 Task: Open an excel sheet and write heading  Catalyst Sales. Add 10 people name  'Alexander Cooper, Victoria Hayes, Daniel Carter, Chloe Murphy, Christopher Ross, Natalie Price, Jack Peterson, Harper Foster, Joseph Gray, Lily Reed'Item code in between  1000-2000. Product range in between  2000-9000. Add Products   TOMS Shoe, UGG Shoe, Wolverine Shoe, Z-Coil Shoe, Adidas shoe, Gucci T-shirt, Louis Vuitton bag, Zara Shirt, H&M jeans, Chanel perfume.Choose quantity  3 to 5 commission 2 percent Total Add Amount. Save page  Catalyst Sales log book
Action: Mouse moved to (20, 17)
Screenshot: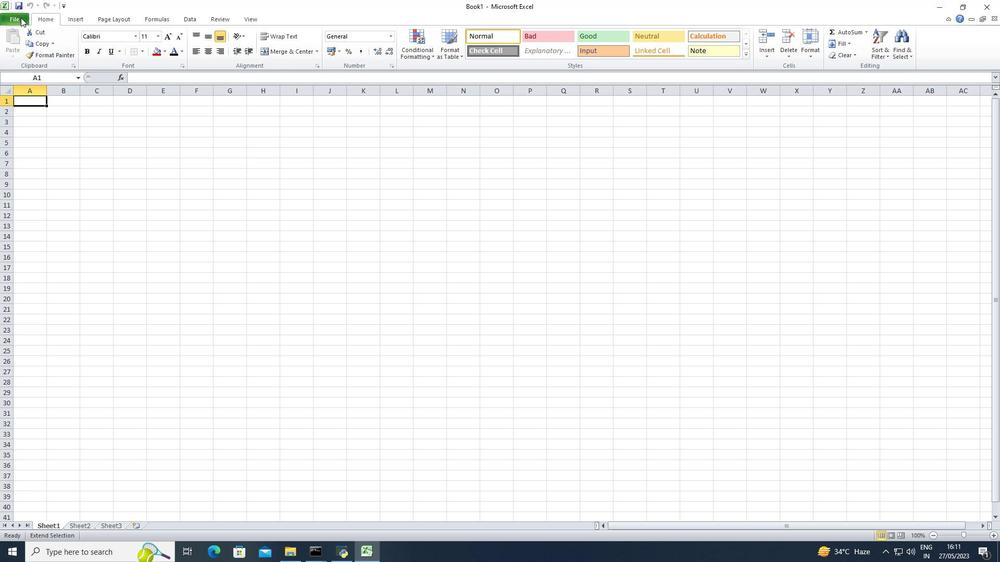 
Action: Mouse pressed left at (20, 17)
Screenshot: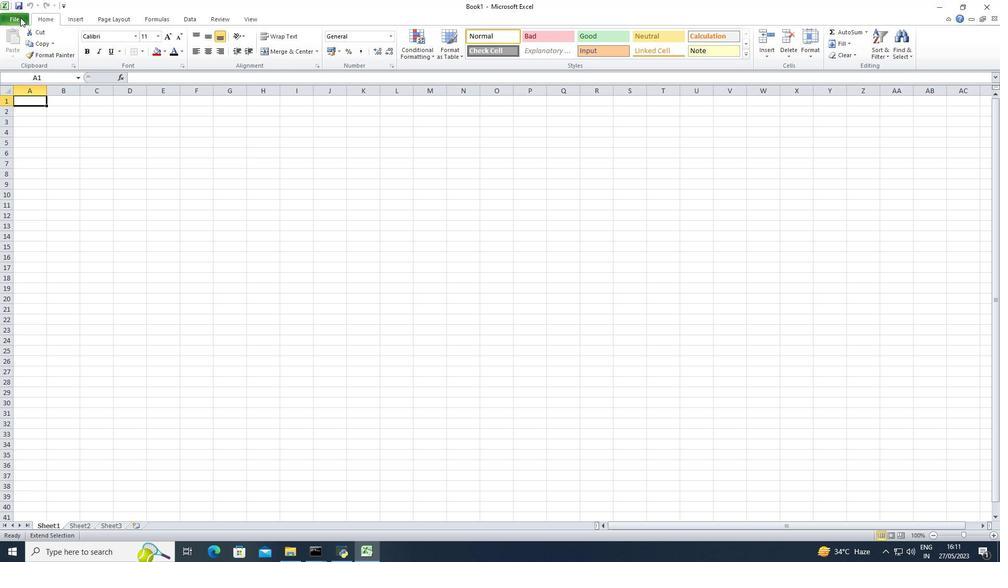 
Action: Mouse moved to (23, 136)
Screenshot: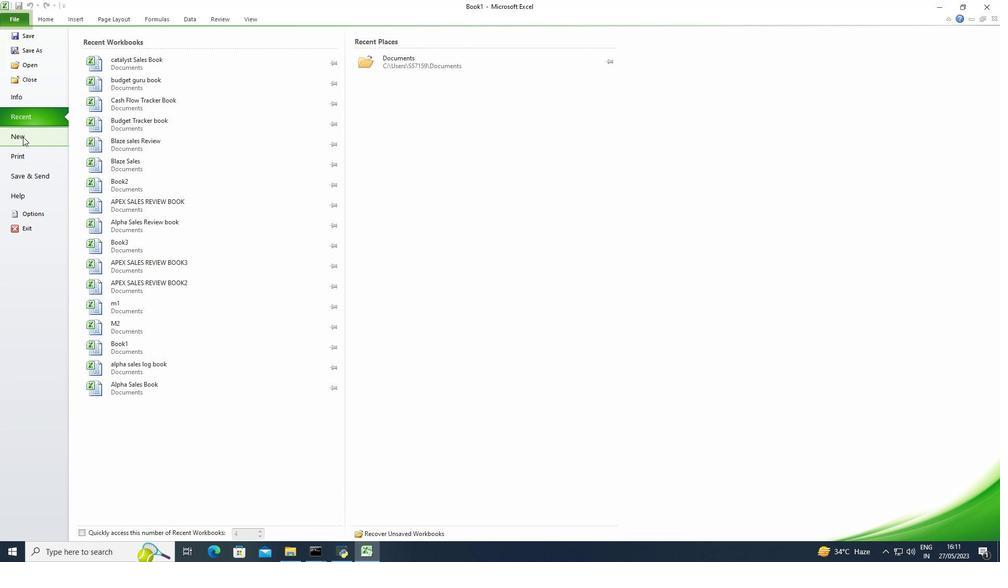 
Action: Mouse pressed left at (23, 136)
Screenshot: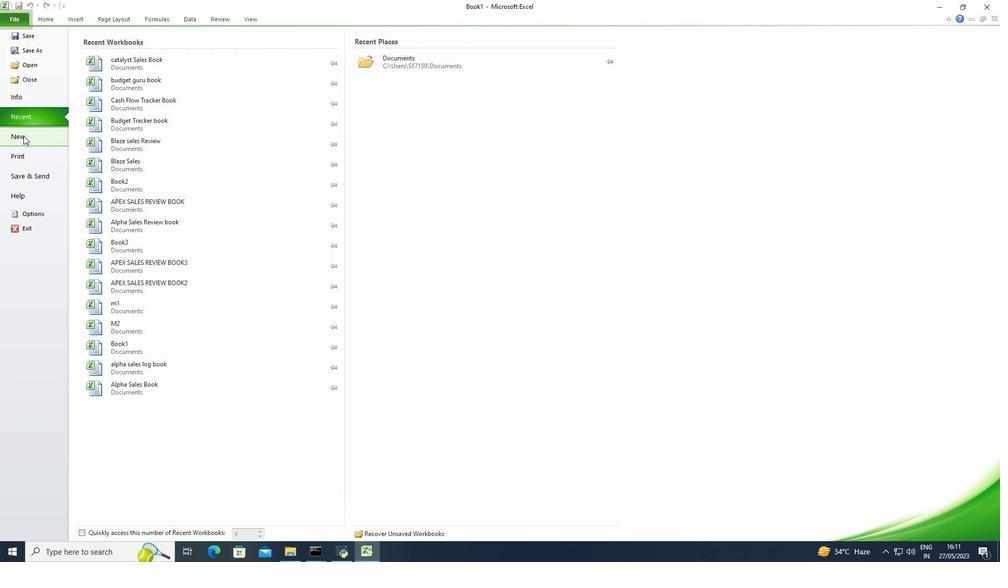 
Action: Mouse moved to (112, 102)
Screenshot: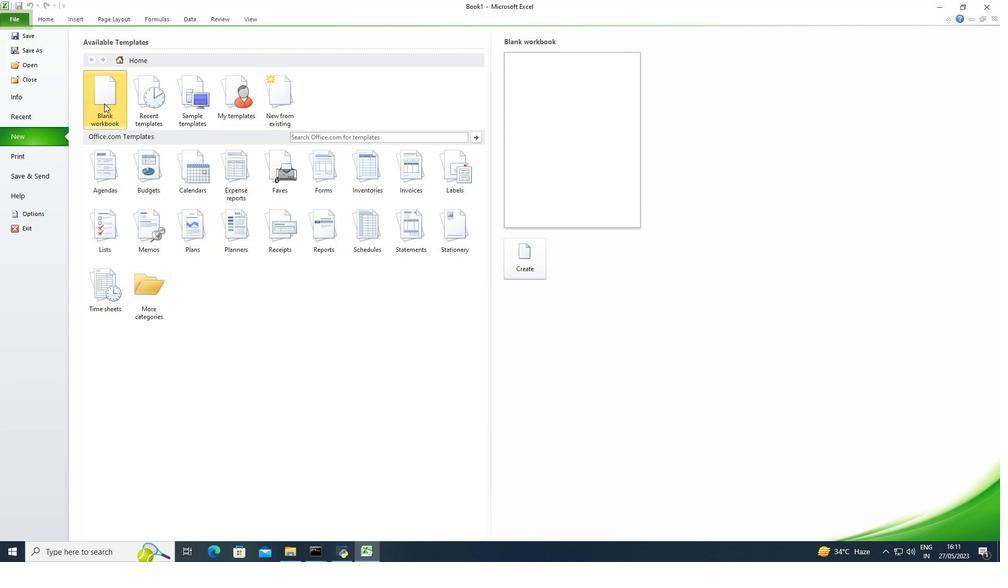 
Action: Mouse pressed left at (112, 102)
Screenshot: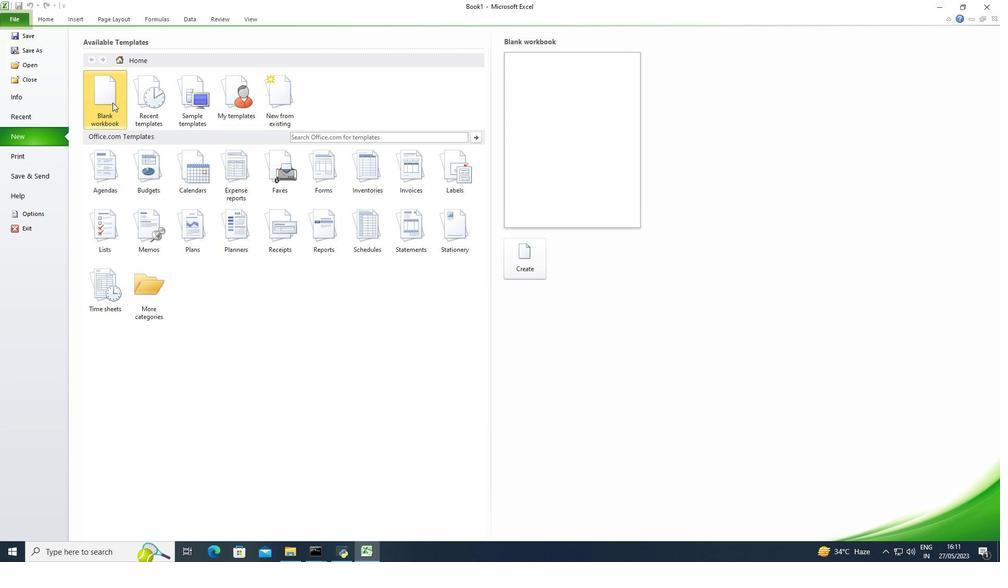 
Action: Mouse moved to (537, 253)
Screenshot: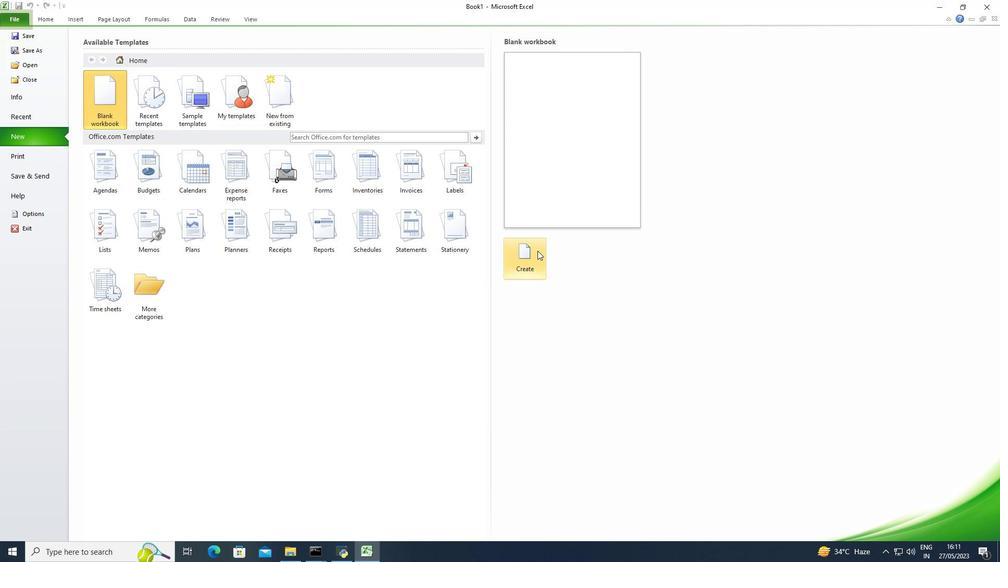 
Action: Mouse pressed left at (537, 253)
Screenshot: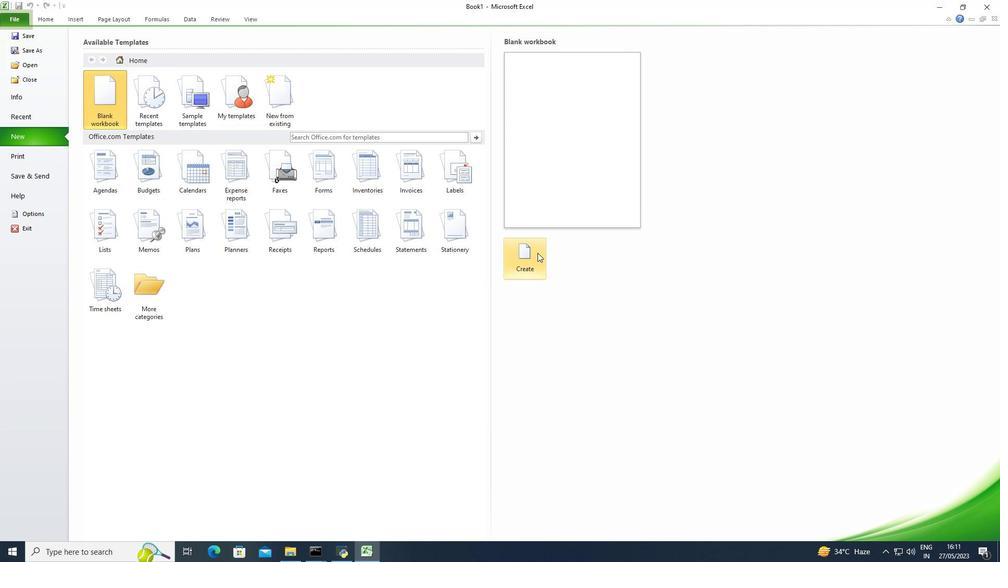 
Action: Mouse moved to (58, 132)
Screenshot: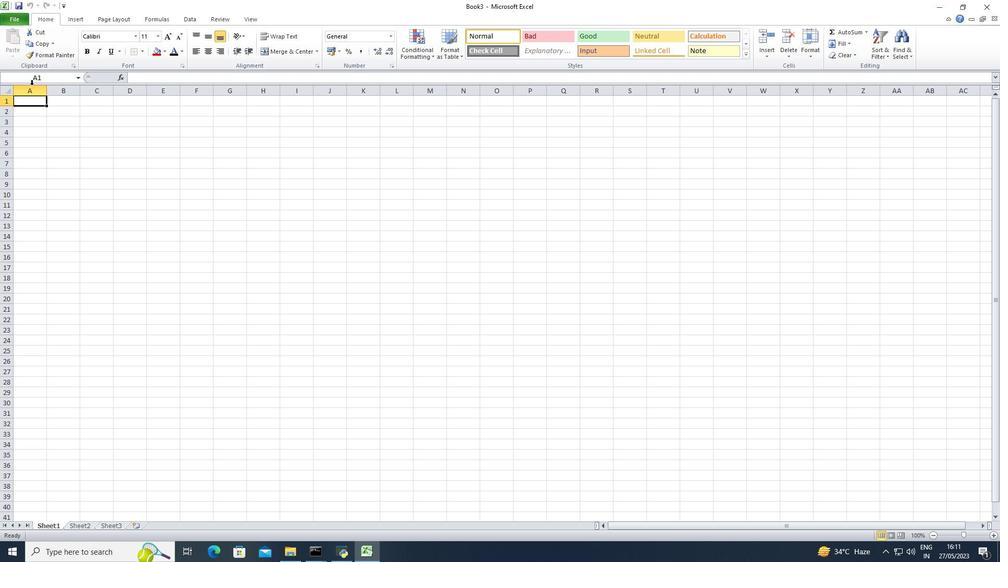 
Action: Key pressed <Key.shift>Catalyst<Key.space><Key.shift>Sales<Key.down><Key.shift><Key.shift><Key.shift><Key.shift><Key.shift><Key.shift><Key.shift>Alexander<Key.space><Key.shift>Cooper<Key.down><Key.shift><Key.shift><Key.shift><Key.shift><Key.shift><Key.shift><Key.shift><Key.shift>Victoria<Key.space><Key.shift>Hayes<Key.down><Key.shift><Key.shift><Key.shift><Key.shift><Key.shift><Key.shift><Key.shift><Key.shift><Key.shift><Key.shift><Key.shift><Key.shift><Key.shift><Key.shift><Key.shift><Key.shift><Key.shift><Key.shift><Key.shift><Key.shift><Key.shift><Key.shift><Key.shift><Key.shift><Key.shift><Key.shift><Key.shift><Key.shift>Daniel<Key.space><Key.shift><Key.shift><Key.shift><Key.shift><Key.shift><Key.shift><Key.shift><Key.shift><Key.shift><Key.shift><Key.shift><Key.shift><Key.shift><Key.shift><Key.shift>Carter<Key.down><Key.shift><Key.shift><Key.shift><Key.shift><Key.shift><Key.shift><Key.shift><Key.shift><Key.shift><Key.shift><Key.shift><Key.shift><Key.shift><Key.shift><Key.shift><Key.shift><Key.shift><Key.shift><Key.shift><Key.shift><Key.shift><Key.shift><Key.shift><Key.shift><Key.shift><Key.shift><Key.shift><Key.shift><Key.shift><Key.shift><Key.shift><Key.shift><Key.shift><Key.shift><Key.shift><Key.shift><Key.shift>Chloe<Key.space><Key.shift>Murphy<Key.down><Key.shift><Key.shift><Key.shift><Key.shift>Christopher<Key.space><Key.shift>Ross<Key.down><Key.shift>Natalie<Key.space><Key.shift>Price<Key.down><Key.shift>Jack<Key.space><Key.shift>Peterson<Key.down><Key.shift><Key.shift><Key.shift><Key.shift><Key.shift><Key.shift><Key.shift>Harper<Key.space><Key.shift>Foster<Key.space><Key.shift>Joseph<Key.backspace><Key.backspace><Key.backspace><Key.backspace><Key.backspace><Key.backspace><Key.backspace><Key.down><Key.shift>Joseph<Key.space><Key.shift>Gray<Key.space><Key.shift>Li<Key.backspace><Key.backspace>
Screenshot: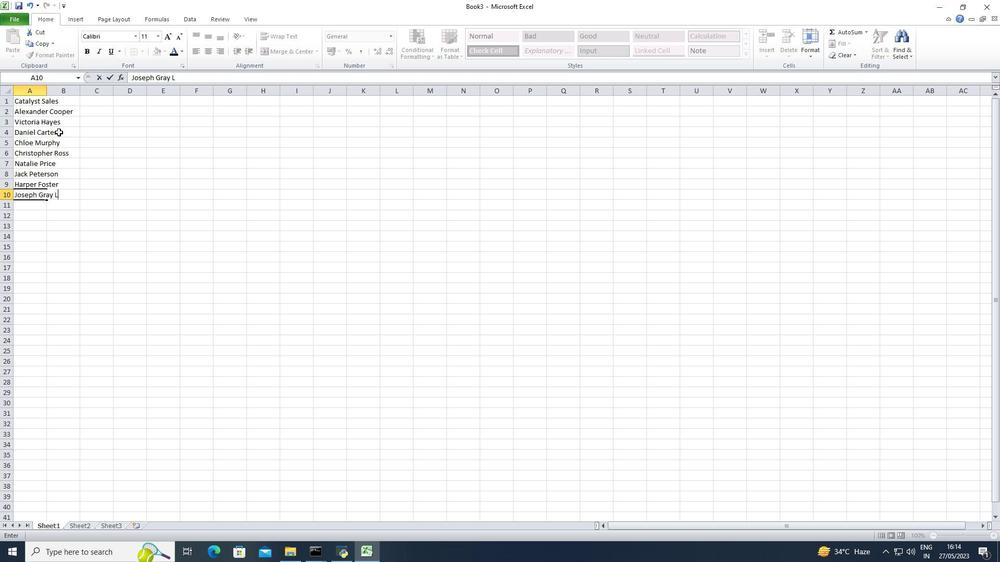 
Action: Mouse scrolled (58, 132) with delta (0, 0)
Screenshot: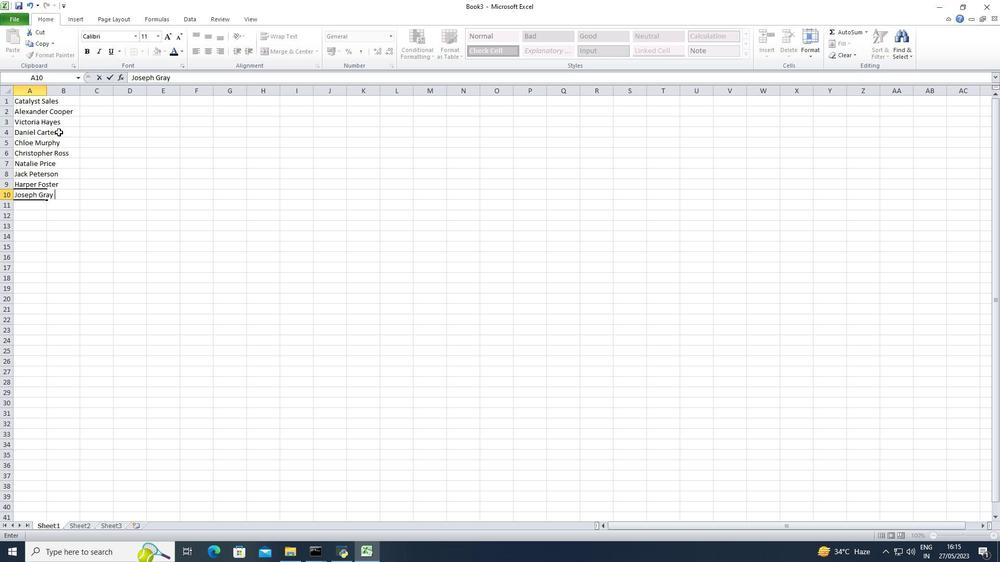 
Action: Mouse moved to (33, 114)
Screenshot: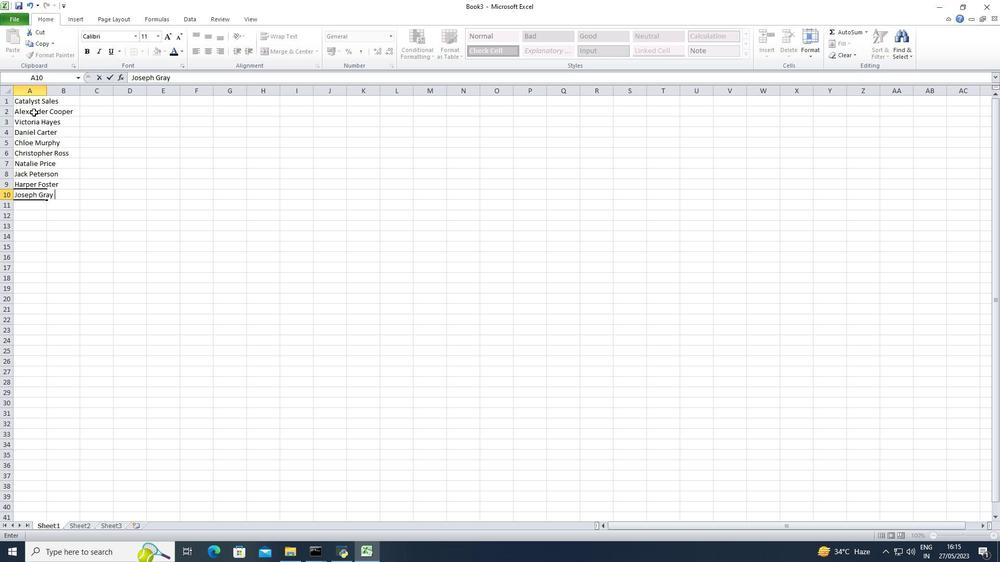 
Action: Mouse pressed left at (33, 114)
Screenshot: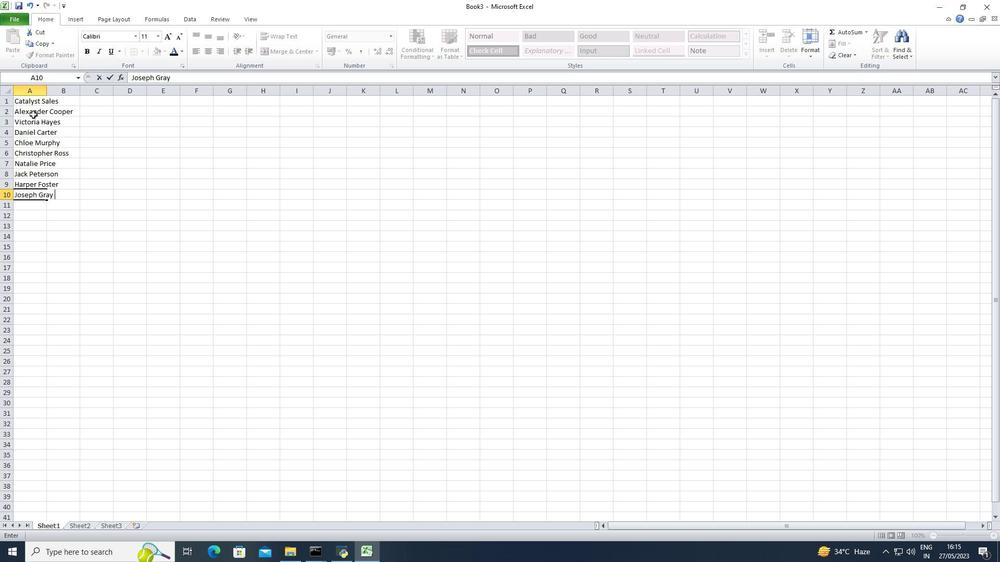 
Action: Mouse moved to (79, 90)
Screenshot: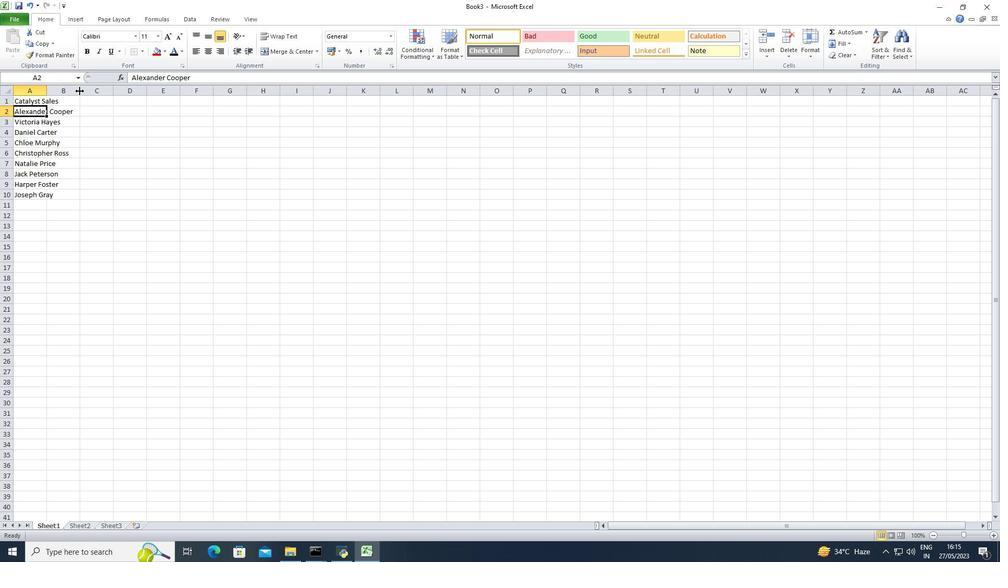 
Action: Mouse pressed left at (79, 90)
Screenshot: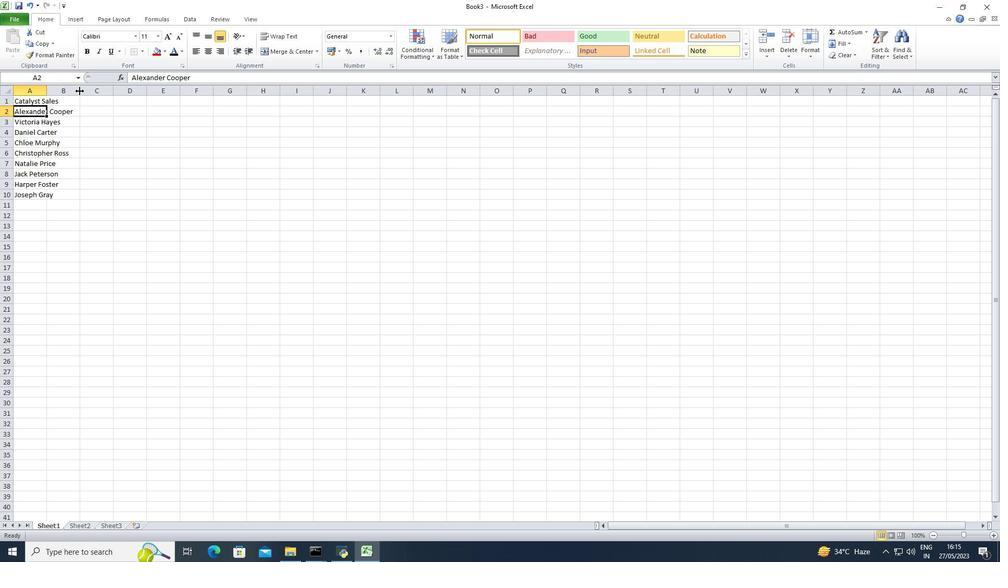 
Action: Mouse pressed left at (79, 90)
Screenshot: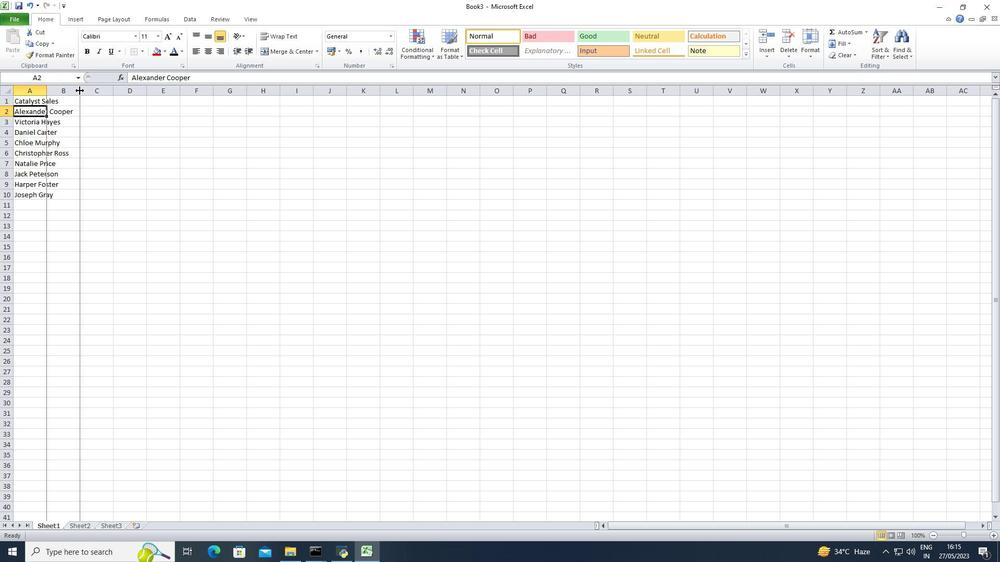 
Action: Mouse moved to (5, 112)
Screenshot: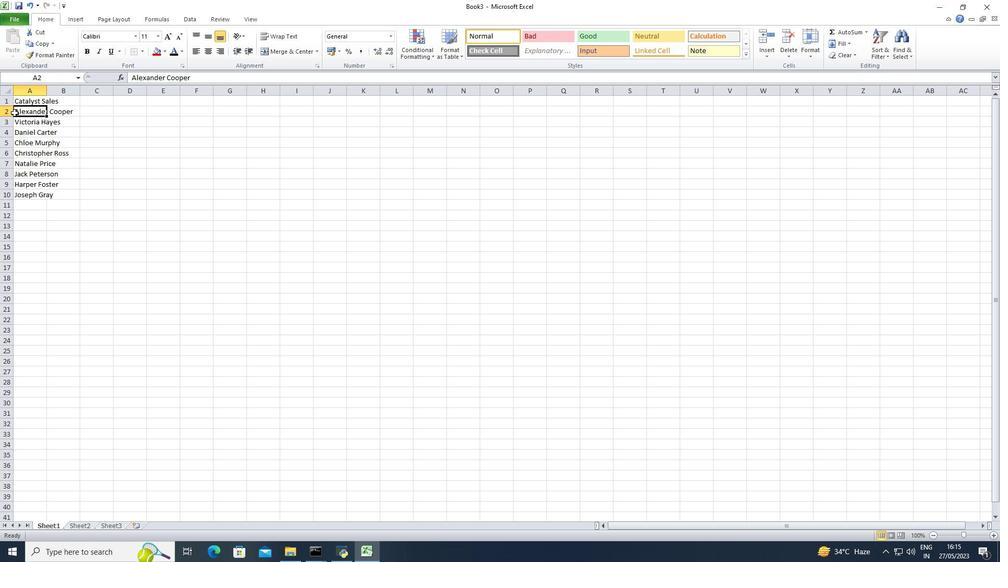 
Action: Mouse pressed right at (5, 112)
Screenshot: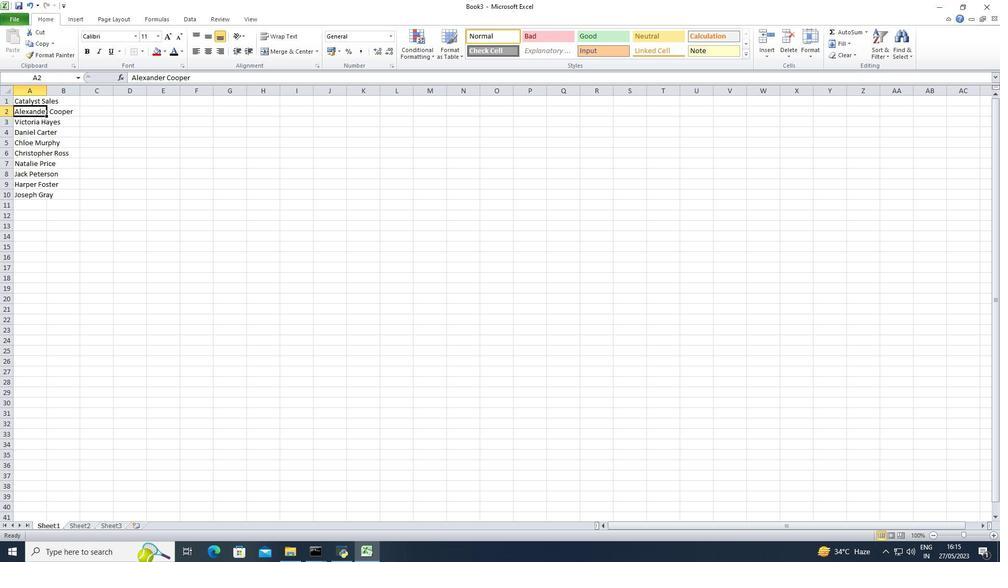 
Action: Mouse moved to (29, 177)
Screenshot: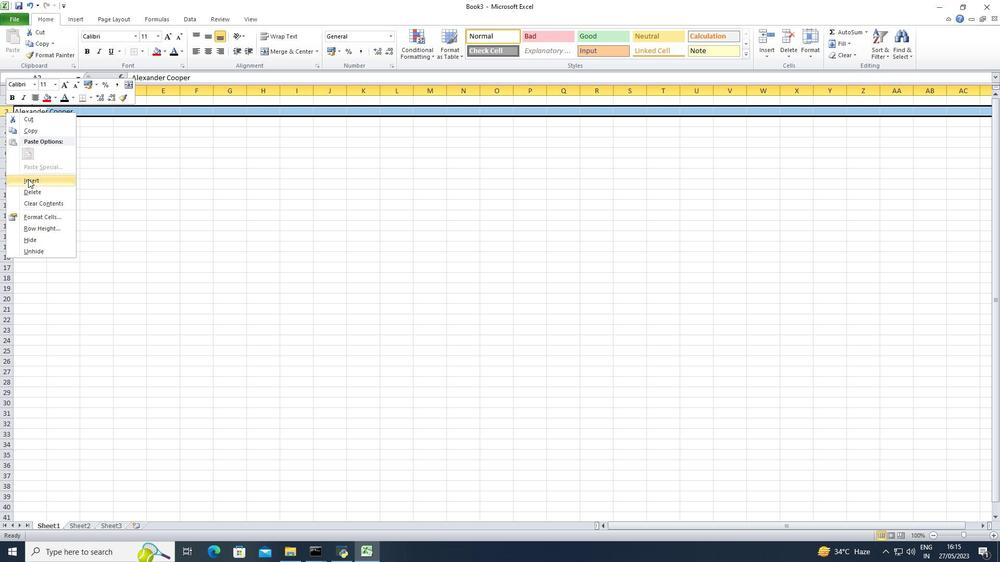 
Action: Mouse pressed left at (29, 177)
Screenshot: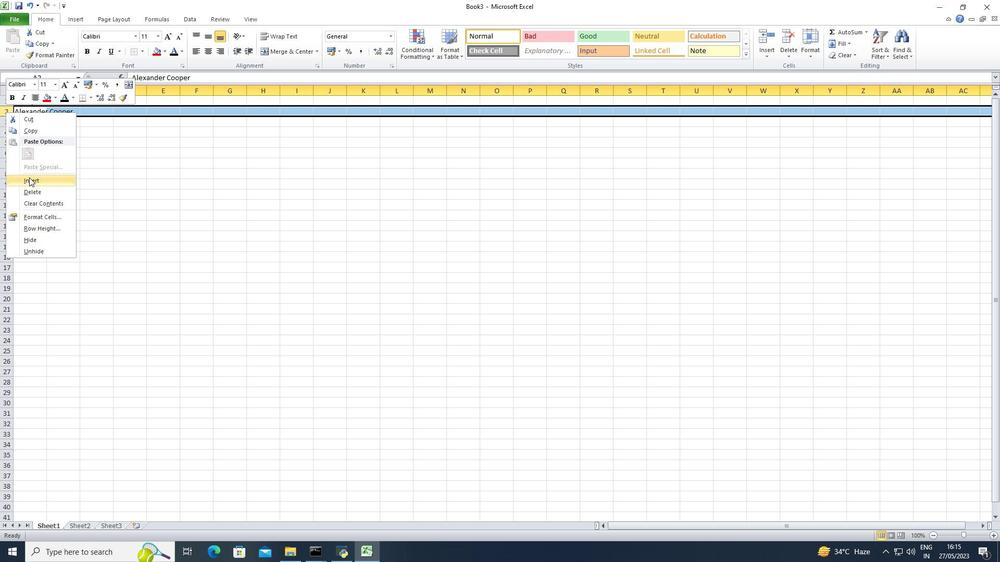 
Action: Mouse moved to (30, 110)
Screenshot: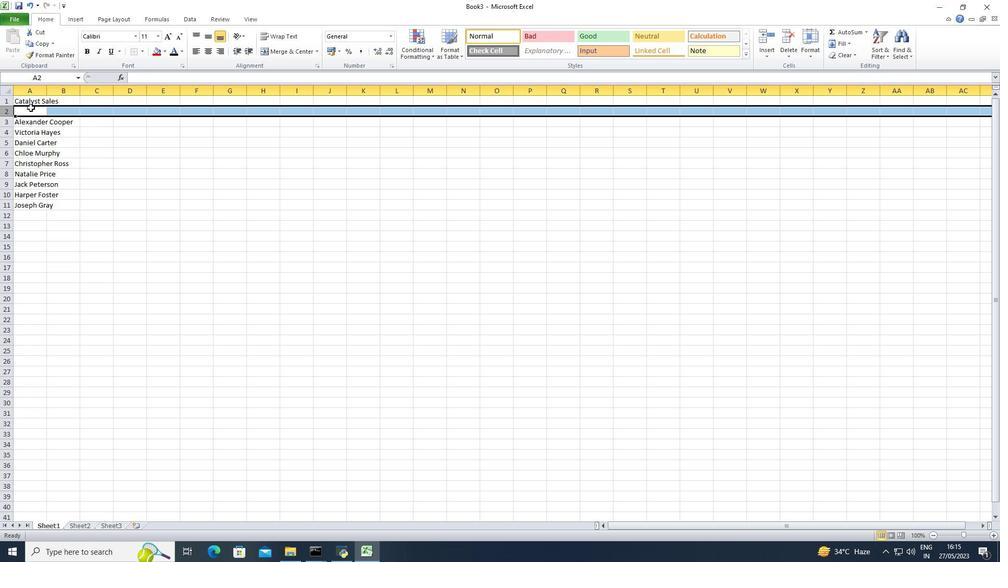 
Action: Mouse pressed left at (30, 110)
Screenshot: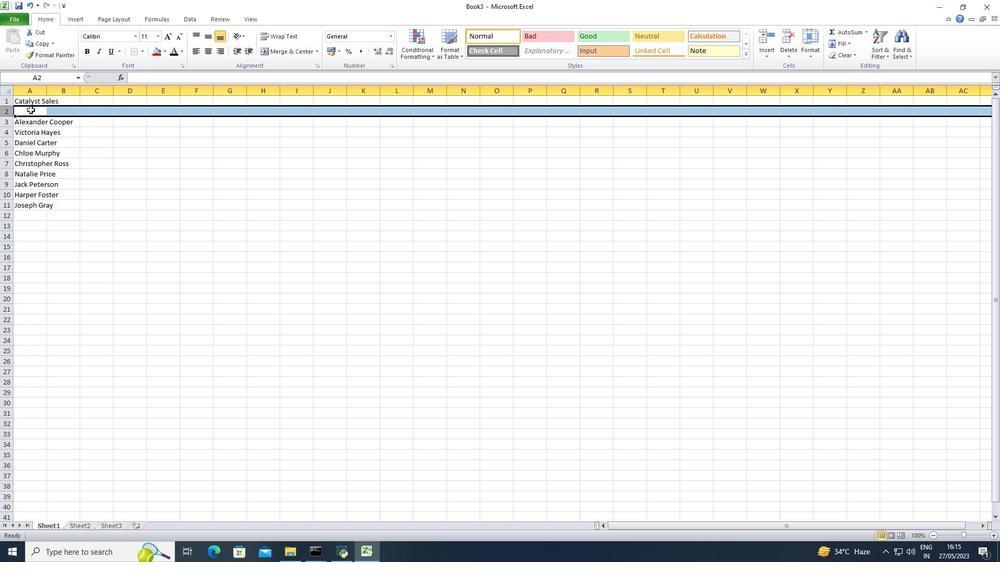
Action: Mouse moved to (33, 114)
Screenshot: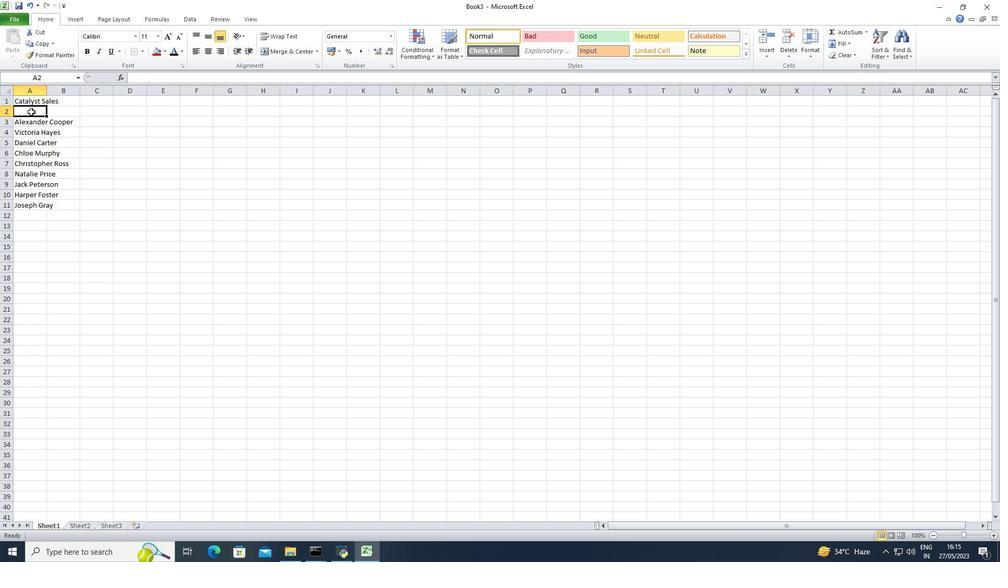 
Action: Key pressed <Key.shift>Name
Screenshot: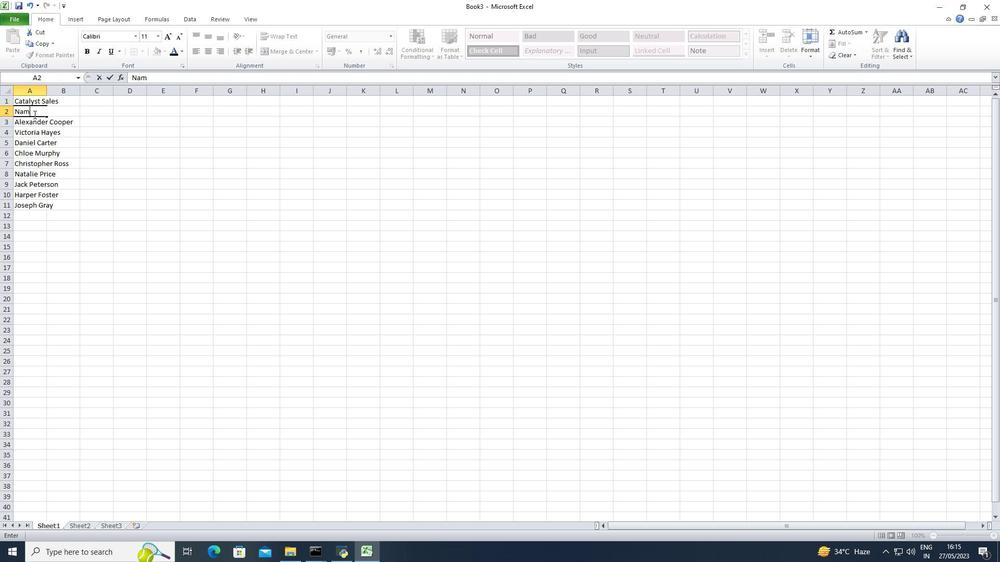 
Action: Mouse moved to (52, 207)
Screenshot: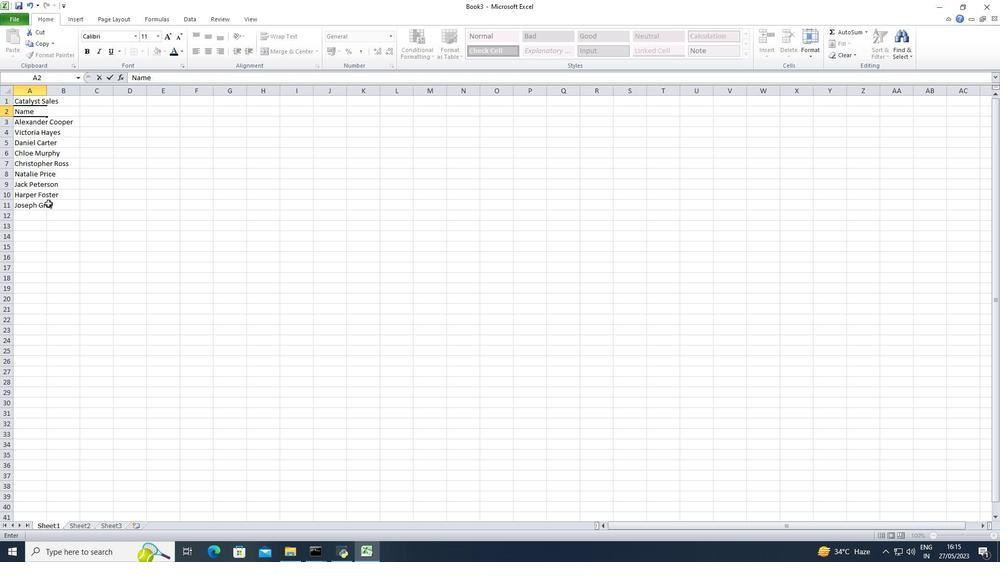 
Action: Mouse pressed left at (52, 207)
Screenshot: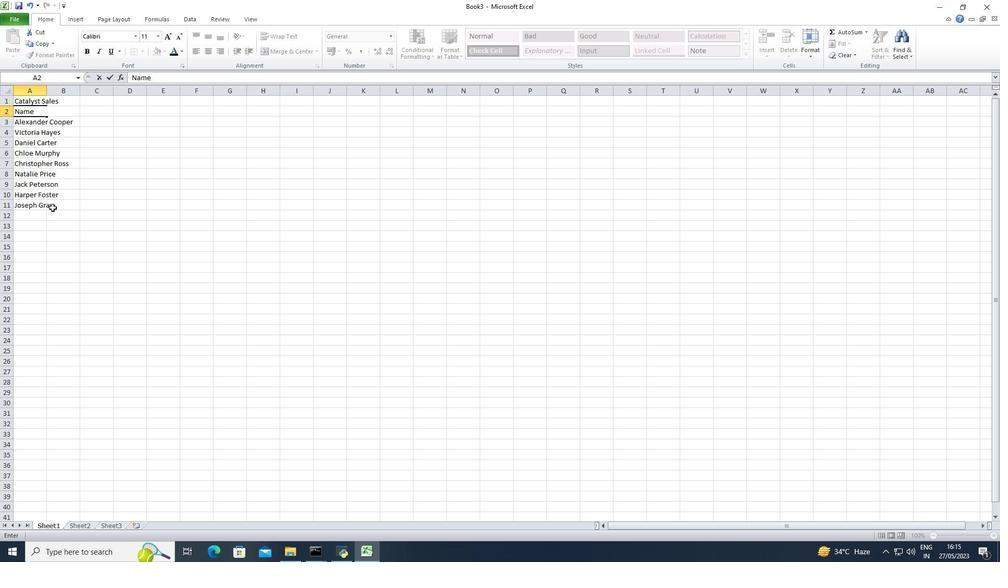 
Action: Mouse moved to (31, 218)
Screenshot: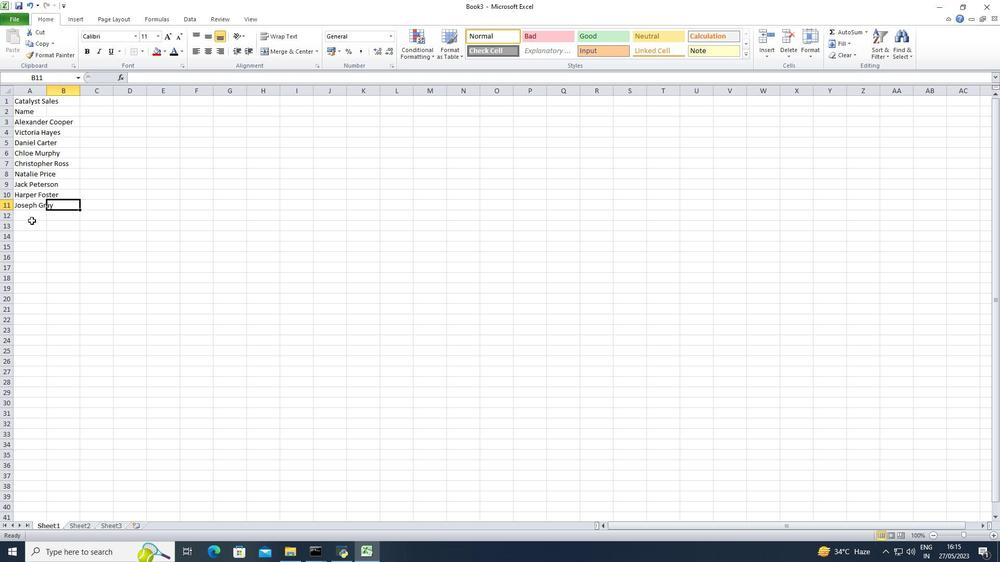 
Action: Mouse pressed left at (31, 218)
Screenshot: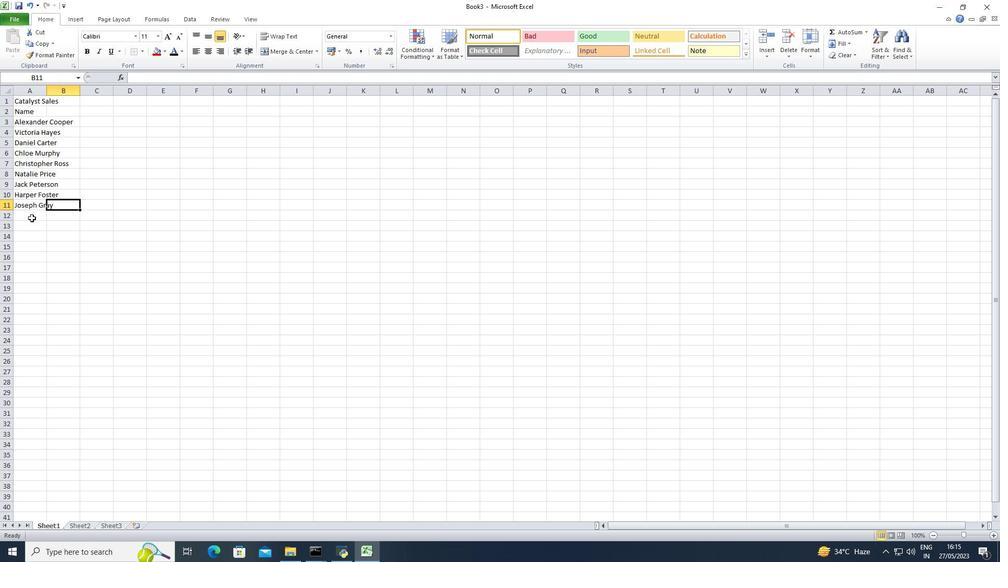 
Action: Key pressed <Key.shift>Lily<Key.space><Key.shift>Reed
Screenshot: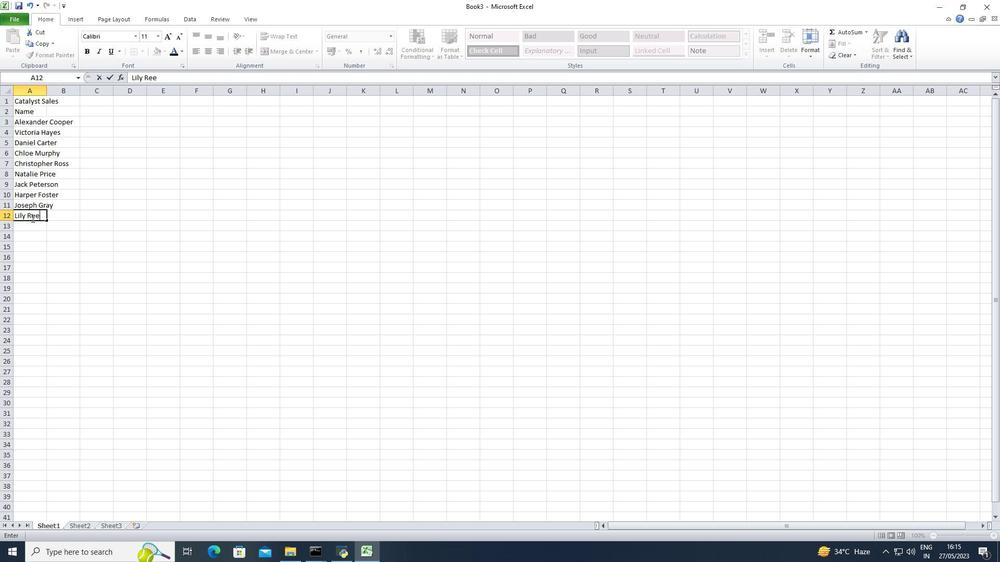 
Action: Mouse moved to (45, 92)
Screenshot: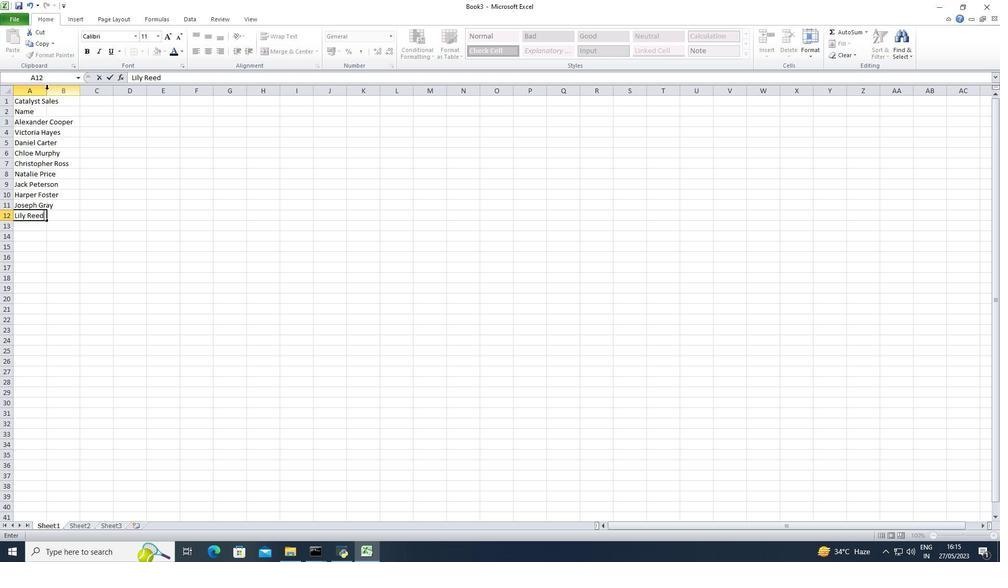 
Action: Mouse pressed left at (45, 92)
Screenshot: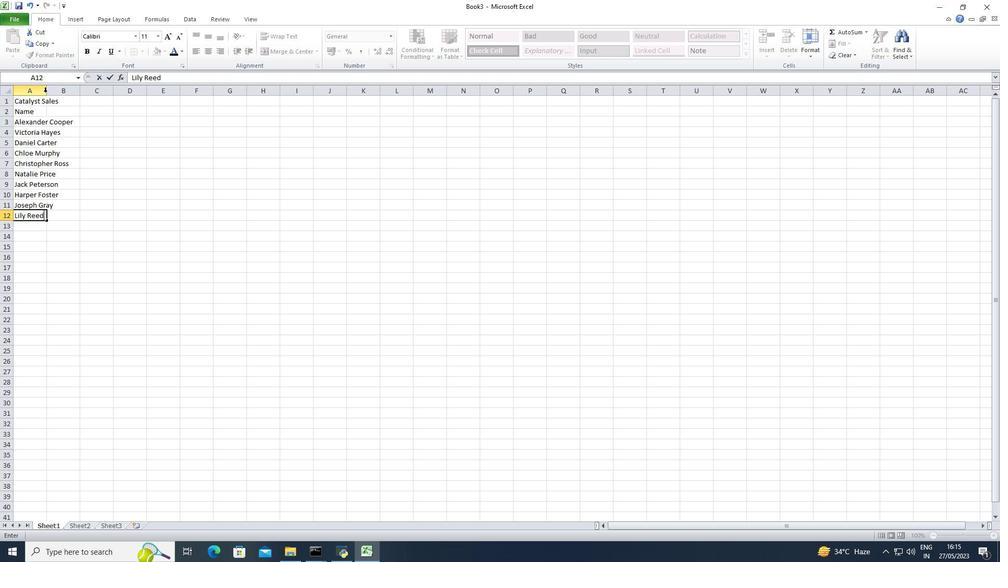 
Action: Mouse pressed left at (45, 92)
Screenshot: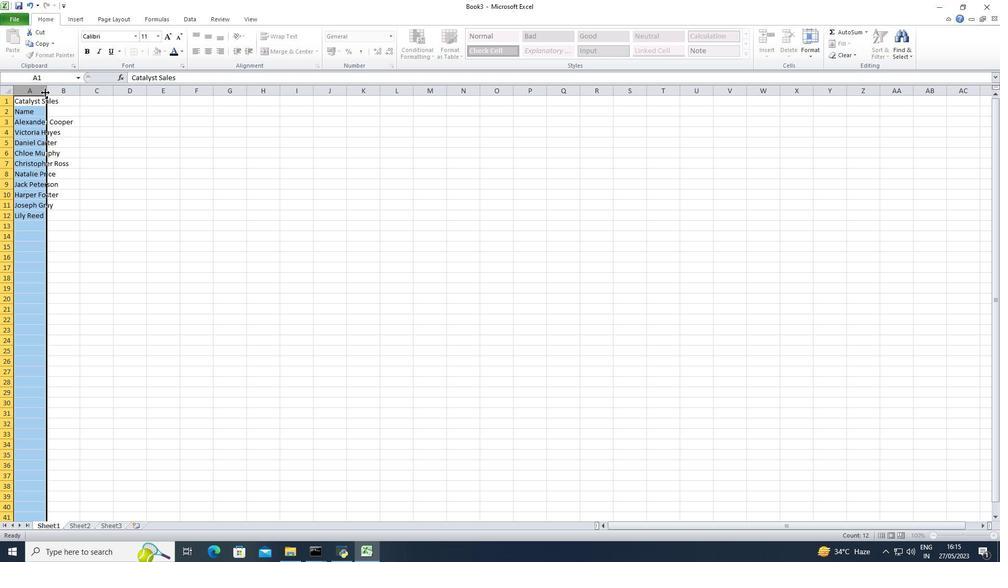
Action: Mouse moved to (95, 111)
Screenshot: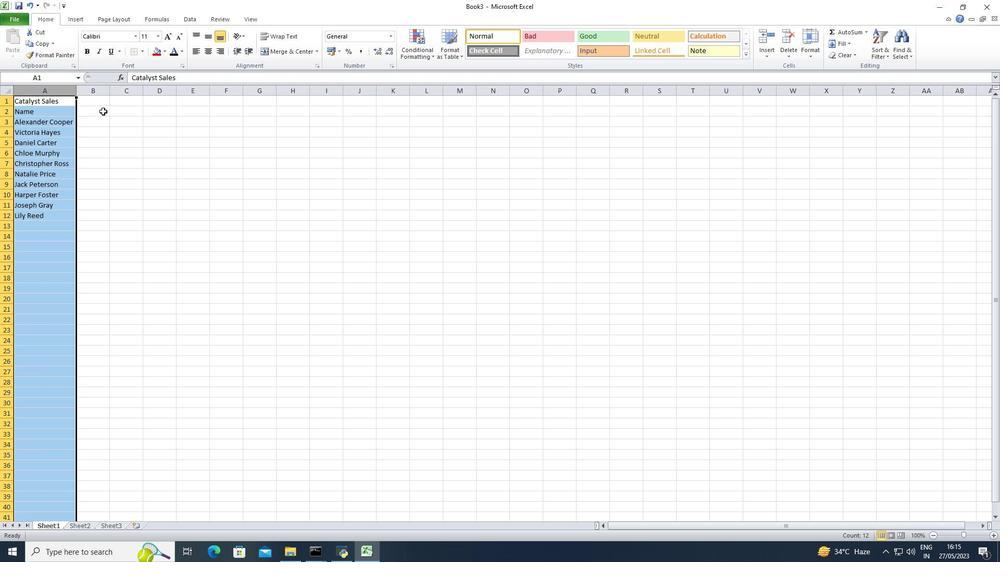 
Action: Mouse pressed left at (95, 111)
Screenshot: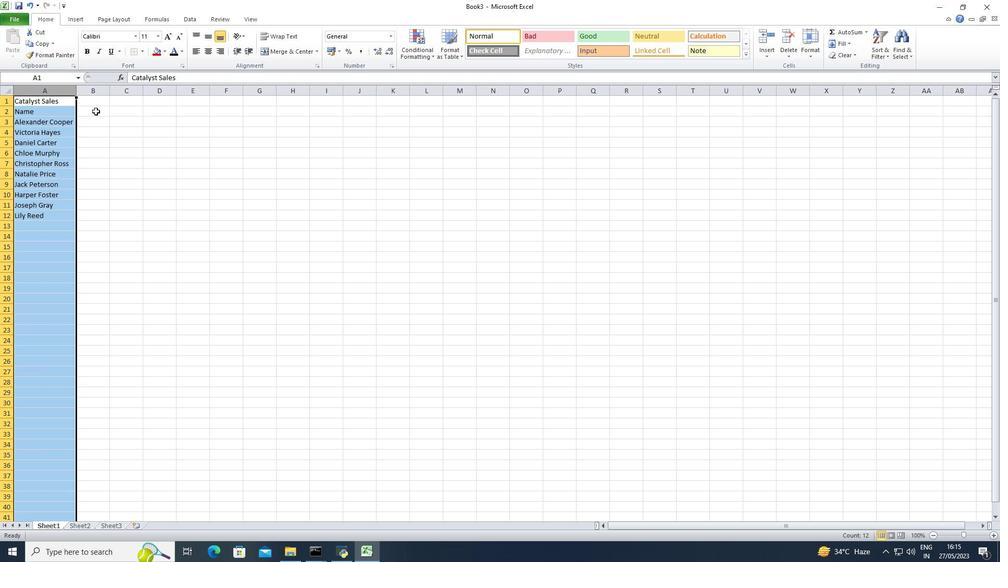 
Action: Key pressed <Key.shift>Item<Key.space><Key.shift>Code
Screenshot: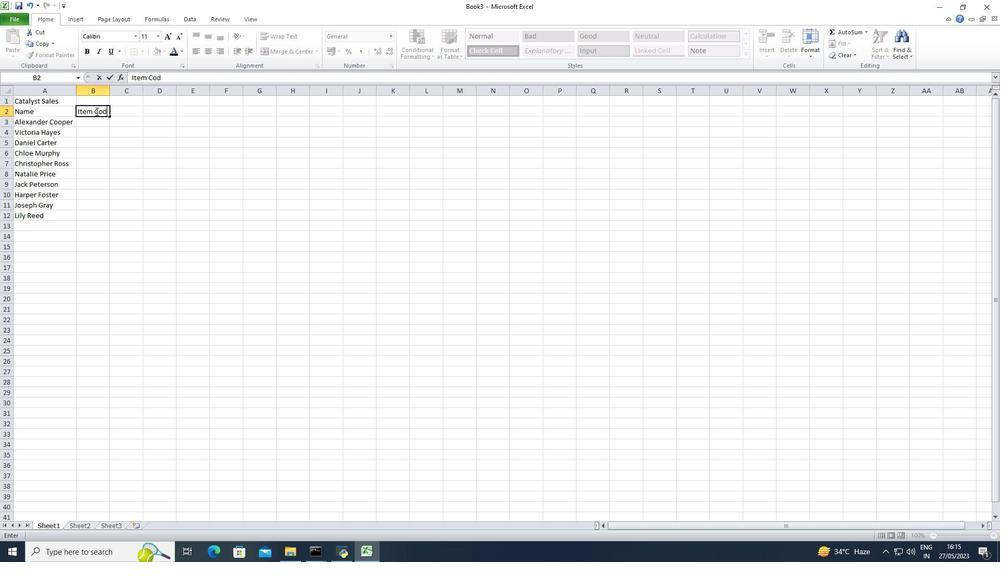
Action: Mouse moved to (93, 122)
Screenshot: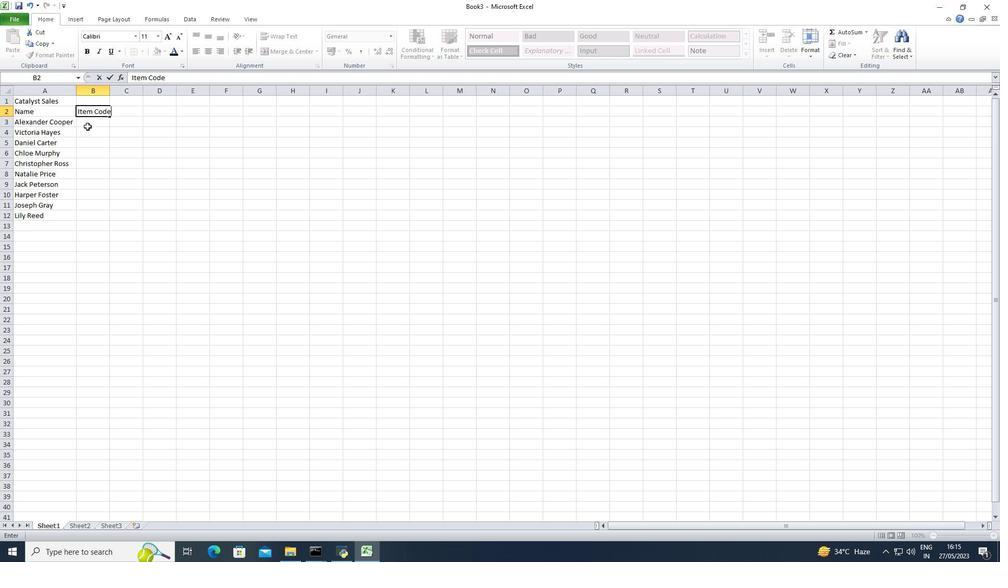 
Action: Mouse pressed left at (93, 122)
Screenshot: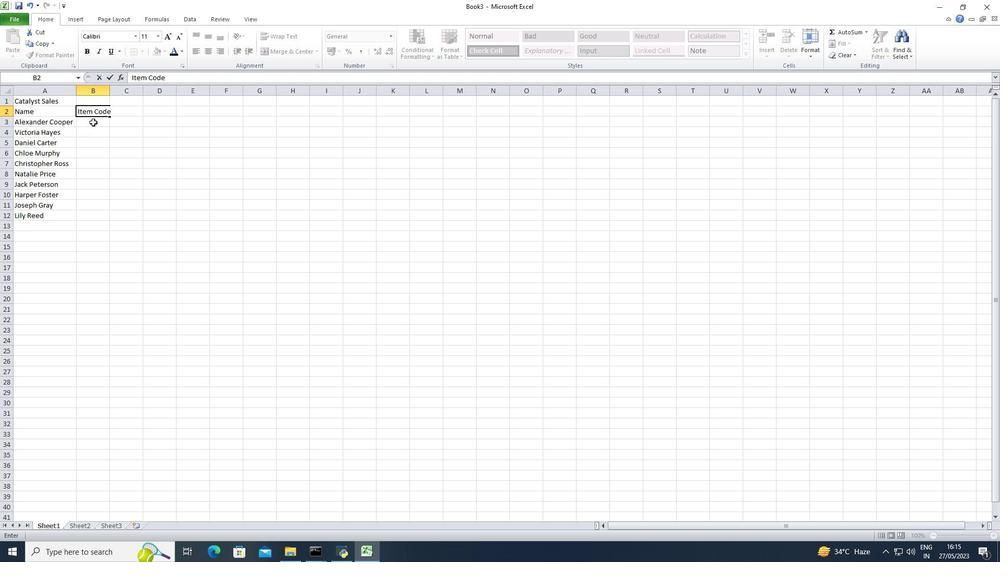 
Action: Key pressed 1008<Key.down>1089<Key.down>1367<Key.down>1876<Key.down>1983<Key.down>1467<Key.down>19876<Key.backspace><Key.down>1567<Key.down>1395<Key.down>1457<Key.right>
Screenshot: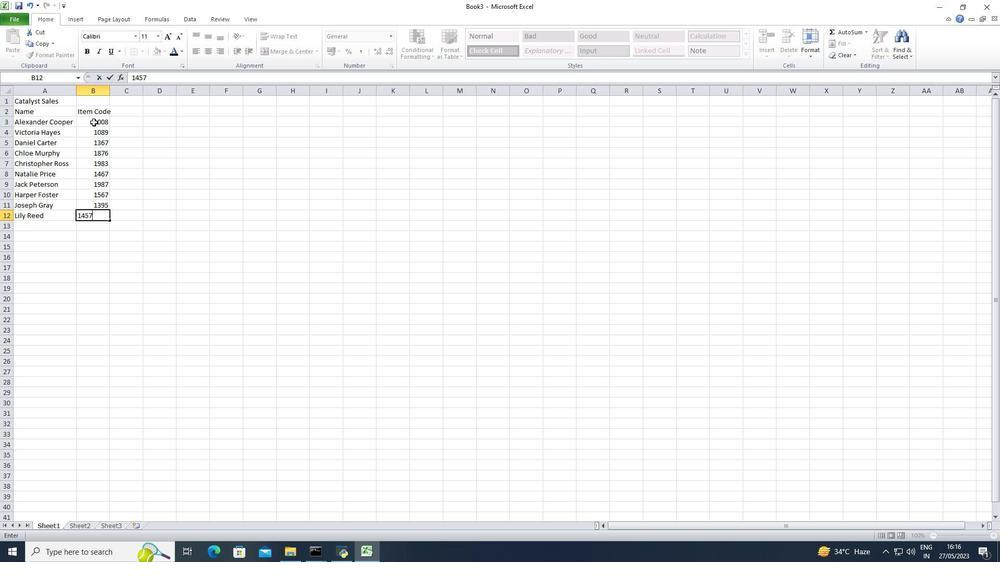 
Action: Mouse moved to (127, 113)
Screenshot: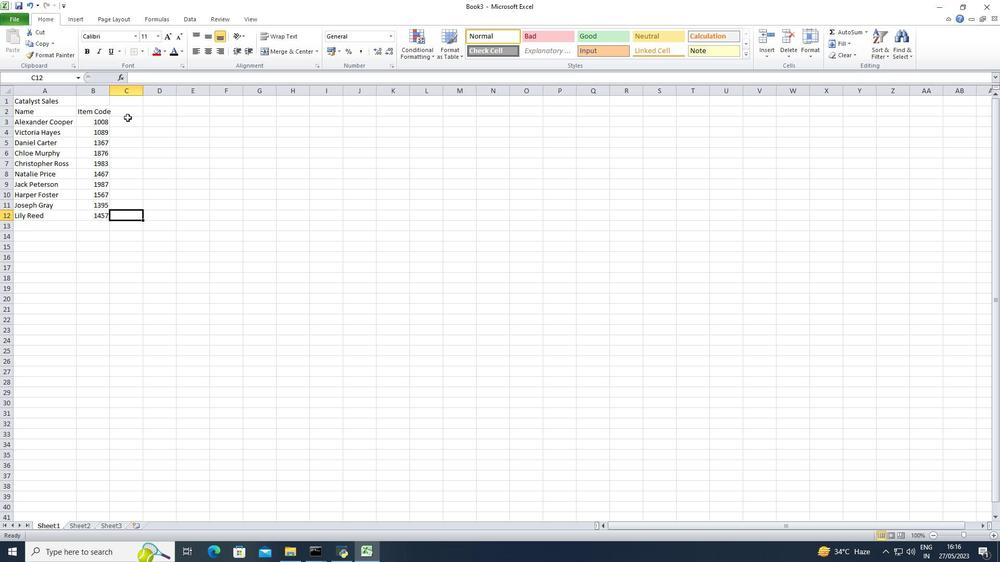 
Action: Mouse pressed left at (127, 113)
Screenshot: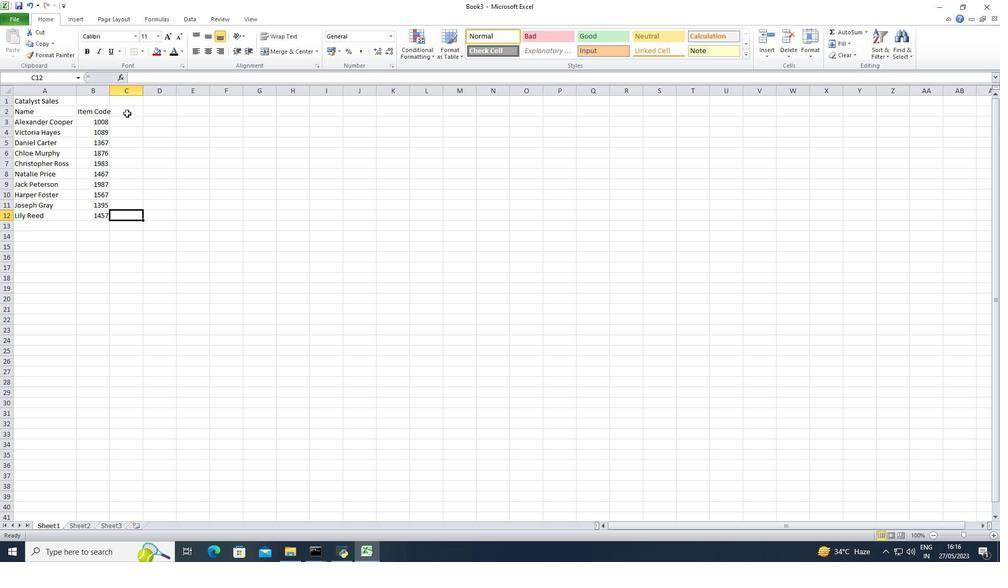 
Action: Key pressed <Key.shift>Product<Key.space><Key.shift>Range
Screenshot: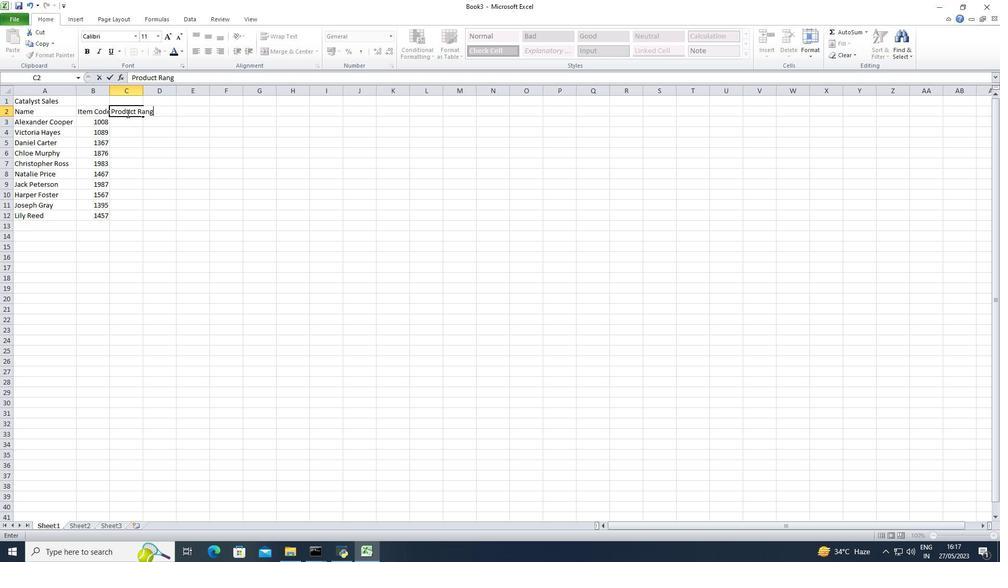 
Action: Mouse moved to (132, 123)
Screenshot: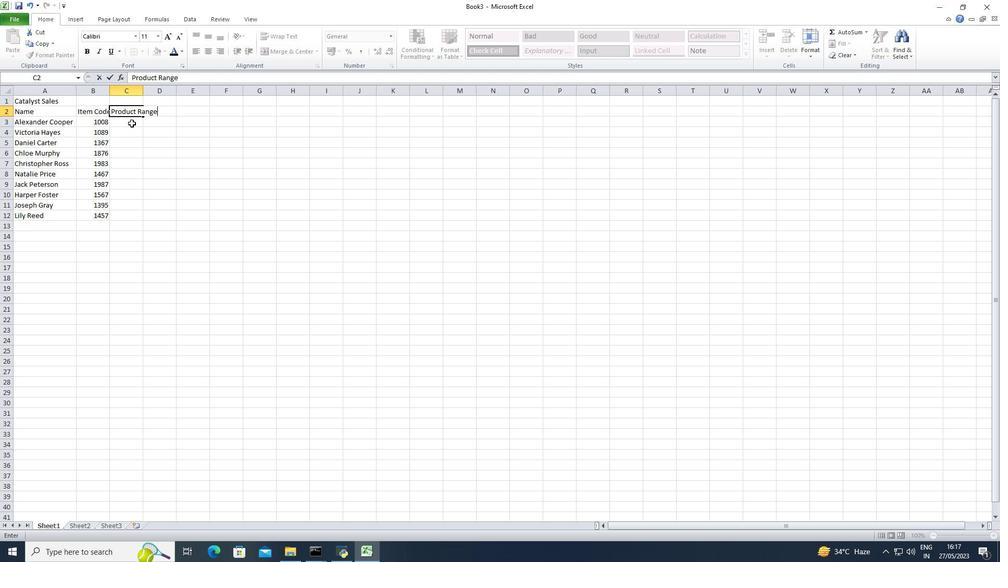 
Action: Mouse pressed left at (132, 123)
Screenshot: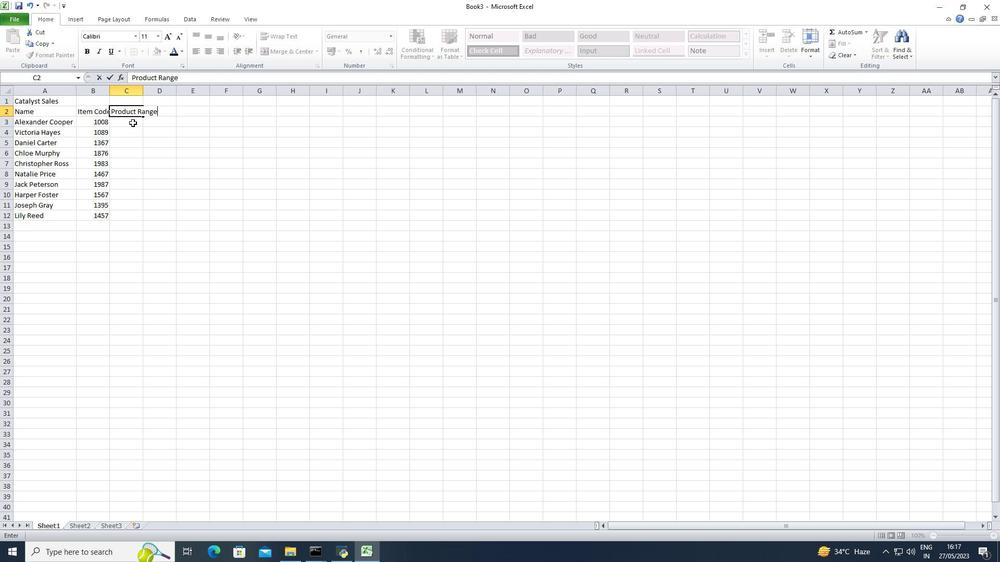 
Action: Key pressed 2065<Key.down>3000<Key.enter>3561<Key.enter>4256<Key.enter>6215<Key.enter>4987<Key.enter>7894<Key.enter>8546<Key.enter>9456<Key.enter><Key.up>8452<Key.down>7865<Key.down>
Screenshot: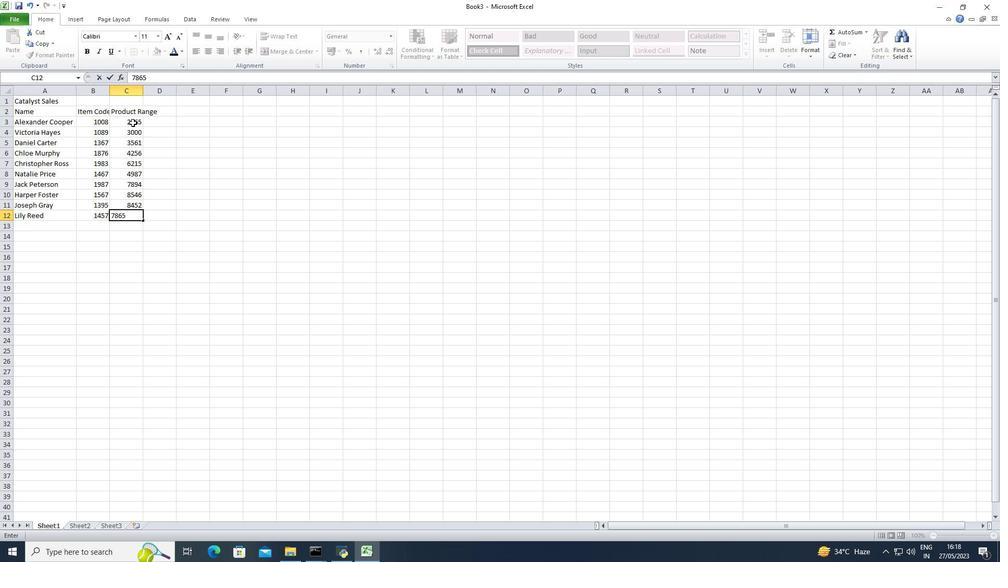 
Action: Mouse moved to (142, 89)
Screenshot: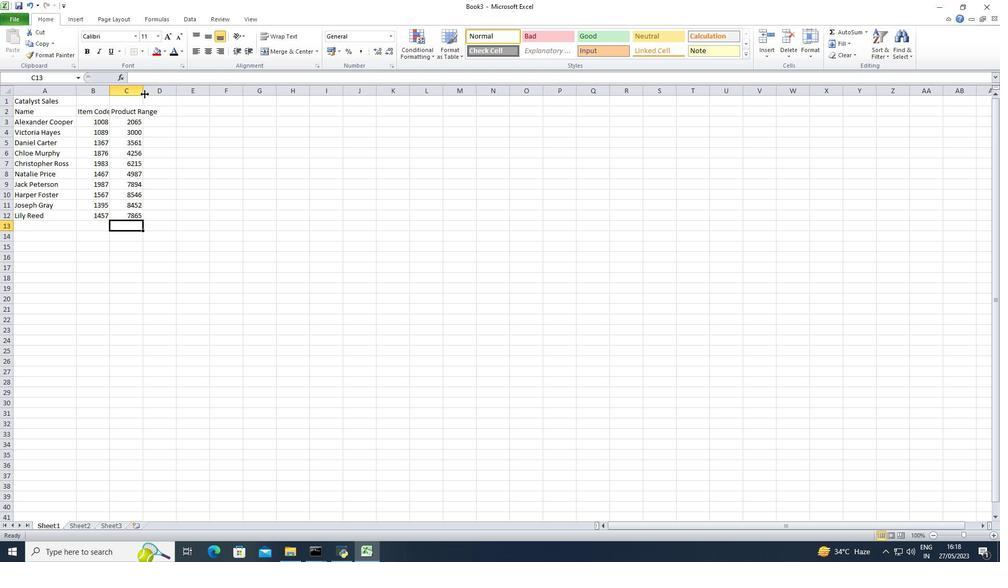 
Action: Mouse pressed left at (142, 89)
Screenshot: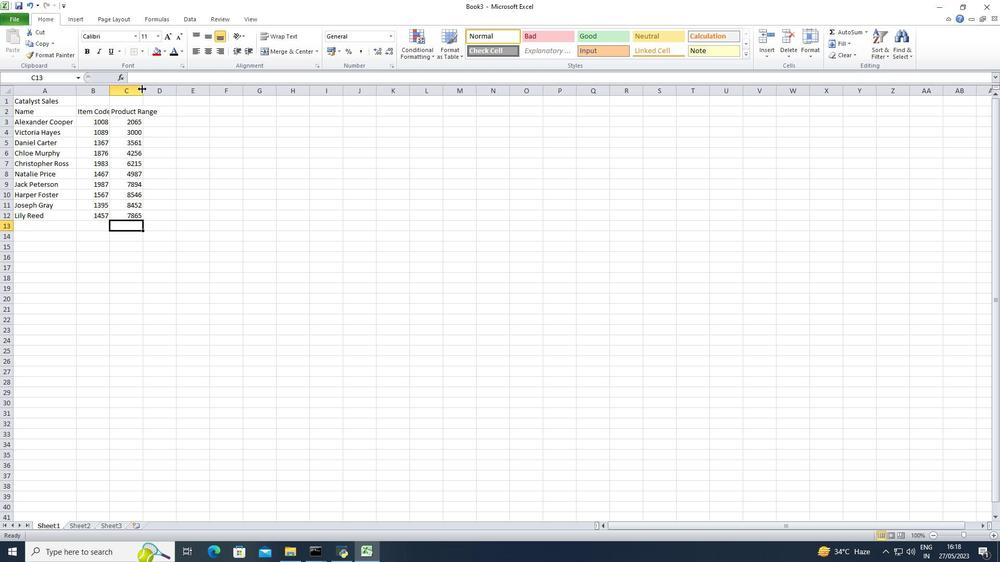 
Action: Mouse pressed left at (142, 89)
Screenshot: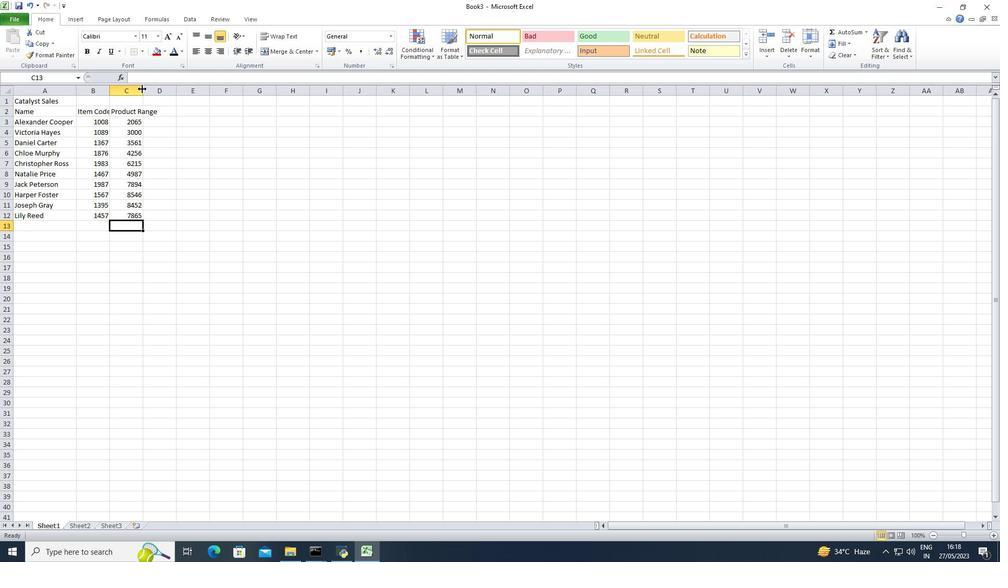 
Action: Mouse moved to (182, 115)
Screenshot: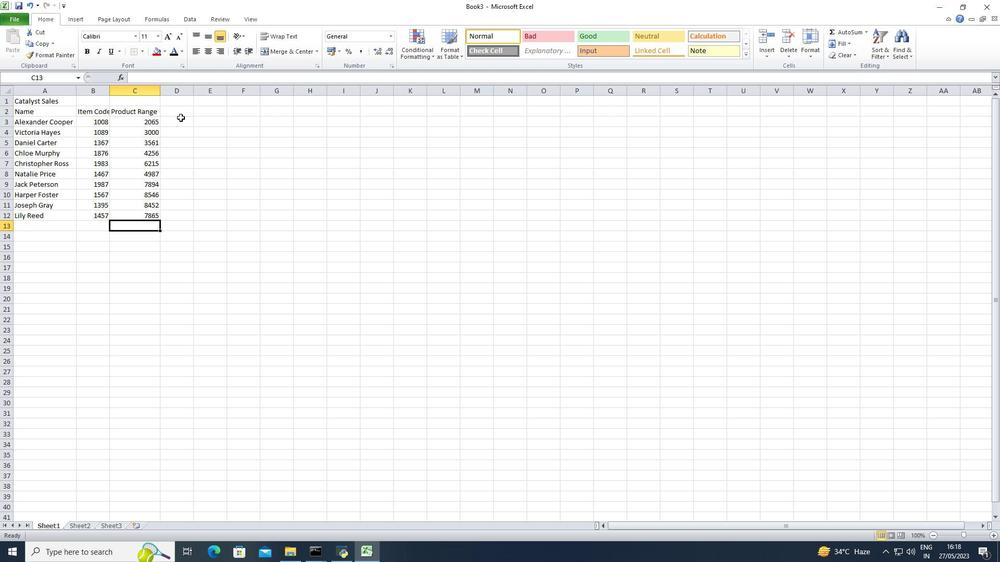 
Action: Mouse pressed left at (182, 115)
Screenshot: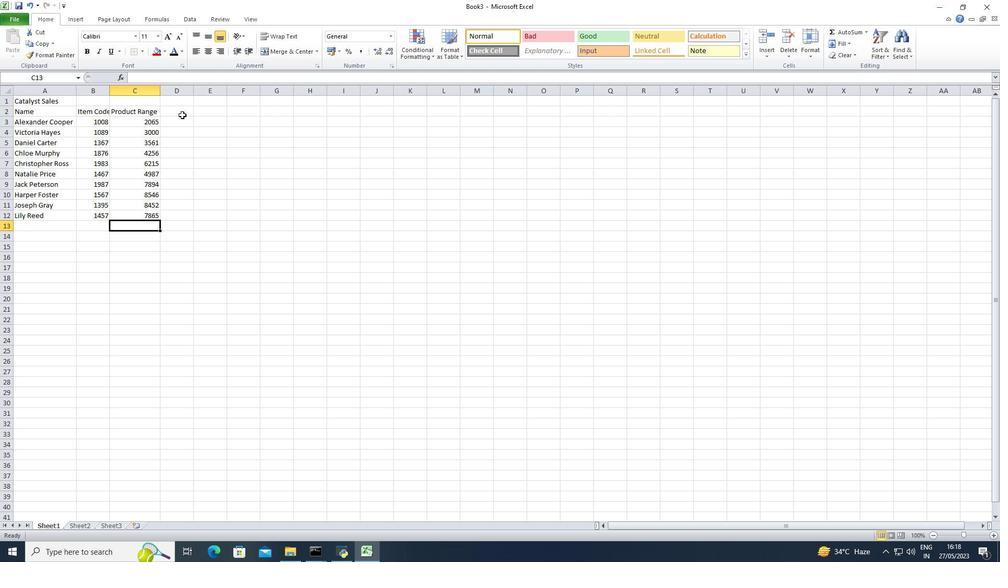 
Action: Mouse moved to (108, 91)
Screenshot: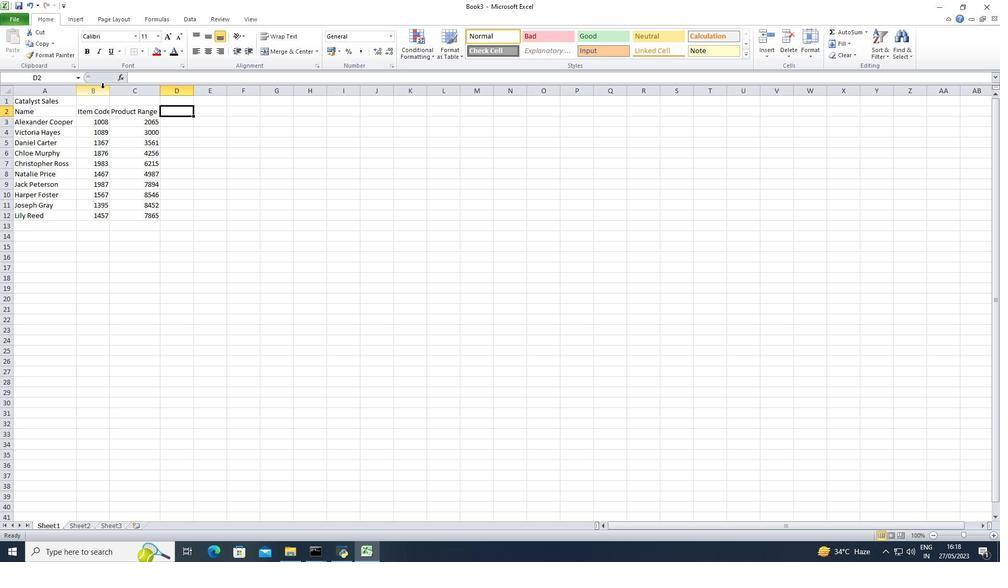 
Action: Mouse pressed left at (108, 91)
Screenshot: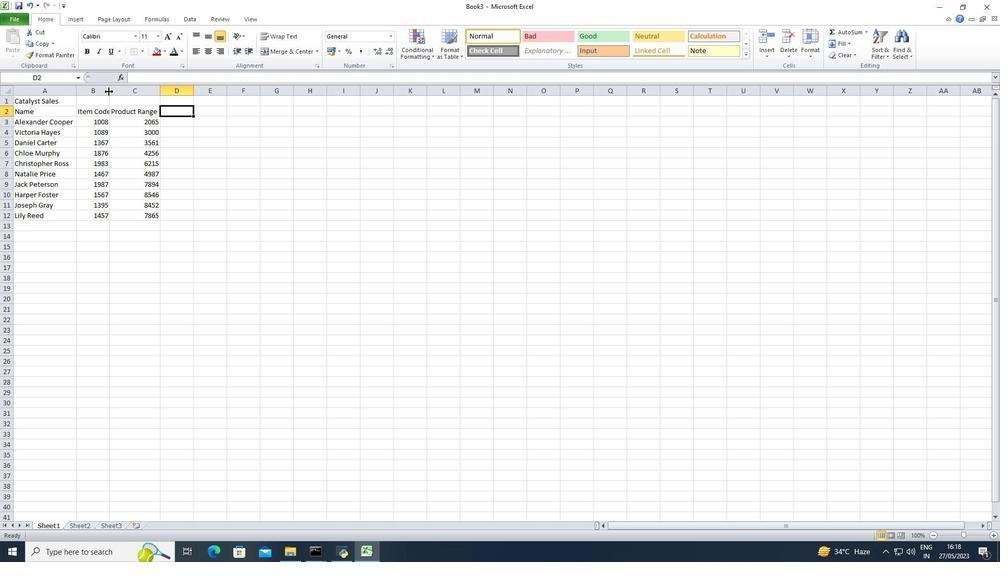 
Action: Mouse pressed left at (108, 91)
Screenshot: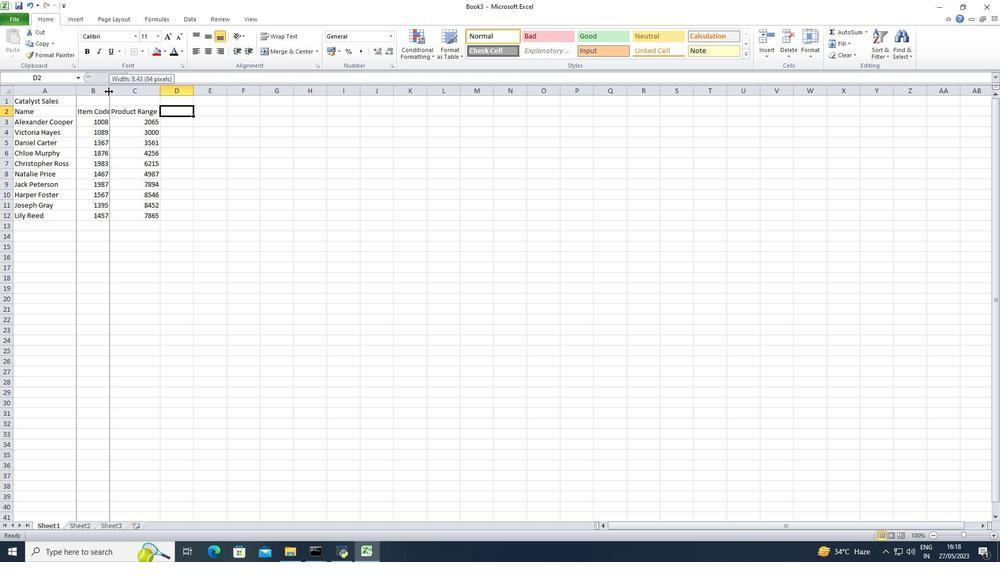 
Action: Mouse moved to (178, 113)
Screenshot: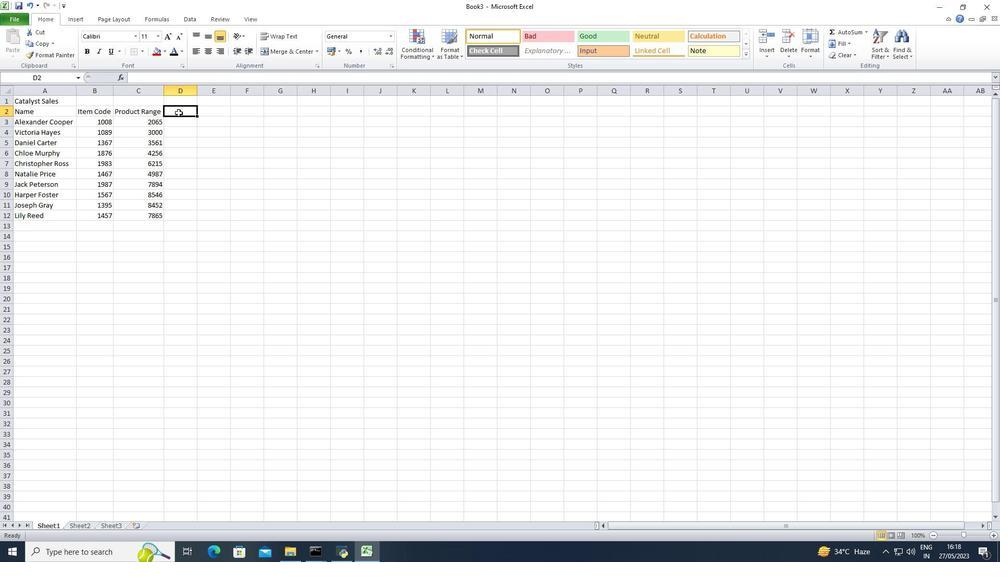 
Action: Key pressed <Key.shift><Key.shift><Key.shift><Key.shift><Key.shift><Key.shift><Key.shift><Key.shift><Key.shift><Key.shift><Key.shift><Key.shift><Key.shift><Key.shift><Key.shift><Key.shift><Key.shift><Key.shift><Key.shift><Key.shift><Key.shift><Key.shift><Key.shift><Key.shift><Key.shift><Key.shift><Key.shift><Key.shift><Key.shift><Key.shift><Key.shift><Key.shift><Key.shift><Key.shift><Key.shift><Key.shift><Key.shift><Key.shift><Key.shift><Key.shift><Key.shift><Key.shift><Key.shift><Key.shift><Key.shift><Key.shift><Key.shift><Key.shift><Key.shift><Key.shift><Key.shift><Key.shift><Key.shift><Key.shift><Key.shift><Key.shift><Key.shift><Key.shift><Key.shift><Key.shift><Key.shift><Key.shift><Key.shift><Key.shift><Key.shift><Key.shift><Key.shift><Key.shift><Key.shift><Key.shift><Key.shift><Key.shift><Key.shift><Key.shift><Key.shift><Key.shift><Key.shift><Key.shift><Key.shift><Key.shift><Key.shift><Key.shift><Key.shift><Key.shift>Products<Key.down><Key.shift>T<Key.shift>OMS<Key.space><Key.shift><Key.shift><Key.shift><Key.shift><Key.shift><Key.shift><Key.shift><Key.shift><Key.shift><Key.shift><Key.shift><Key.shift><Key.shift><Key.shift><Key.shift><Key.shift><Key.shift><Key.shift><Key.shift><Key.shift><Key.shift><Key.shift><Key.shift><Key.shift><Key.shift><Key.shift><Key.shift><Key.shift><Key.shift><Key.shift>Shoe<Key.shift><Key.shift><Key.shift><Key.shift><Key.shift><Key.shift><Key.shift><Key.shift><Key.shift><Key.shift><Key.shift><Key.shift><Key.shift><Key.shift><Key.shift><Key.shift><Key.shift><Key.shift><Key.shift><Key.shift><Key.shift><Key.shift><Key.shift><Key.shift><Key.shift><Key.shift><Key.shift><Key.shift><Key.shift><Key.shift><Key.shift><Key.shift><Key.shift><Key.shift><Key.shift><Key.shift><Key.shift><Key.shift><Key.shift><Key.shift><Key.shift><Key.shift><Key.shift><Key.shift><Key.shift><Key.shift><Key.shift><Key.shift><Key.shift><Key.shift><Key.shift><Key.shift><Key.shift><Key.shift><Key.shift><Key.shift><Key.shift><Key.shift><Key.shift><Key.shift><Key.shift><Key.shift><Key.shift><Key.shift><Key.shift><Key.shift><Key.shift><Key.shift><Key.shift><Key.shift><Key.shift><Key.shift><Key.shift><Key.shift><Key.shift><Key.shift><Key.shift><Key.shift><Key.shift><Key.shift><Key.shift><Key.shift><Key.shift><Key.shift><Key.shift><Key.shift><Key.shift><Key.shift><Key.shift><Key.shift><Key.shift><Key.shift><Key.shift><Key.shift><Key.shift><Key.shift><Key.shift><Key.shift><Key.shift><Key.shift><Key.shift><Key.shift><Key.shift><Key.shift><Key.shift><Key.shift><Key.shift><Key.shift><Key.shift><Key.shift><Key.shift><Key.shift><Key.shift><Key.shift><Key.shift><Key.shift><Key.shift><Key.shift><Key.shift><Key.shift><Key.shift><Key.shift><Key.shift><Key.shift><Key.shift><Key.shift><Key.shift><Key.shift><Key.shift><Key.shift><Key.shift><Key.shift><Key.shift><Key.shift><Key.shift><Key.shift><Key.shift><Key.shift><Key.shift><Key.shift><Key.shift><Key.shift><Key.shift><Key.shift><Key.shift><Key.shift><Key.shift><Key.shift><Key.shift><Key.shift><Key.shift><Key.shift><Key.shift><Key.shift><Key.shift><Key.shift><Key.shift><Key.shift><Key.shift><Key.shift><Key.shift><Key.shift><Key.shift><Key.shift><Key.shift><Key.shift><Key.shift><Key.shift><Key.shift><Key.shift><Key.shift><Key.shift><Key.shift><Key.shift><Key.shift><Key.shift><Key.shift><Key.shift><Key.shift><Key.shift><Key.shift><Key.shift><Key.shift><Key.shift><Key.shift><Key.shift><Key.shift><Key.shift><Key.shift><Key.shift><Key.shift><Key.shift><Key.shift><Key.shift><Key.shift><Key.shift><Key.shift><Key.shift><Key.shift><Key.shift><Key.shift><Key.shift><Key.shift><Key.shift><Key.shift><Key.shift><Key.shift><Key.shift><Key.down><Key.shift><Key.shift><Key.shift>UGG<Key.space><Key.shift>Shoe<Key.down><Key.shift><Key.shift><Key.shift><Key.shift><Key.shift><Key.shift>Wolverine<Key.space><Key.shift>Shoe<Key.down><Key.shift><Key.shift><Key.shift><Key.shift><Key.shift><Key.shift><Key.shift><Key.shift><Key.shift><Key.shift><Key.shift><Key.shift><Key.shift><Key.shift><Key.shift><Key.shift><Key.shift><Key.shift><Key.shift>Z<Key.shift>_<Key.backspace>-<Key.shift><Key.shift><Key.shift><Key.shift><Key.shift><Key.shift><Key.shift><Key.shift><Key.shift><Key.shift><Key.shift><Key.shift><Key.shift><Key.shift><Key.shift><Key.shift><Key.shift><Key.shift><Key.shift>Coil<Key.space><Key.shift>Shoe<Key.down><Key.shift><Key.shift><Key.shift><Key.shift>Add<Key.backspace>idas<Key.space><Key.shift>Shoe<Key.down><Key.shift><Key.shift><Key.shift><Key.shift><Key.shift><Key.shift><Key.shift><Key.shift><Key.shift><Key.shift>Gucci<Key.space><Key.shift>T-shirt<Key.down><Key.shift><Key.shift><Key.shift><Key.shift><Key.shift><Key.shift><Key.shift><Key.shift>H<Key.shift><Key.shift><Key.shift><Key.shift><Key.shift><Key.shift><Key.shift><Key.shift><Key.shift><Key.shift><Key.shift><Key.shift><Key.shift>&<Key.shift><Key.shift><Key.shift><Key.shift><Key.shift><Key.shift><Key.shift><Key.shift>M<Key.space><Key.shift><Key.shift><Key.shift><Key.shift><Key.shift><Key.shift><Key.shift><Key.shift>jeans
Screenshot: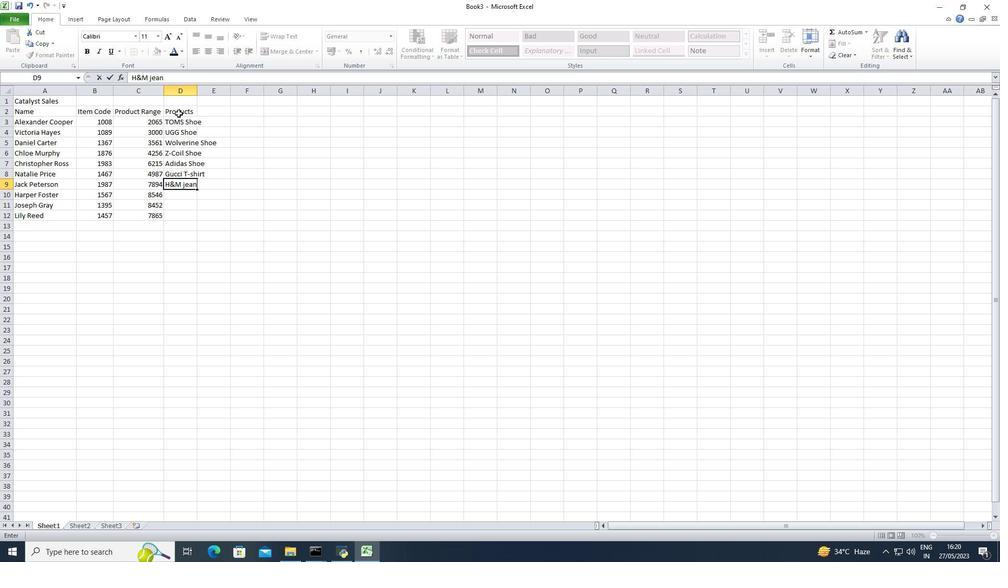 
Action: Mouse moved to (176, 170)
Screenshot: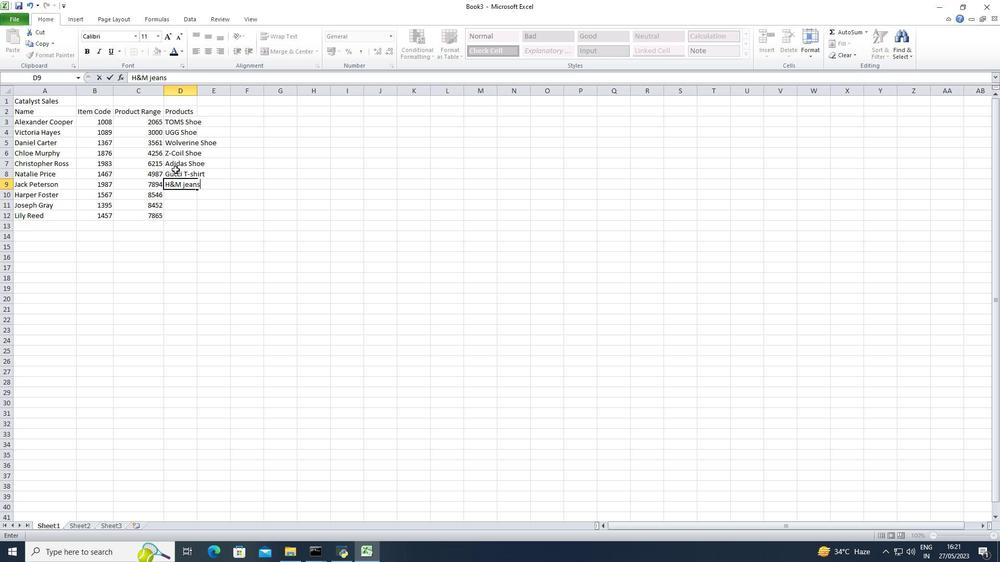 
Action: Mouse pressed left at (176, 170)
Screenshot: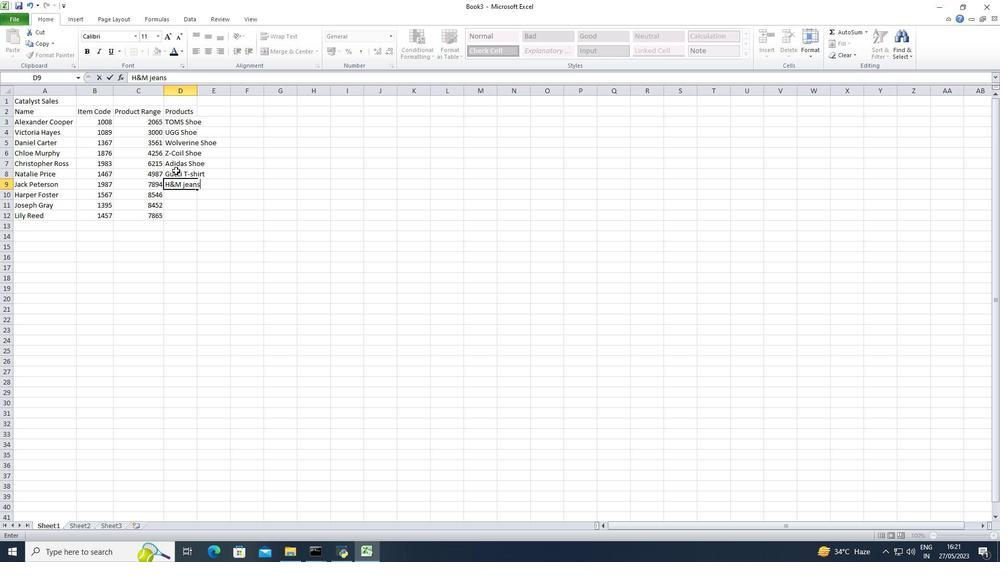
Action: Mouse moved to (186, 188)
Screenshot: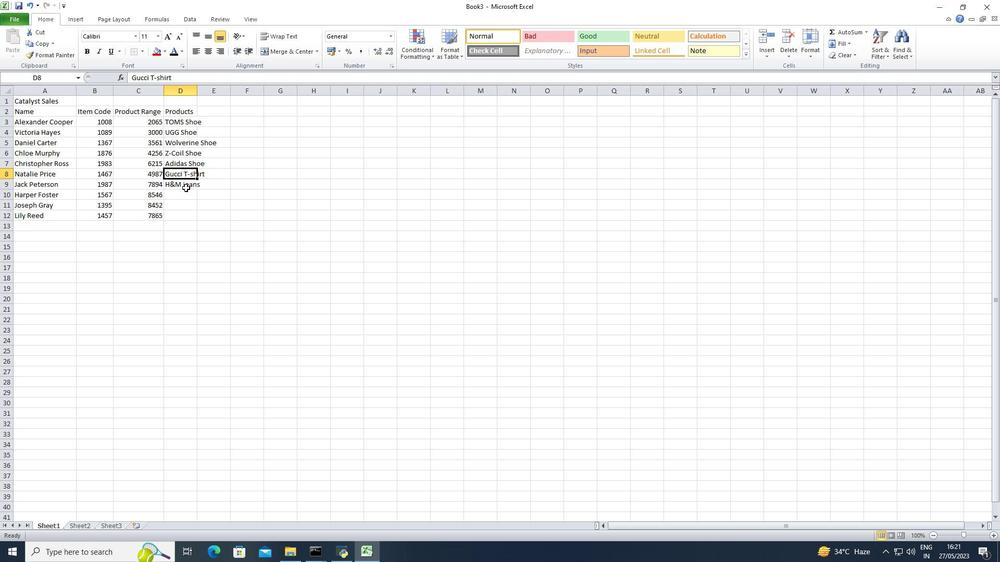 
Action: Mouse pressed left at (186, 188)
Screenshot: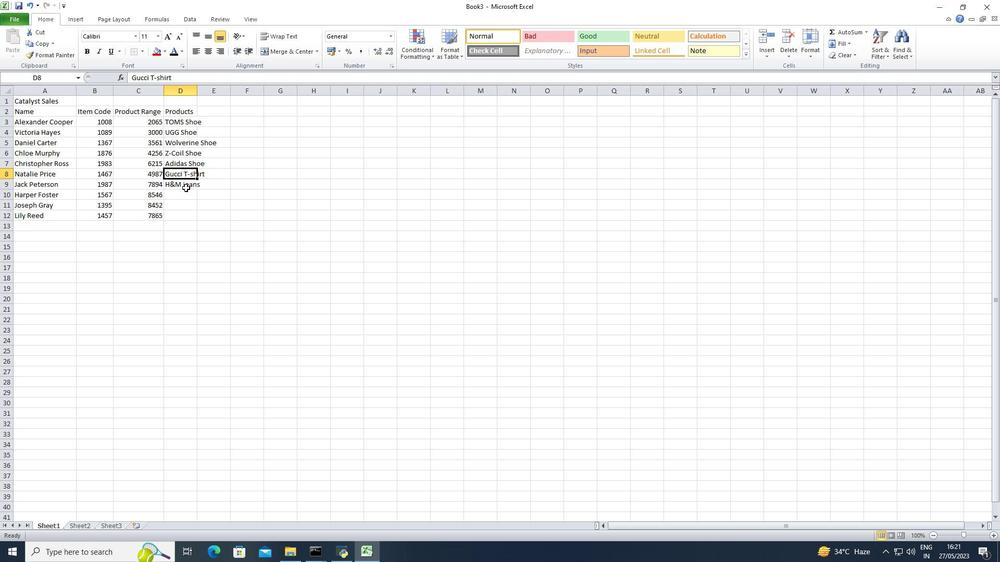 
Action: Key pressed <Key.shift><Key.shift><Key.shift><Key.shift><Key.shift>Lous<Key.backspace>is<Key.space><Key.shift><Key.shift><Key.shift>Vuitton<Key.space>bag<Key.down><Key.shift><Key.shift><Key.shift><Key.shift><Key.shift><Key.shift><Key.shift><Key.shift><Key.shift><Key.shift><Key.shift><Key.shift><Key.shift><Key.shift>Zara<Key.space><Key.shift><Key.shift><Key.shift><Key.shift><Key.shift><Key.shift>Shirt<Key.down><Key.shift><Key.shift><Key.shift><Key.shift><Key.shift><Key.shift><Key.shift><Key.shift><Key.shift><Key.shift><Key.shift><Key.shift><Key.shift><Key.shift><Key.shift><Key.shift><Key.shift><Key.shift><Key.shift><Key.shift><Key.shift>H<Key.shift><Key.shift><Key.shift><Key.shift><Key.shift><Key.shift><Key.shift><Key.shift><Key.shift><Key.shift><Key.shift><Key.shift><Key.shift><Key.shift><Key.shift><Key.shift><Key.shift><Key.shift><Key.shift><Key.shift><Key.shift><Key.shift><Key.shift><Key.shift><Key.shift><Key.shift>&<Key.shift>M<Key.space>jeans<Key.down><Key.shift><Key.shift><Key.shift><Key.shift><Key.shift><Key.shift><Key.shift><Key.shift><Key.shift><Key.shift><Key.shift><Key.shift>Chanel<Key.space><Key.shift><Key.shift><Key.shift><Key.shift><Key.shift><Key.shift><Key.shift><Key.shift><Key.shift><Key.shift><Key.shift><Key.shift><Key.shift><Key.shift><Key.shift><Key.shift><Key.shift><Key.shift><Key.shift>Perfume
Screenshot: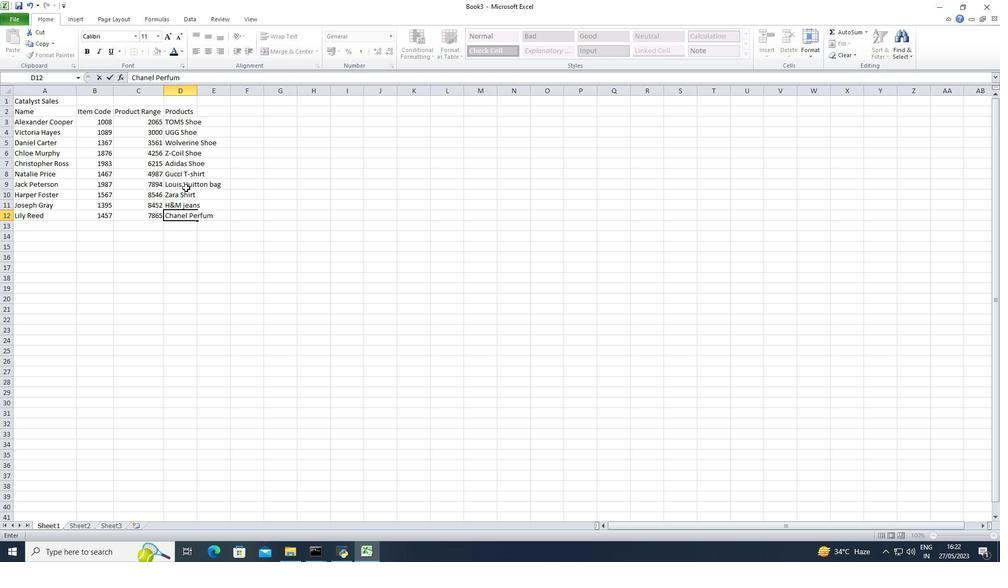 
Action: Mouse moved to (192, 113)
Screenshot: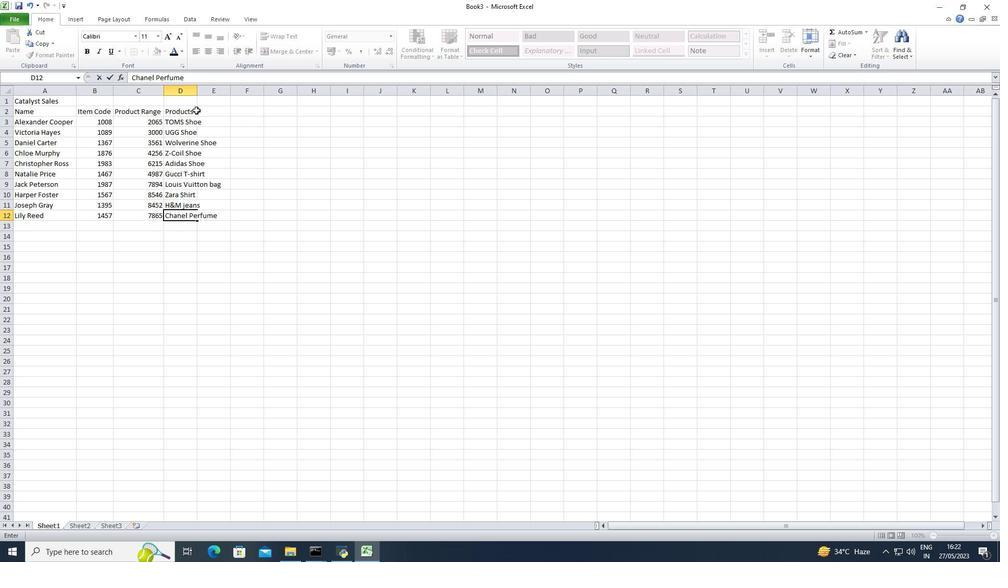 
Action: Mouse pressed left at (192, 113)
Screenshot: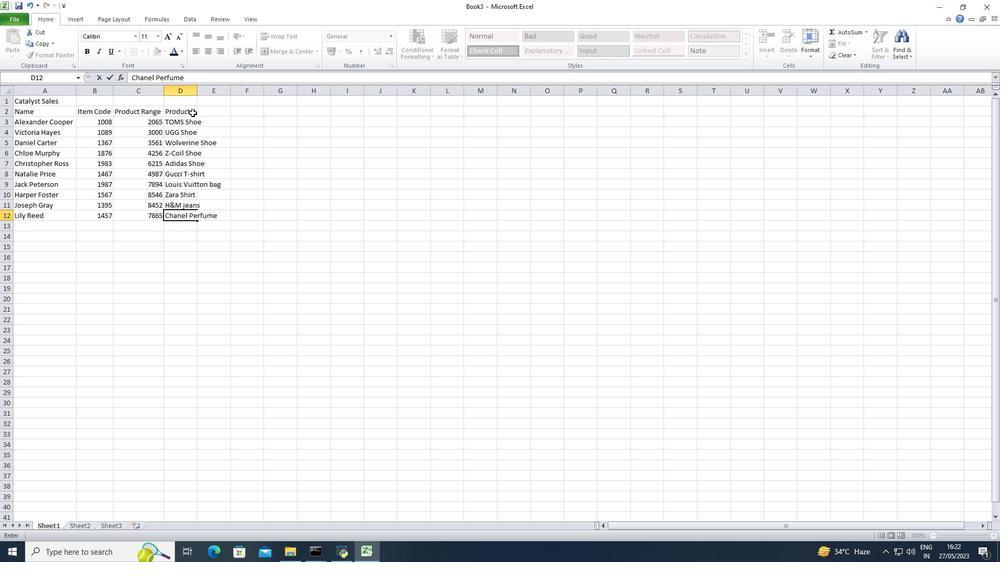 
Action: Mouse moved to (198, 92)
Screenshot: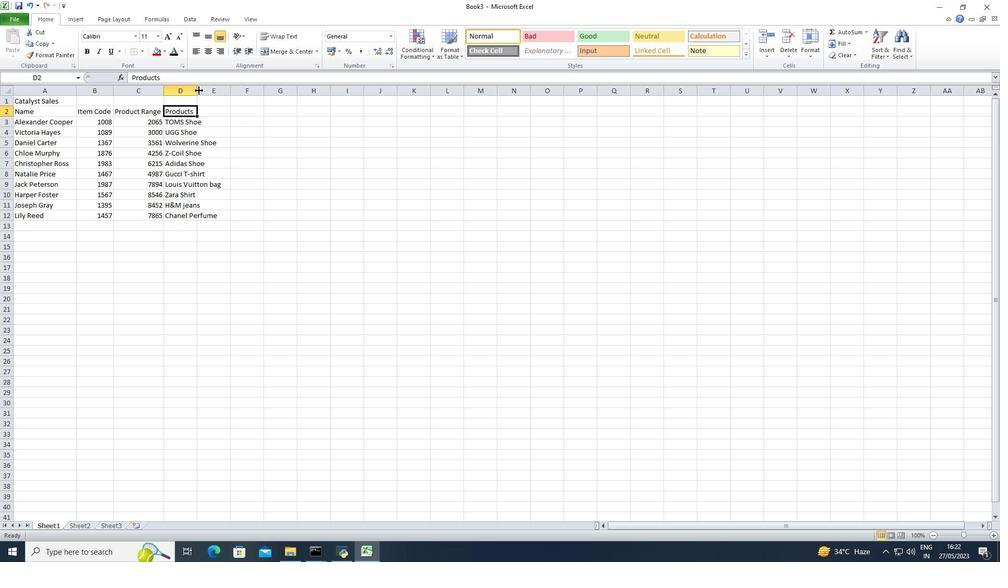 
Action: Mouse pressed left at (198, 92)
Screenshot: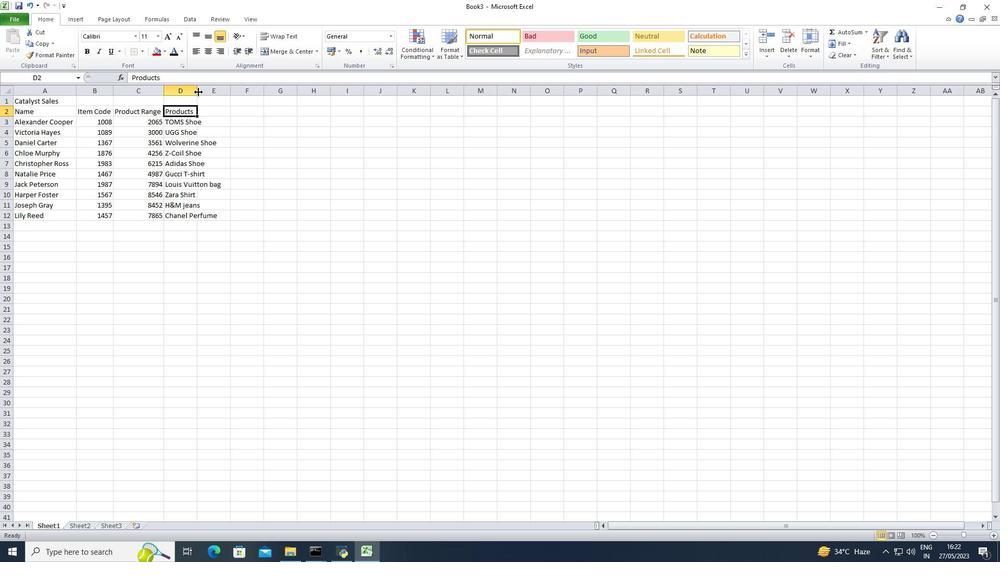 
Action: Mouse pressed left at (198, 92)
Screenshot: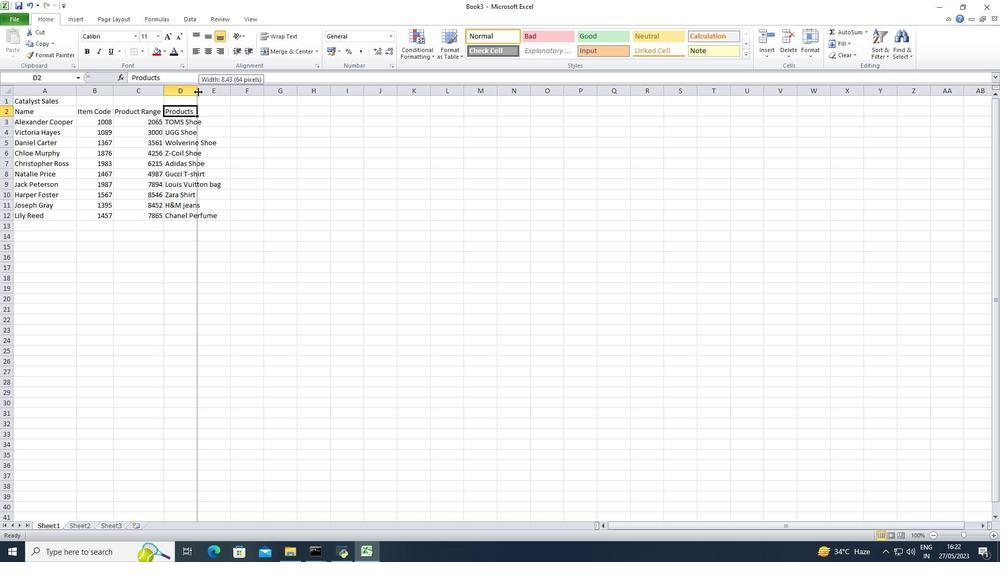 
Action: Mouse moved to (240, 114)
Screenshot: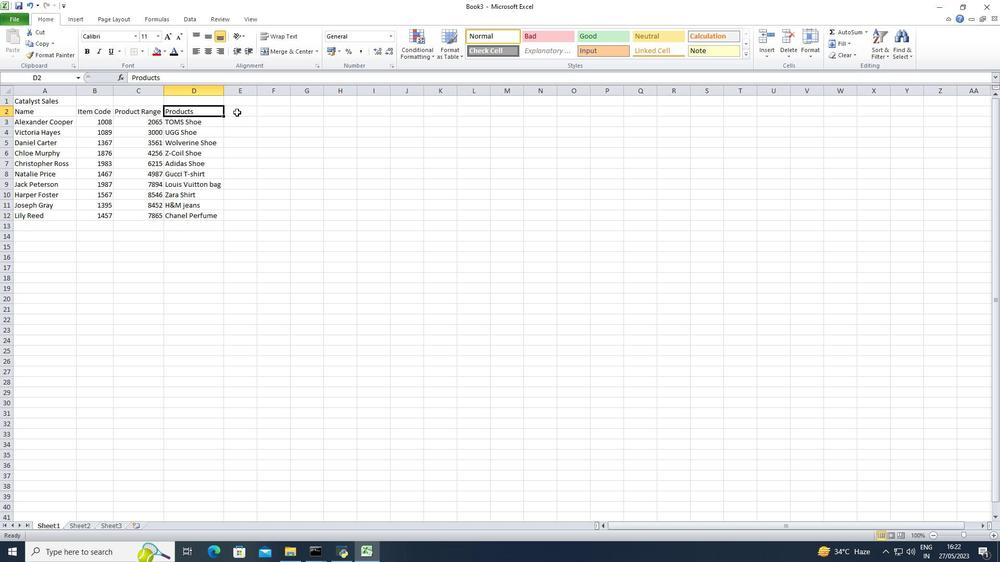 
Action: Mouse pressed left at (240, 114)
Screenshot: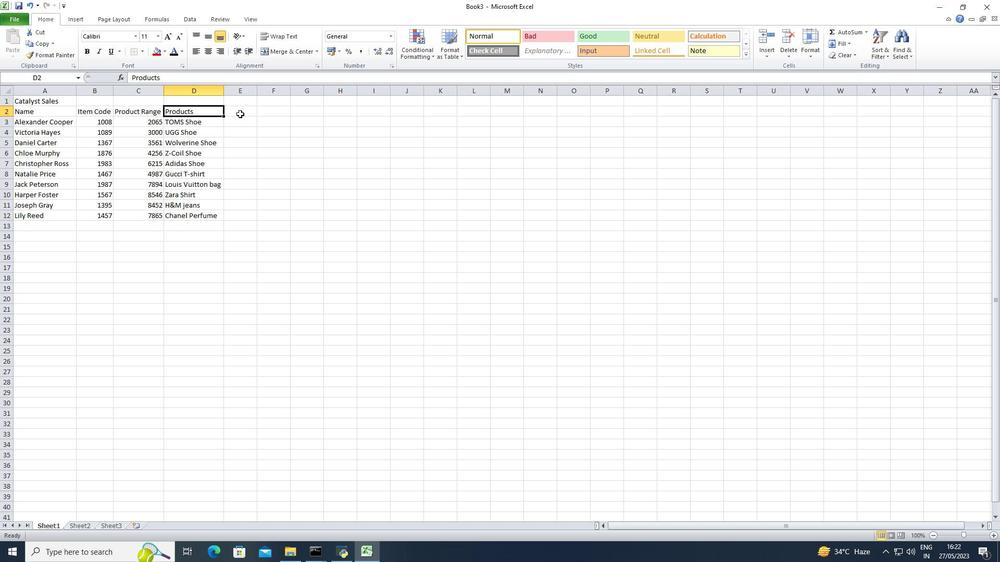 
Action: Key pressed <Key.shift>Quantu<Key.backspace>iy<Key.backspace>ty
Screenshot: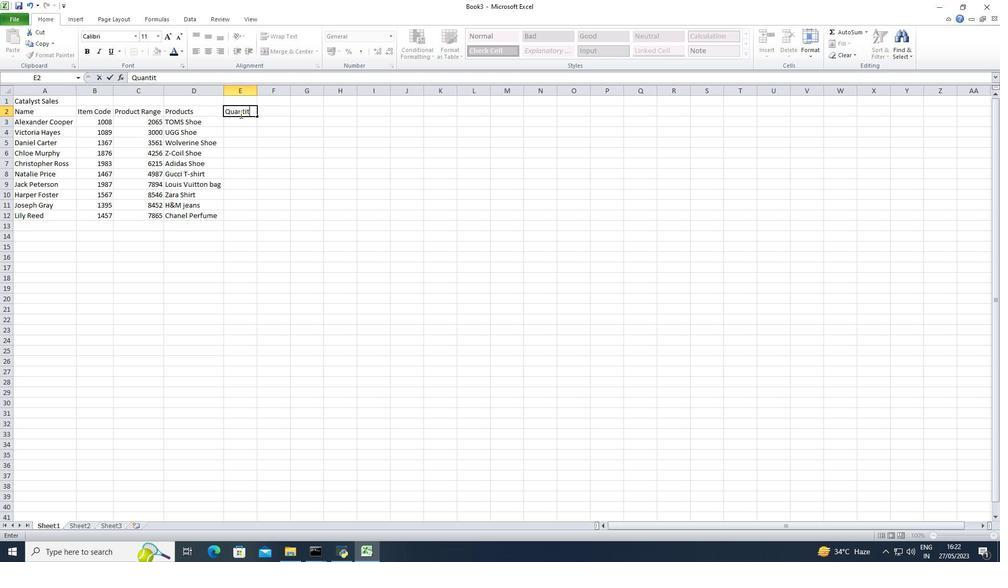 
Action: Mouse moved to (243, 121)
Screenshot: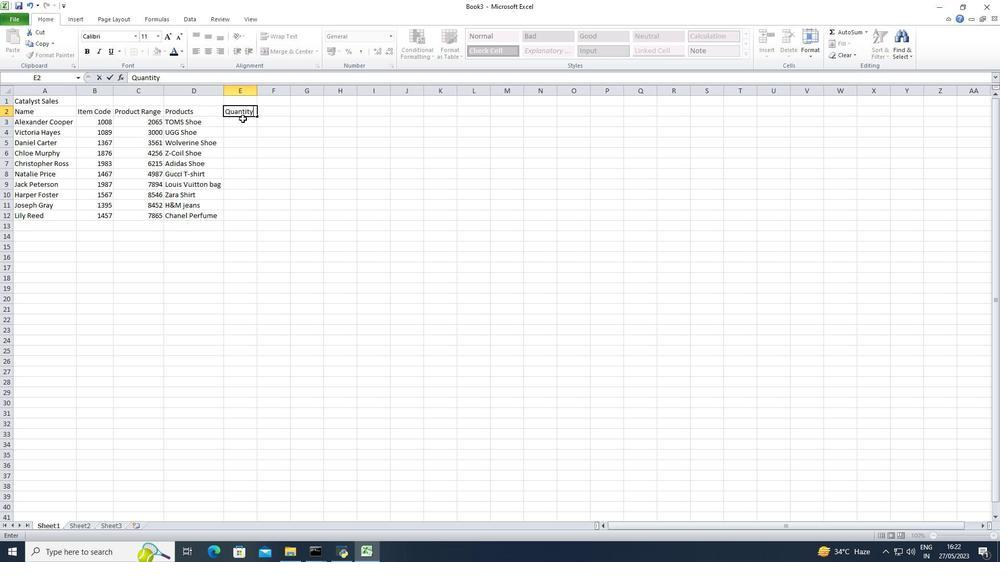 
Action: Mouse pressed left at (243, 121)
Screenshot: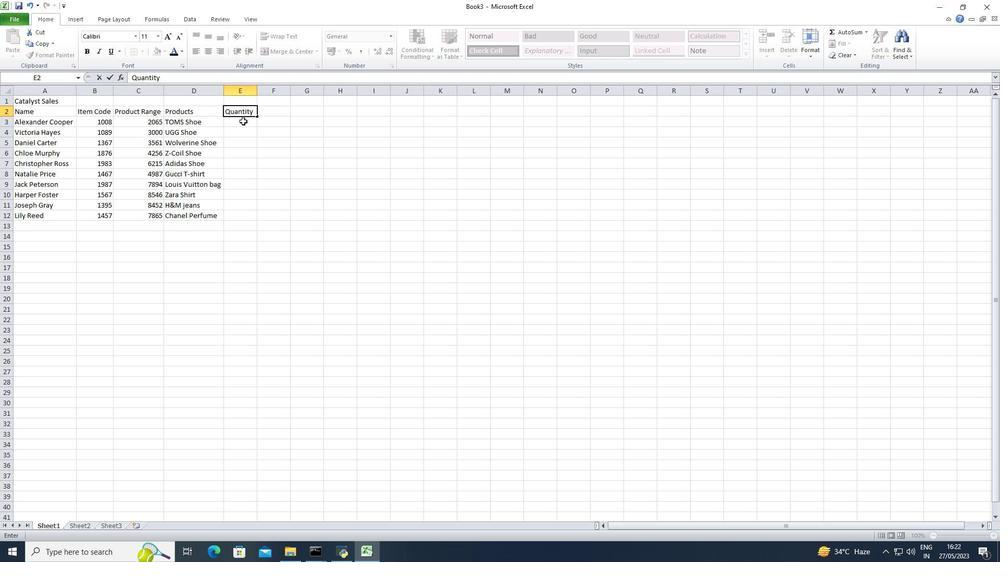 
Action: Key pressed 3<Key.down>4<Key.down>5<Key.down>3<Key.down>5<Key.down>4<Key.down>3<Key.down>4<Key.down>3<Key.down>5
Screenshot: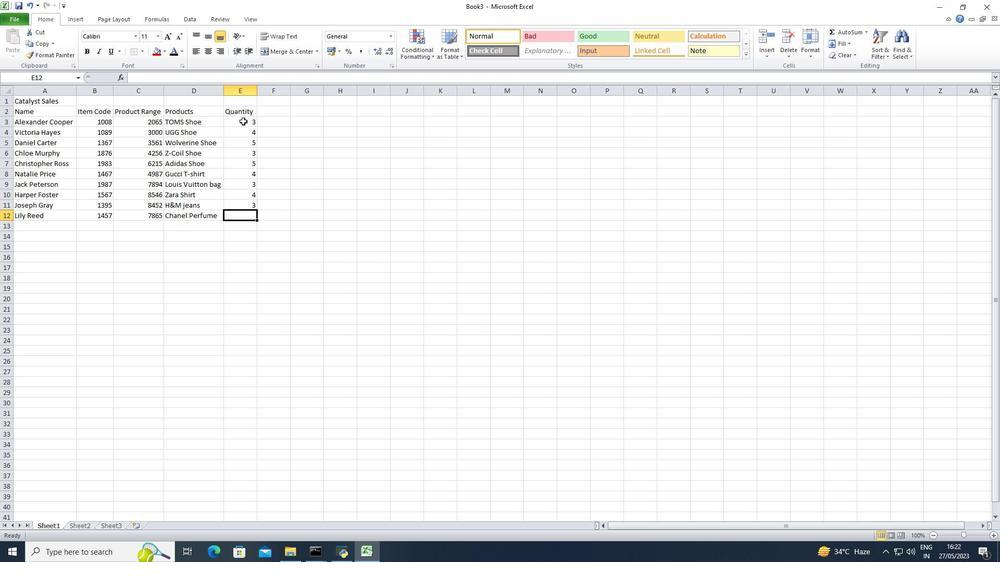 
Action: Mouse moved to (280, 114)
Screenshot: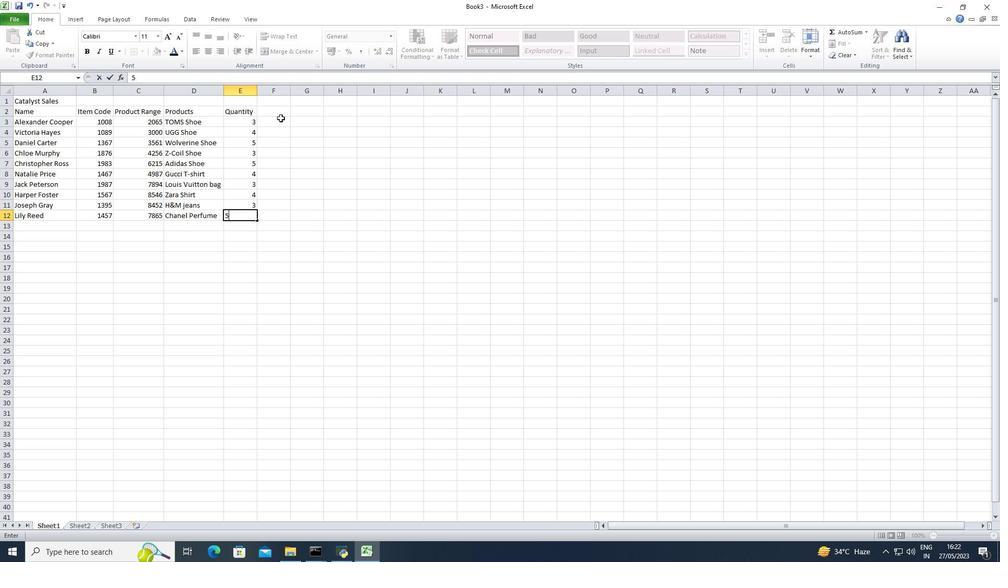 
Action: Mouse pressed left at (280, 114)
Screenshot: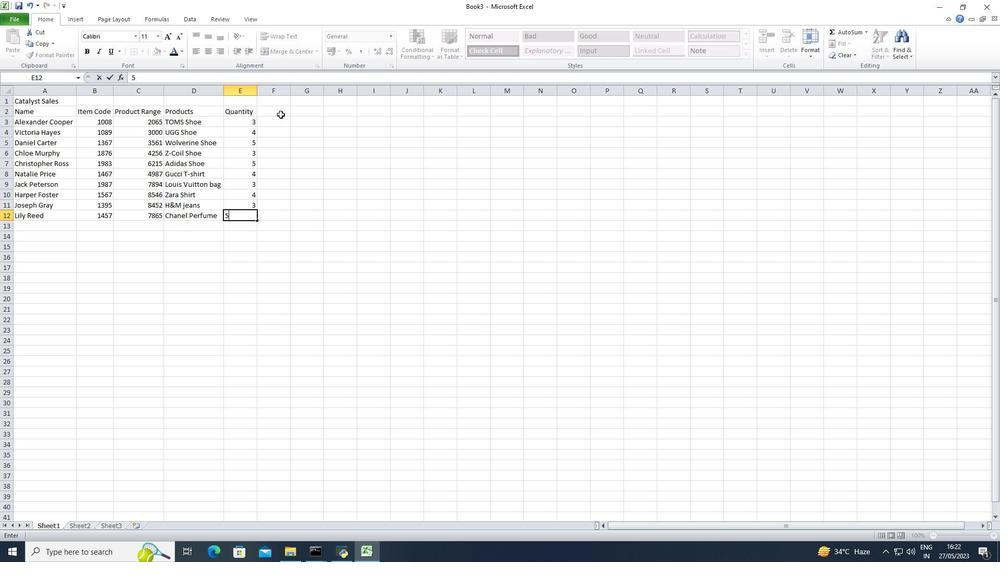 
Action: Key pressed <Key.shift>Amount
Screenshot: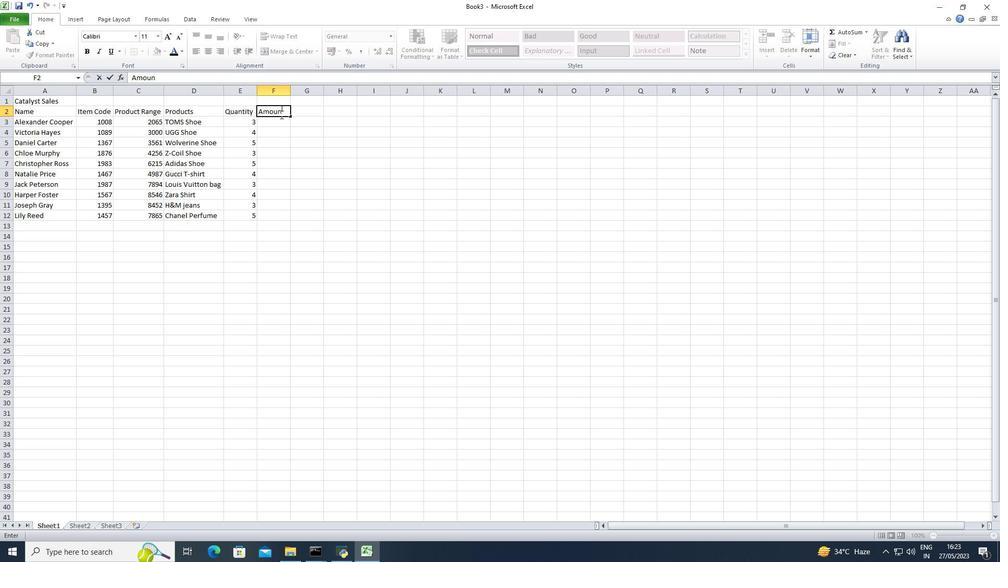 
Action: Mouse moved to (307, 112)
Screenshot: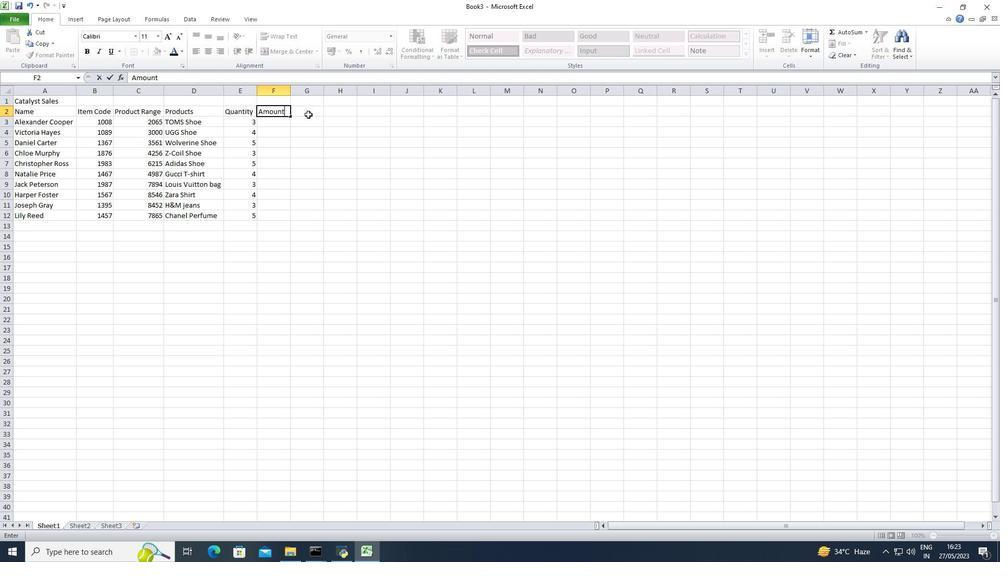 
Action: Mouse pressed left at (307, 112)
Screenshot: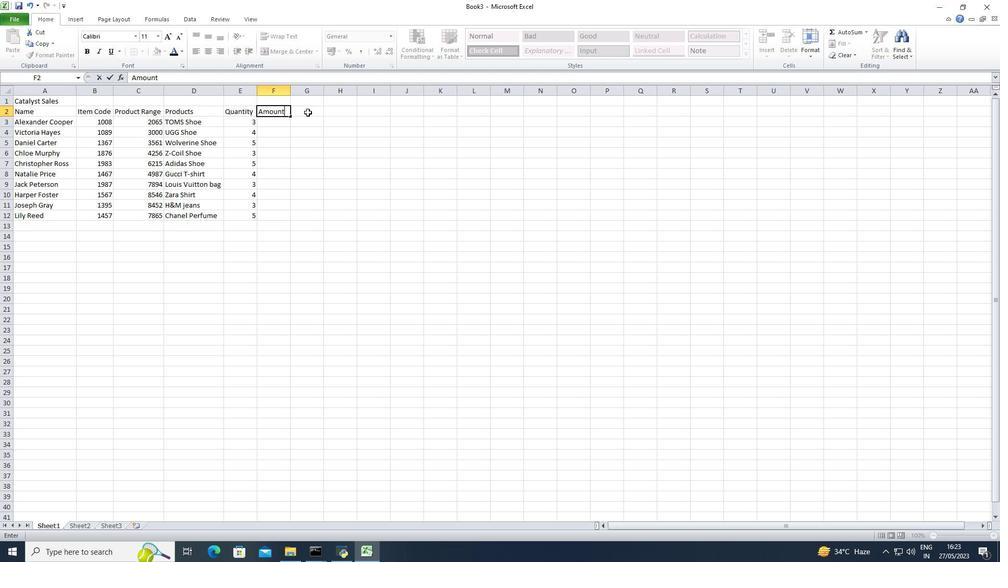 
Action: Key pressed <Key.shift>Commission
Screenshot: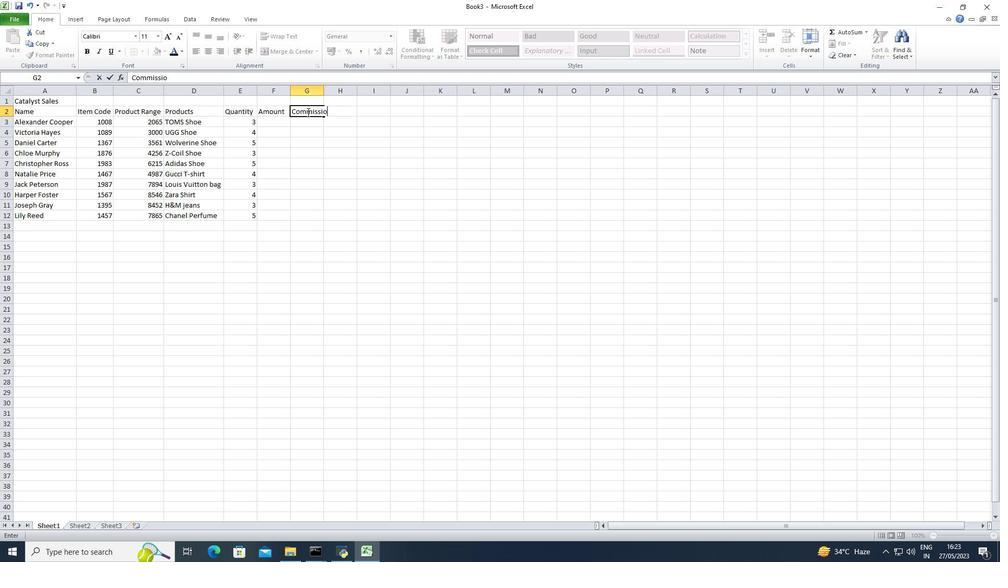 
Action: Mouse moved to (346, 113)
Screenshot: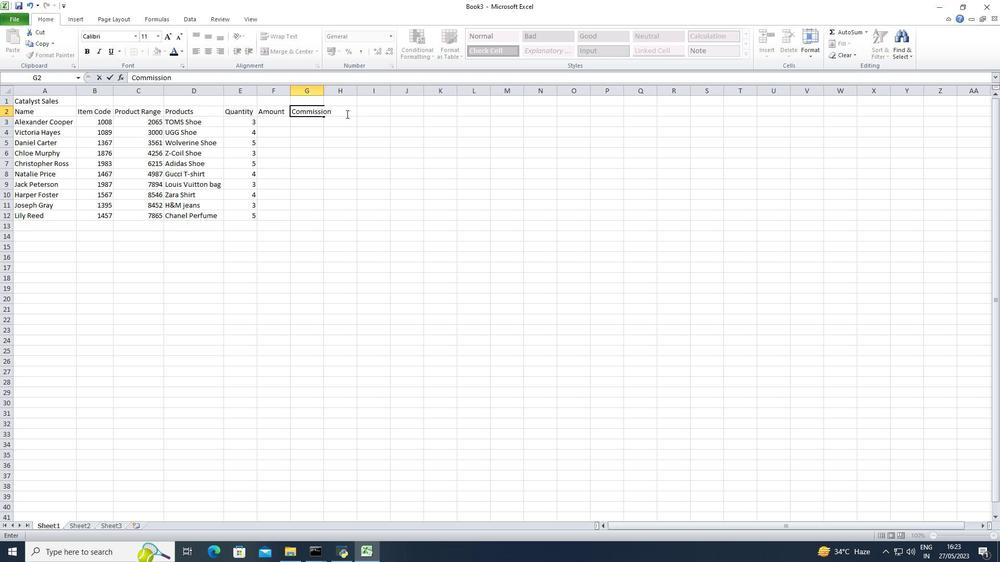
Action: Mouse pressed left at (346, 113)
Screenshot: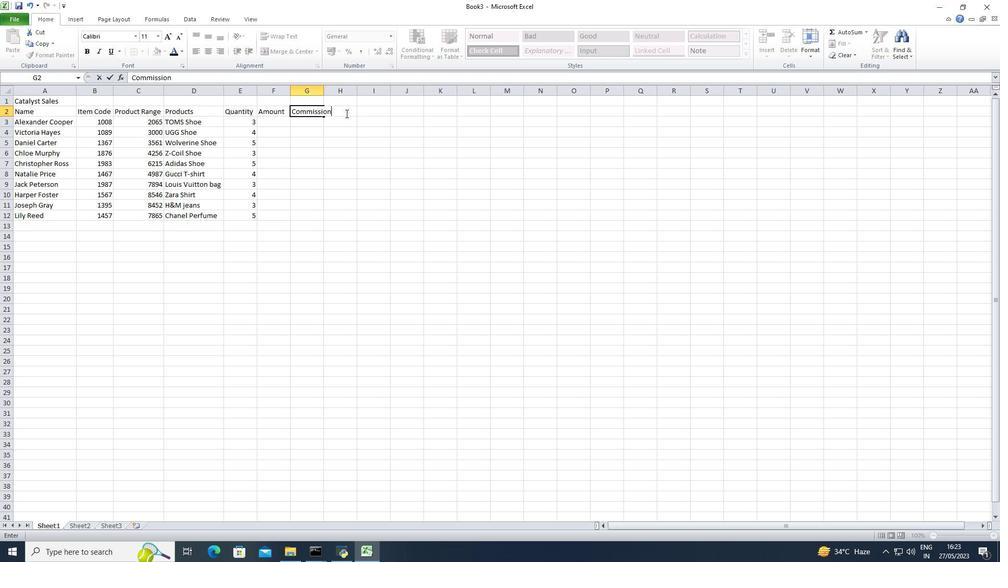 
Action: Mouse moved to (321, 96)
Screenshot: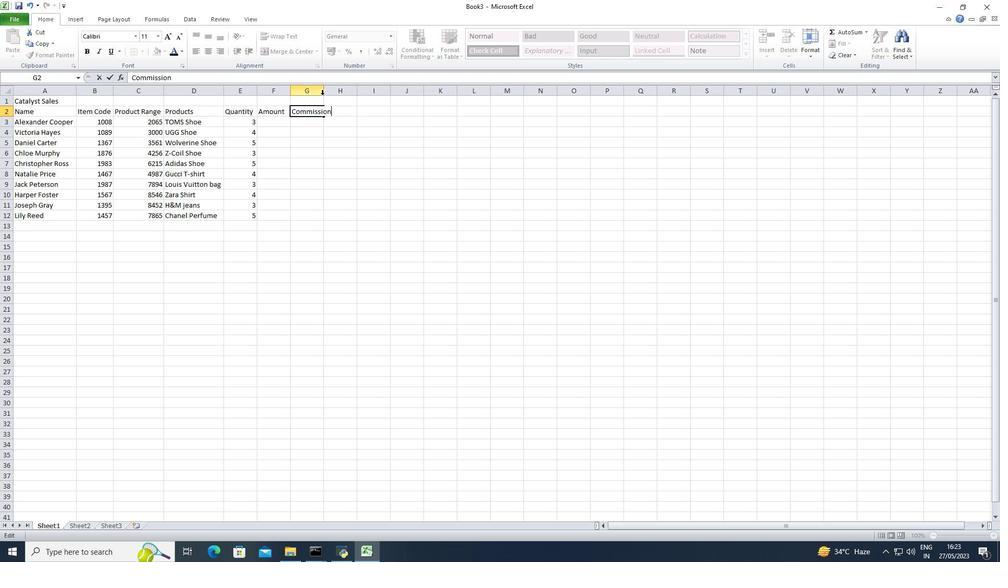 
Action: Mouse pressed left at (321, 96)
Screenshot: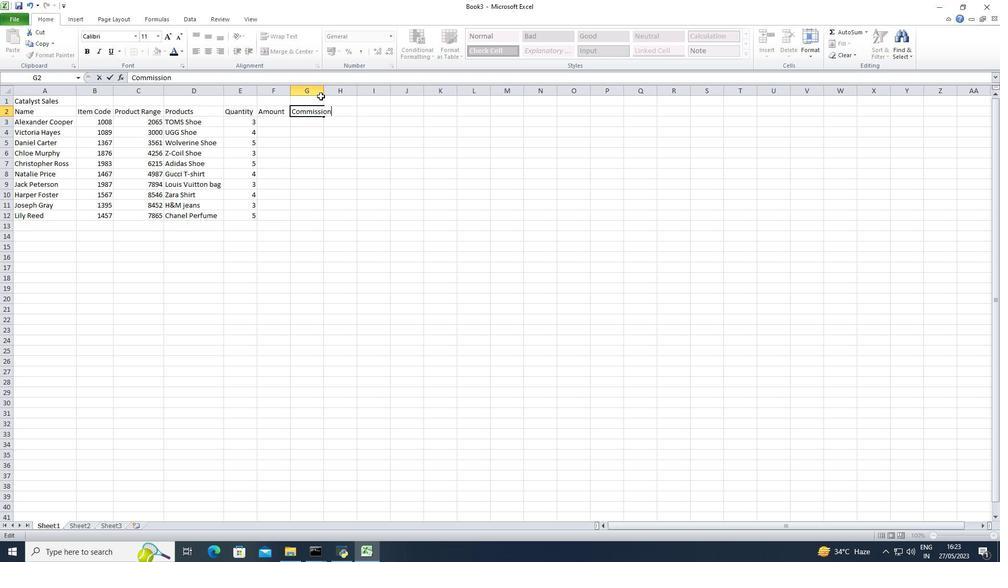 
Action: Mouse moved to (324, 93)
Screenshot: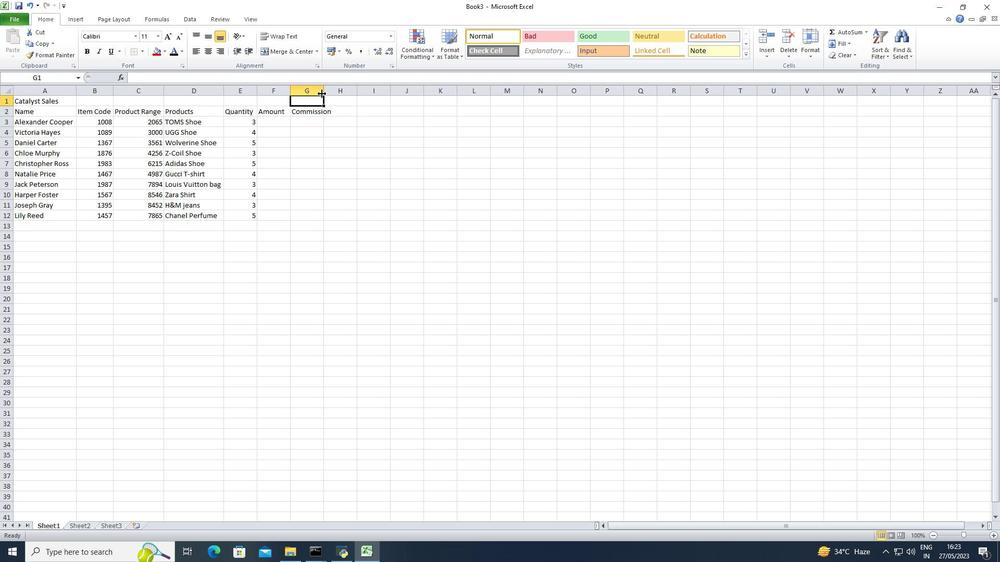 
Action: Mouse pressed left at (324, 93)
Screenshot: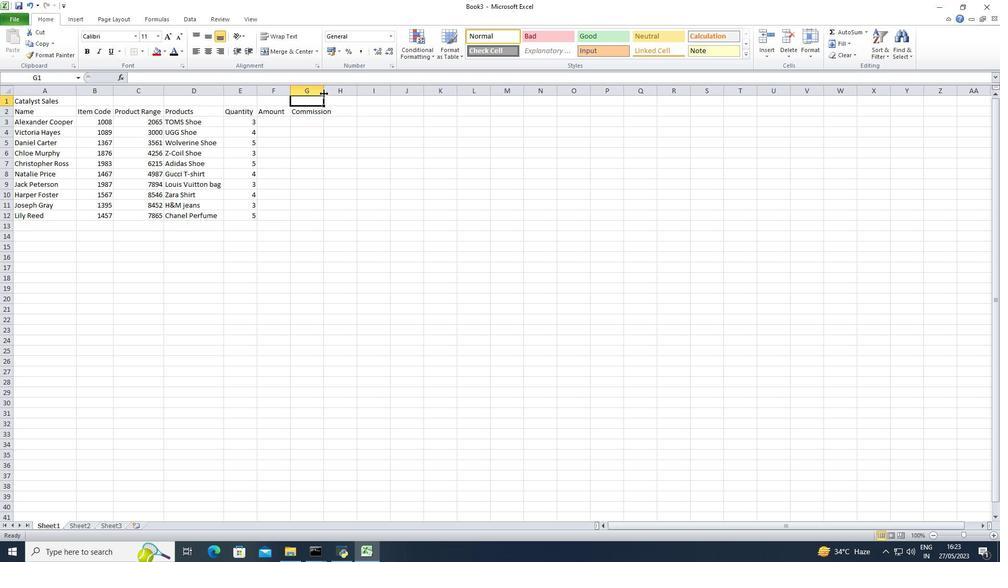 
Action: Mouse pressed left at (324, 93)
Screenshot: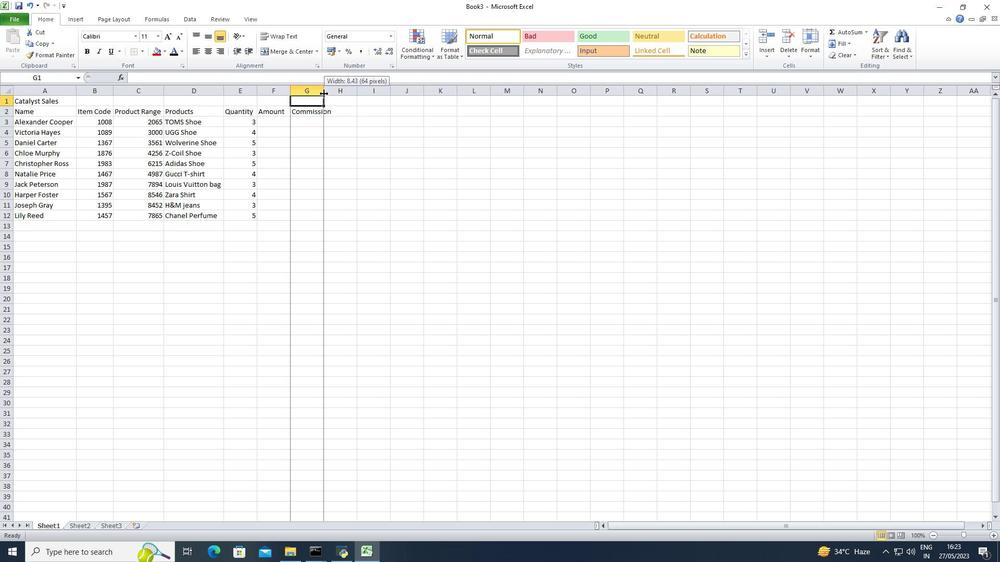 
Action: Mouse moved to (347, 111)
Screenshot: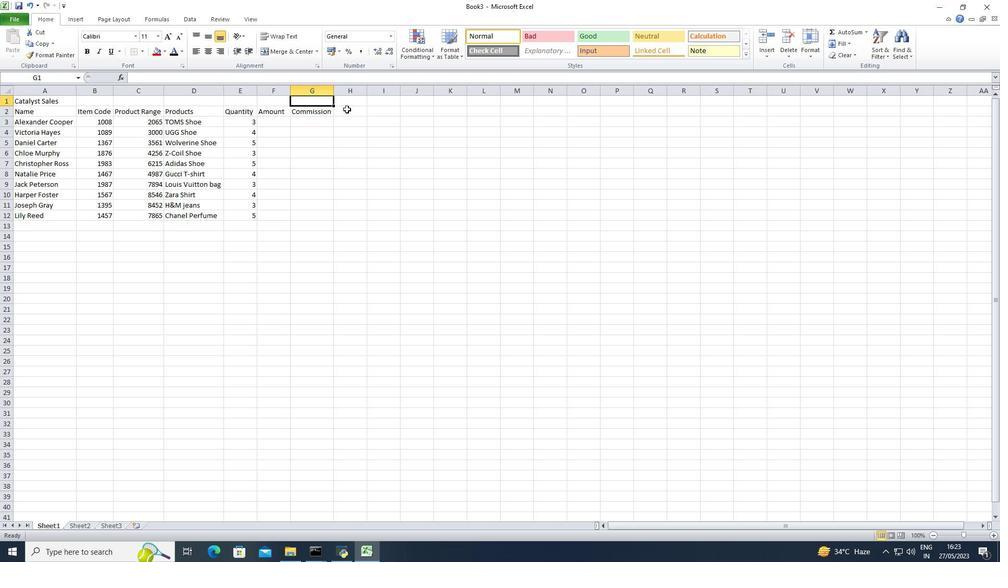 
Action: Mouse pressed left at (347, 111)
Screenshot: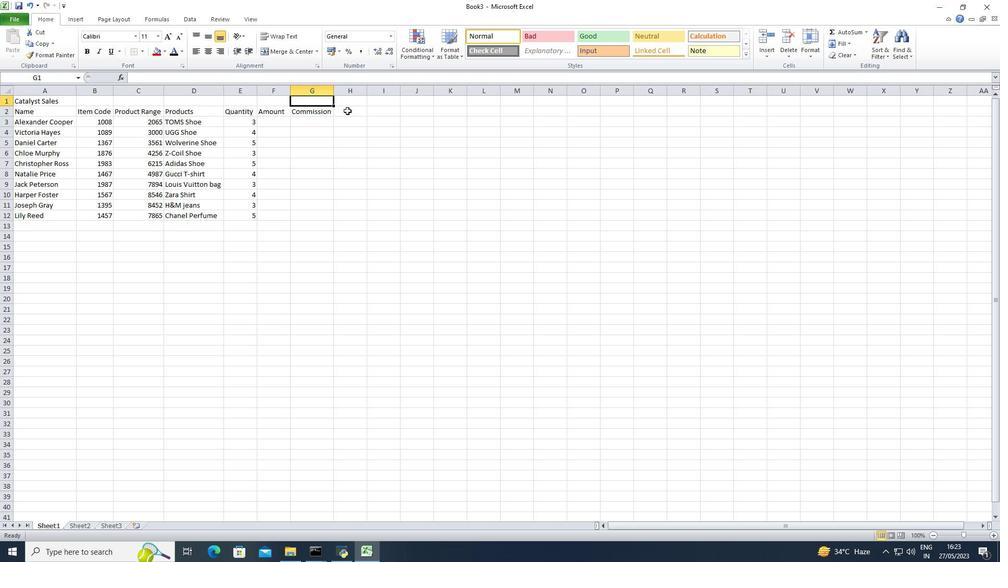 
Action: Key pressed <Key.shift>Total
Screenshot: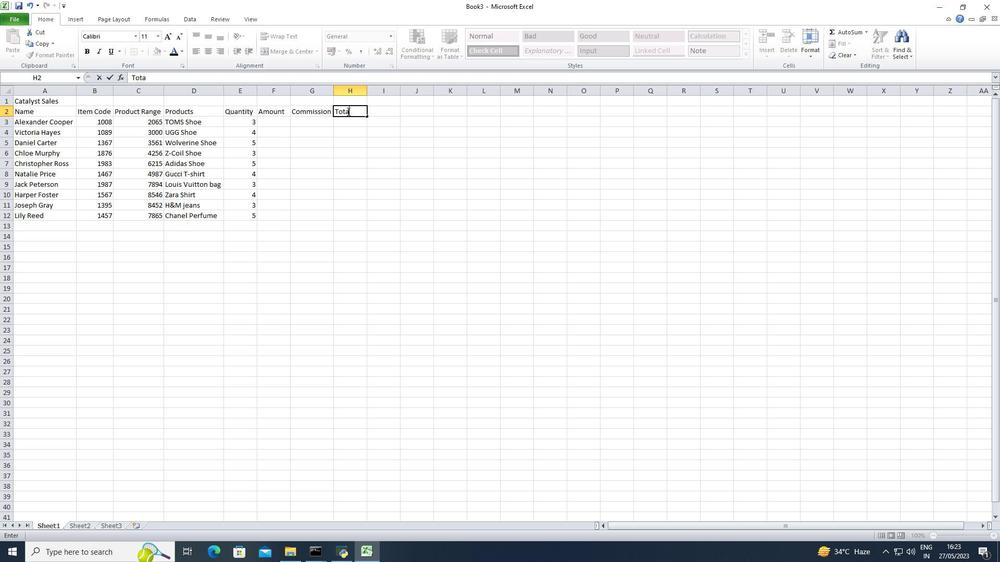 
Action: Mouse moved to (286, 120)
Screenshot: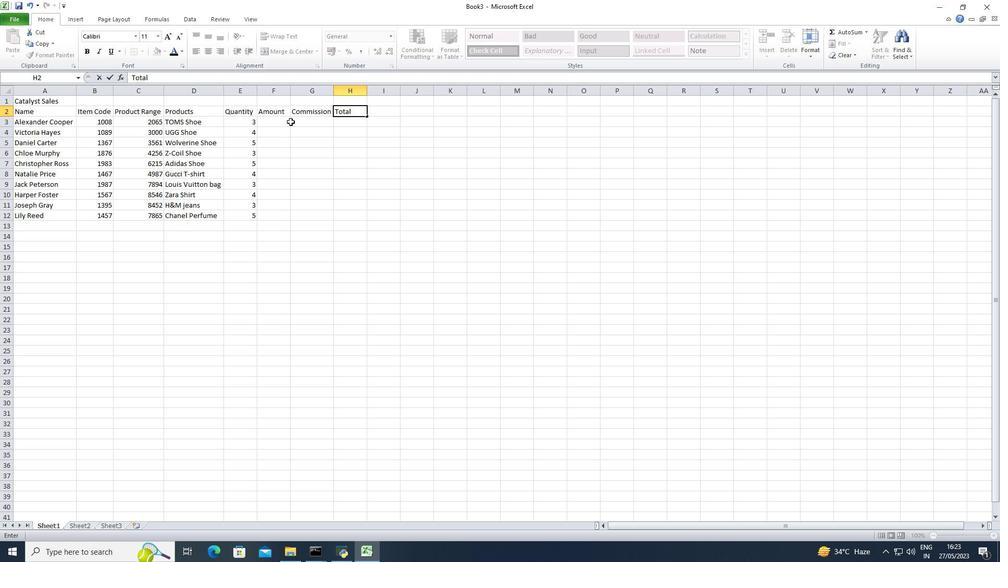 
Action: Mouse pressed left at (286, 120)
Screenshot: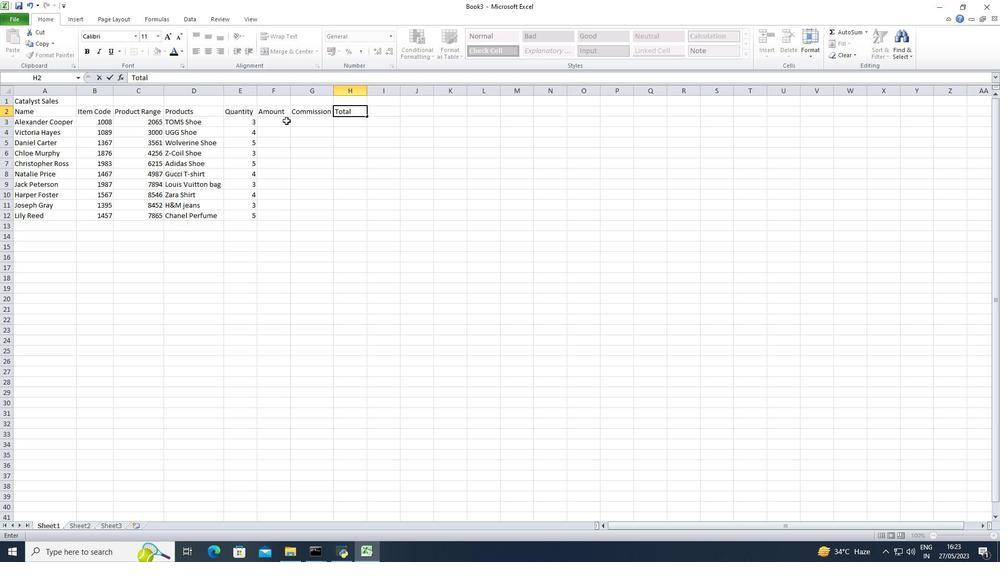 
Action: Mouse moved to (288, 122)
Screenshot: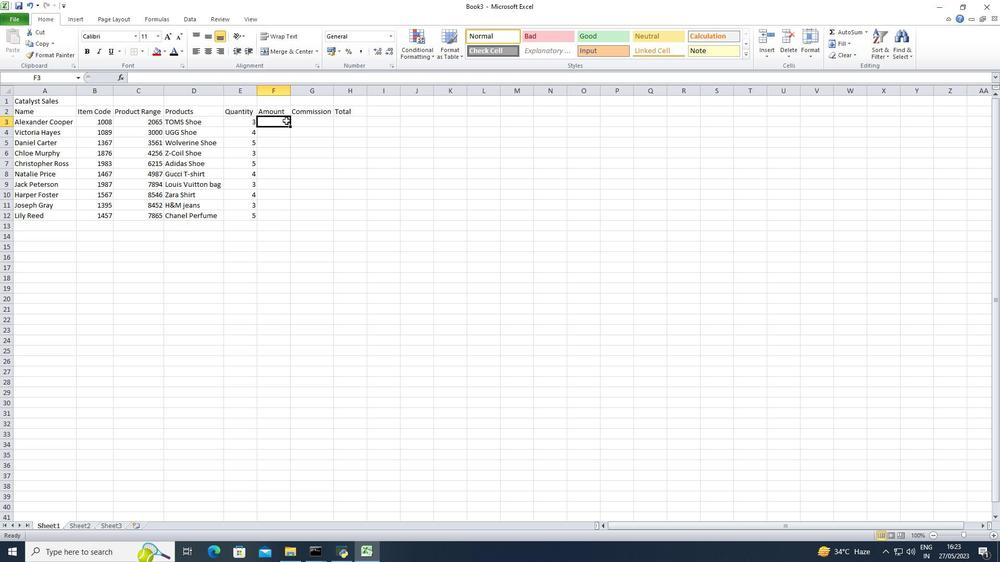 
Action: Key pressed =<Key.shift>Sun<Key.backspace>m<Key.shift>(
Screenshot: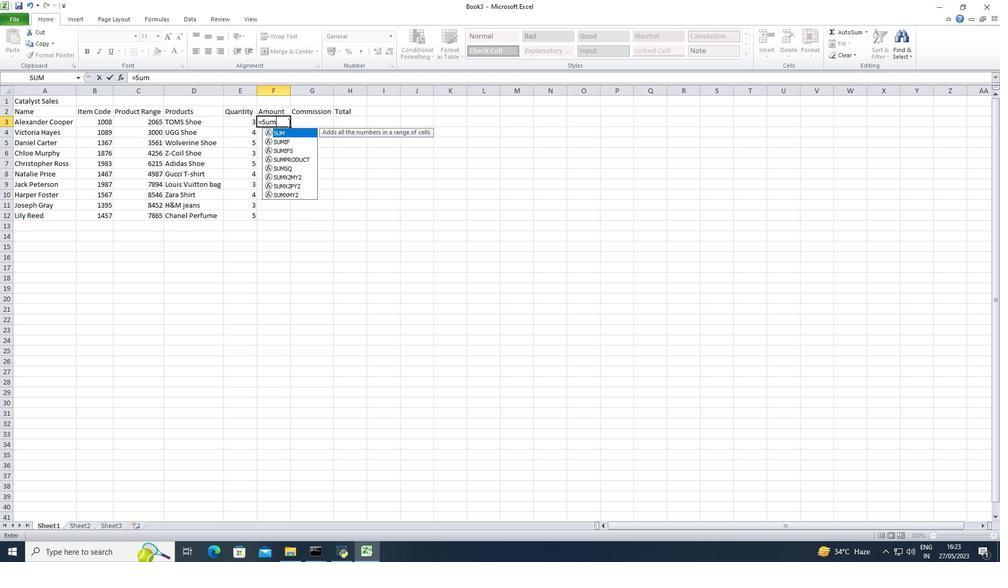 
Action: Mouse moved to (149, 121)
Screenshot: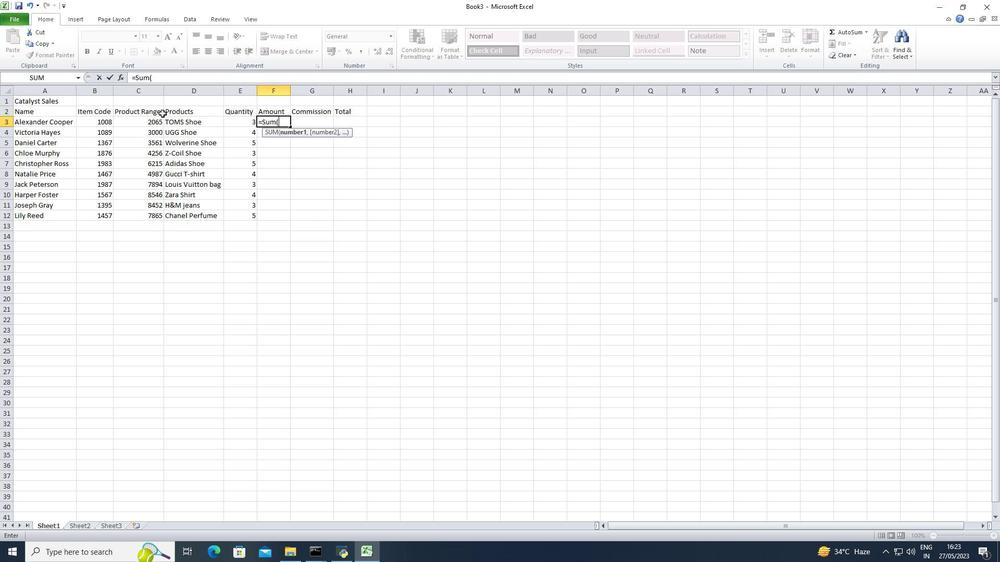 
Action: Mouse pressed left at (149, 121)
Screenshot: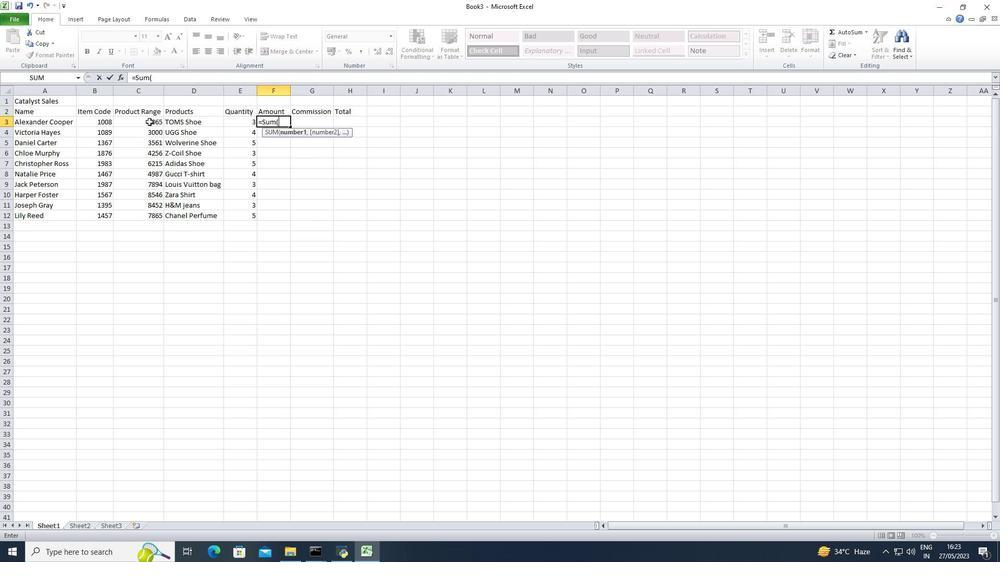 
Action: Key pressed <Key.shift><Key.shift><Key.shift><Key.shift><Key.shift><Key.shift><Key.shift><Key.shift><Key.shift><Key.shift><Key.shift>*
Screenshot: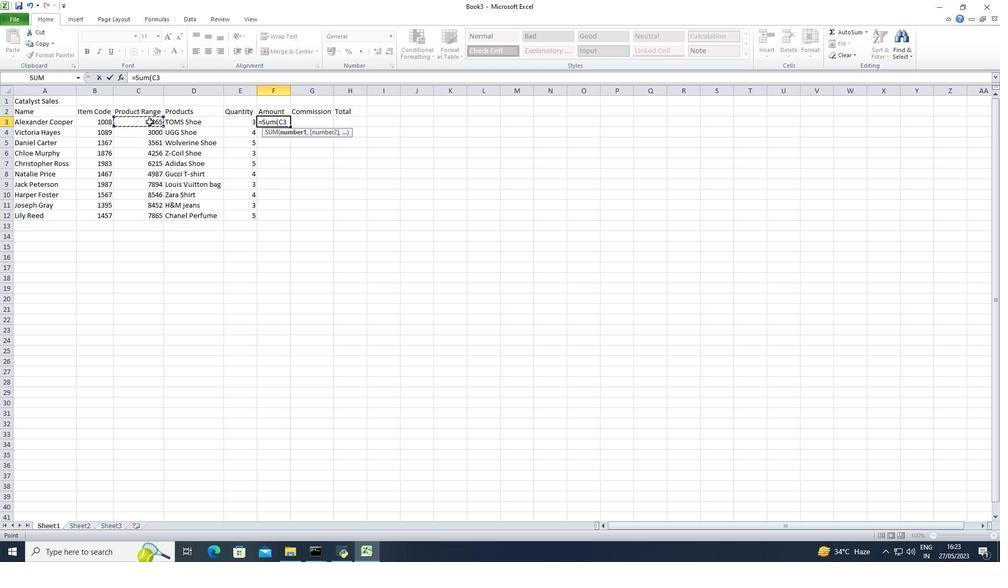 
Action: Mouse moved to (243, 120)
Screenshot: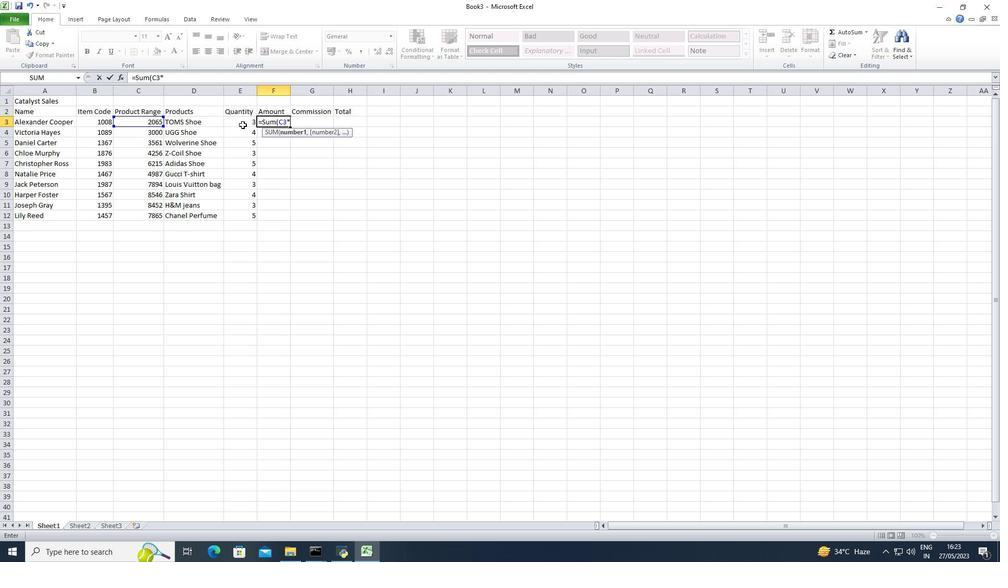 
Action: Mouse pressed left at (243, 120)
Screenshot: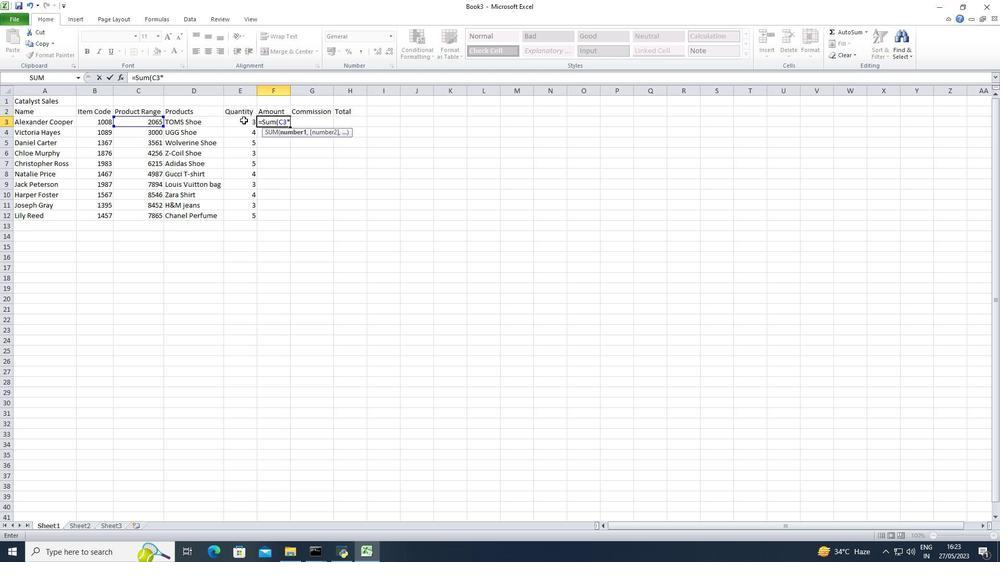 
Action: Key pressed <Key.shift><Key.shift><Key.shift><Key.shift><Key.shift>)<Key.enter>
Screenshot: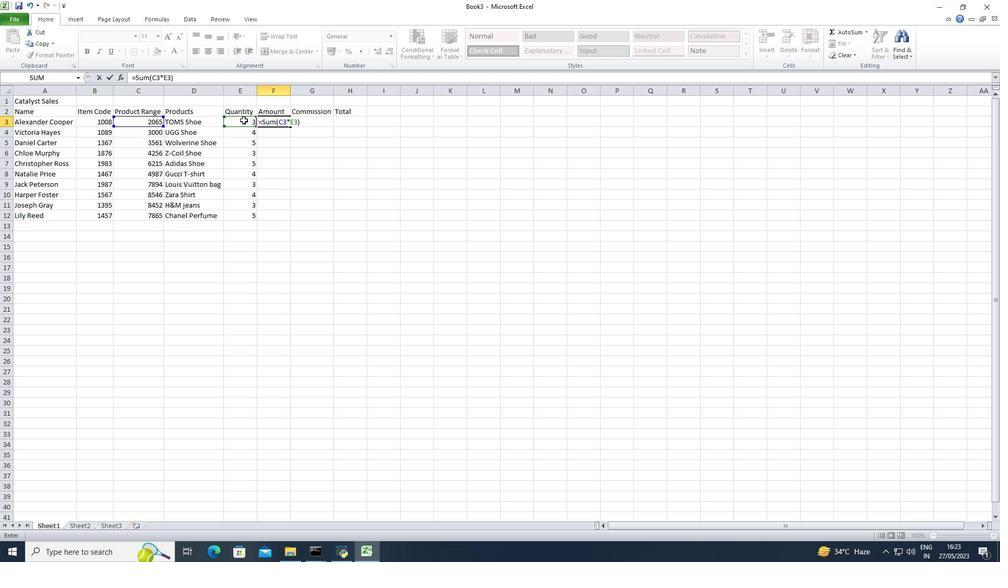 
Action: Mouse moved to (279, 123)
Screenshot: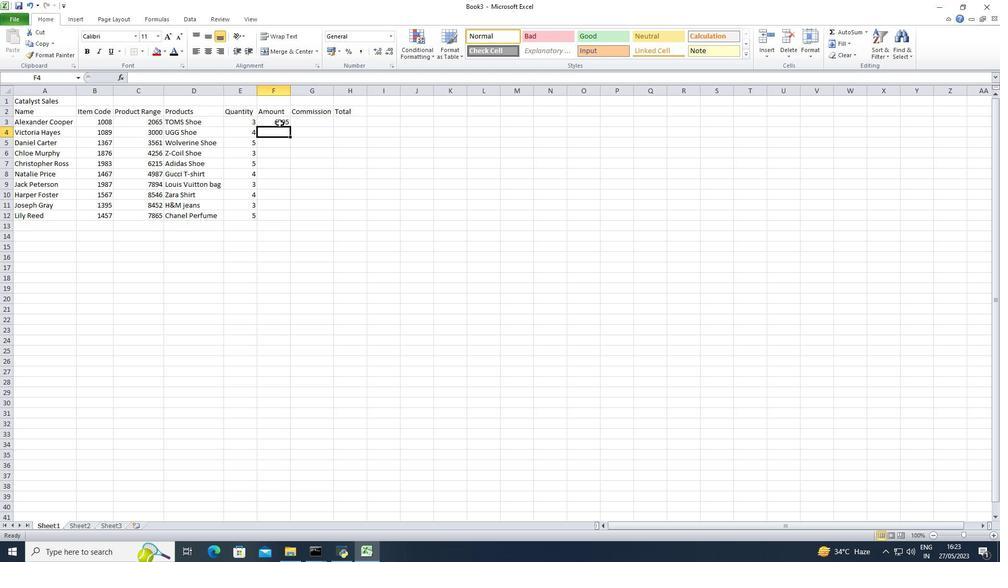 
Action: Mouse pressed left at (279, 123)
Screenshot: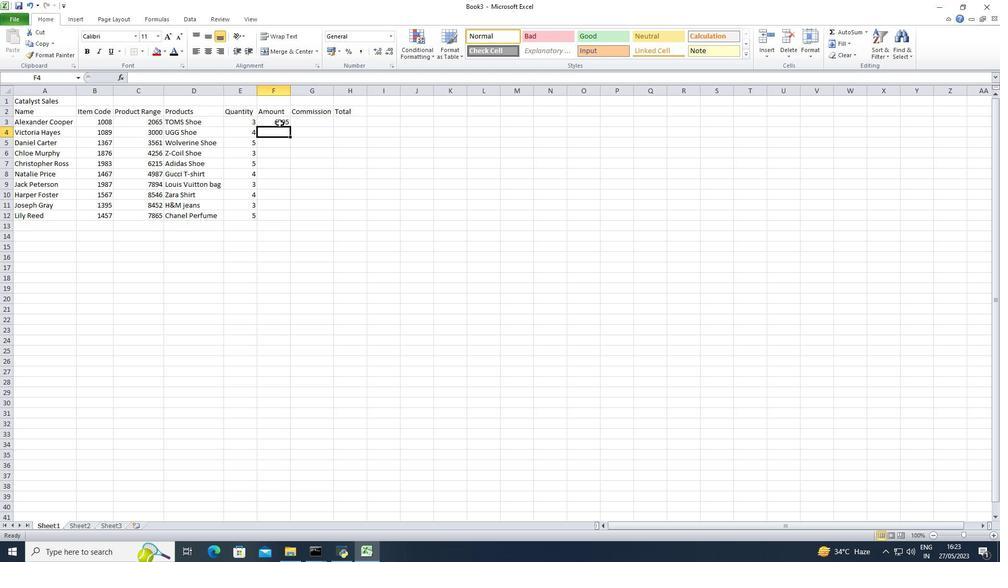 
Action: Mouse moved to (290, 126)
Screenshot: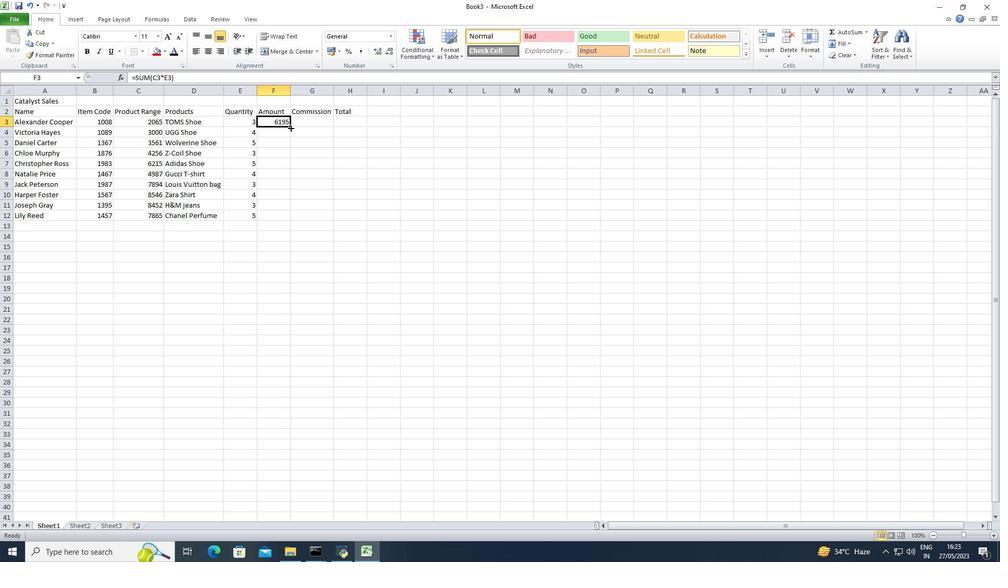 
Action: Mouse pressed left at (290, 126)
Screenshot: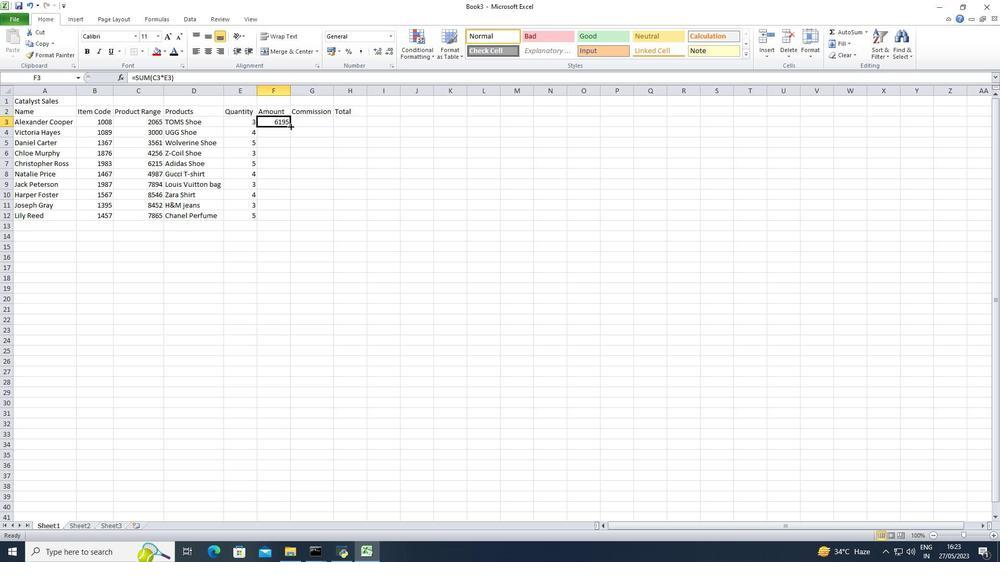
Action: Mouse moved to (312, 122)
Screenshot: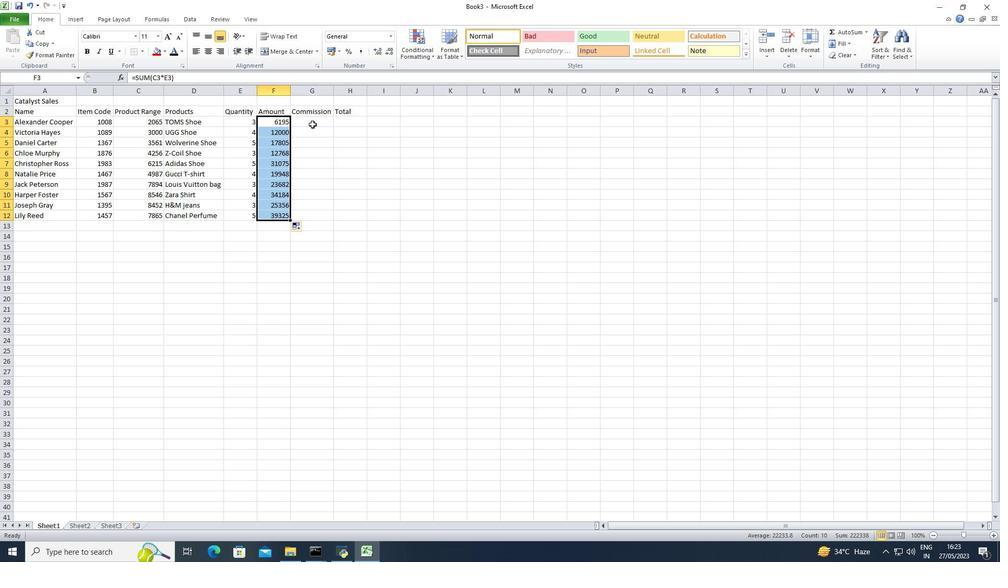 
Action: Mouse pressed left at (312, 122)
Screenshot: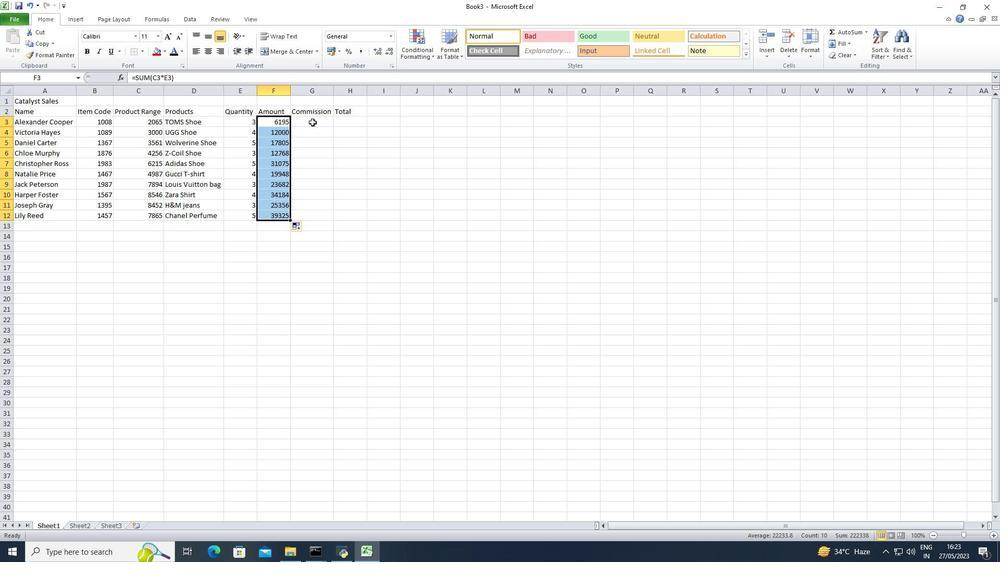 
Action: Key pressed =<Key.shift>(
Screenshot: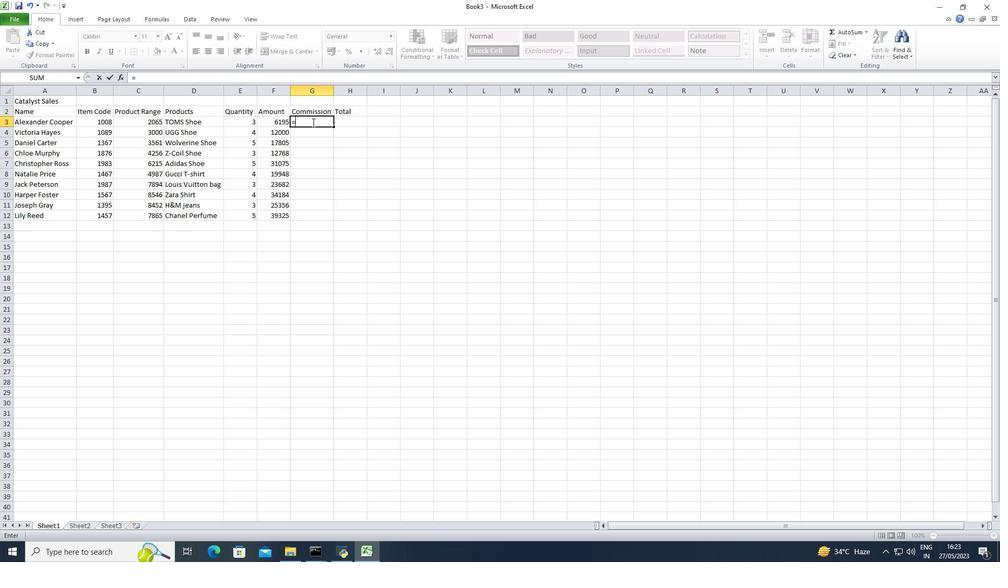 
Action: Mouse moved to (278, 124)
Screenshot: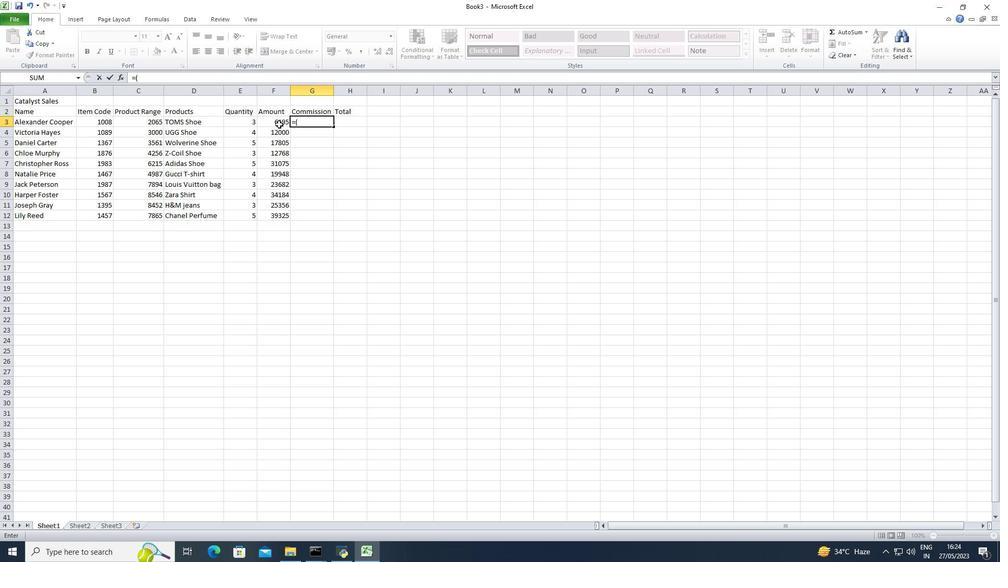 
Action: Mouse pressed left at (278, 124)
Screenshot: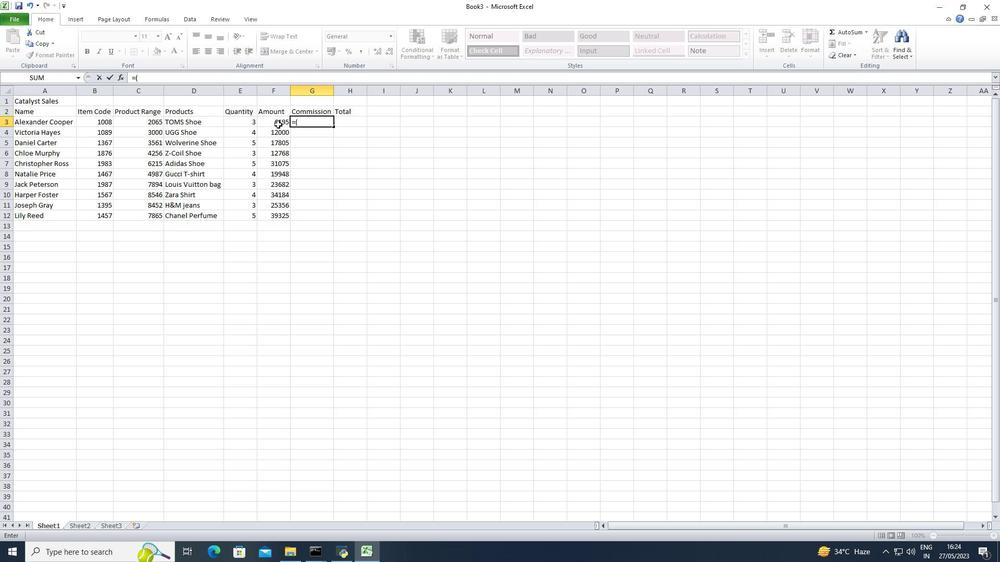 
Action: Key pressed <Key.shift><Key.shift><Key.shift><Key.shift><Key.shift><Key.shift>*2<Key.shift><Key.shift><Key.shift><Key.shift><Key.shift><Key.shift><Key.shift><Key.shift><Key.shift><Key.shift><Key.shift><Key.shift><Key.shift><Key.shift><Key.shift><Key.shift><Key.shift><Key.shift><Key.shift><Key.shift><Key.shift>%<Key.shift>)
Screenshot: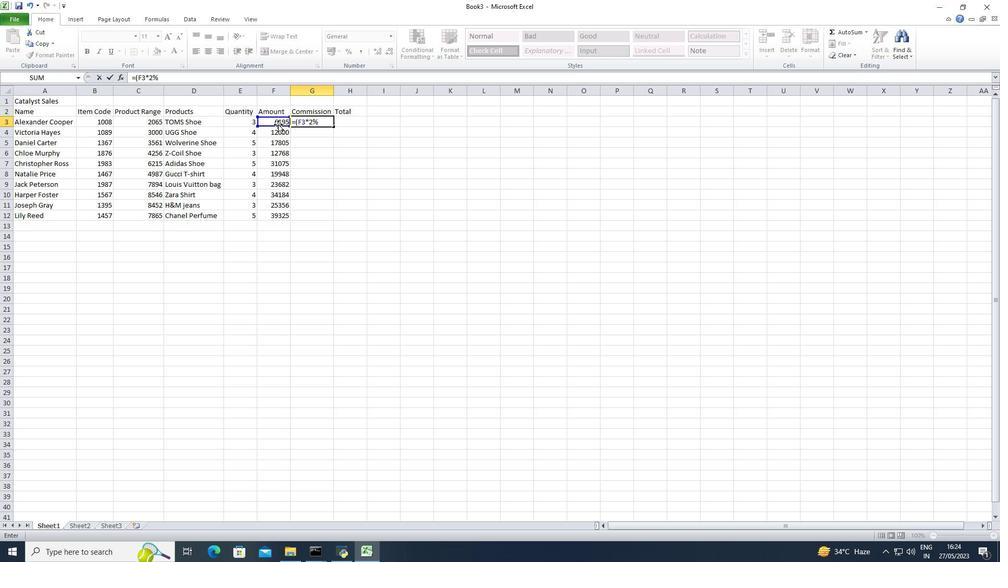 
Action: Mouse moved to (319, 134)
Screenshot: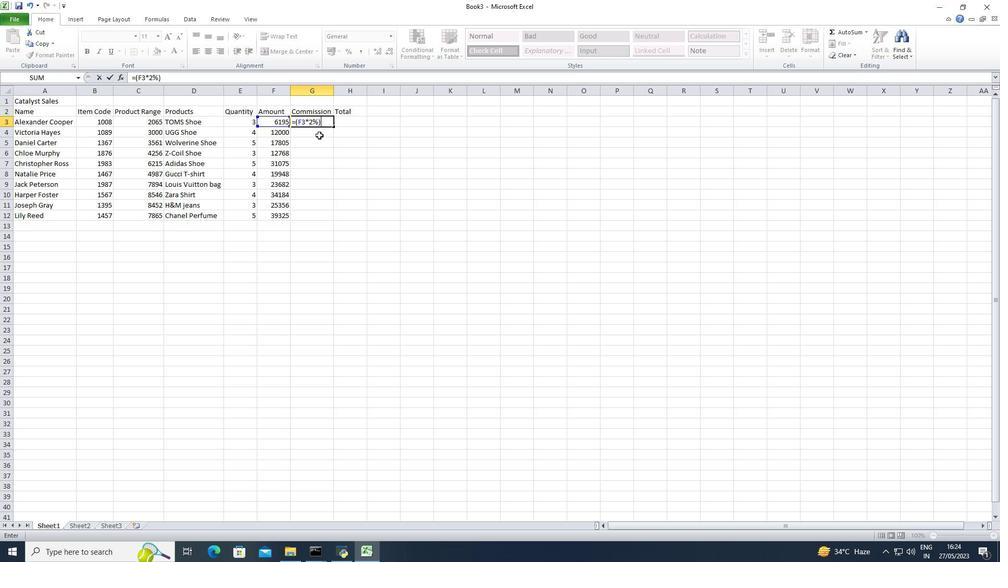 
Action: Mouse pressed left at (319, 134)
Screenshot: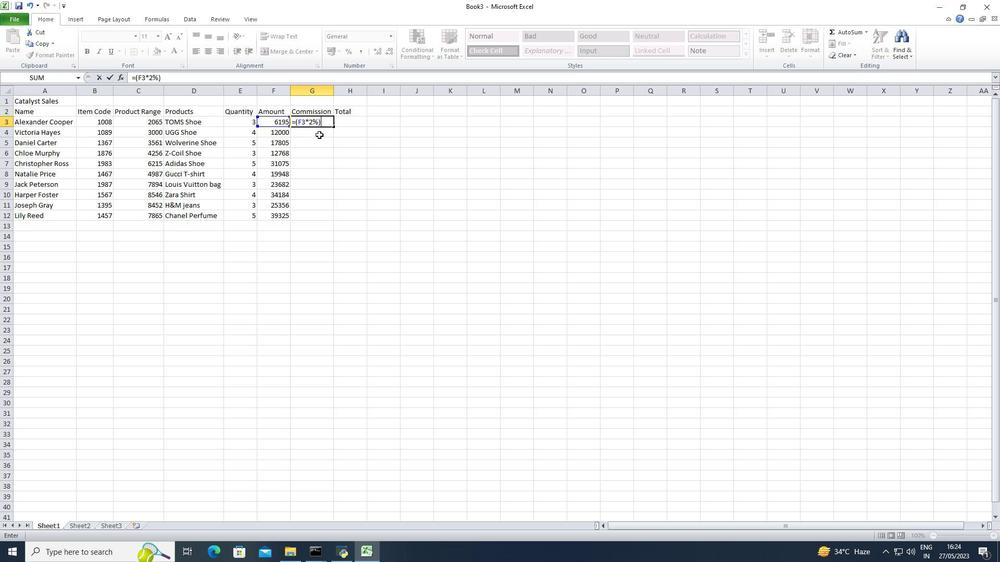 
Action: Mouse moved to (318, 121)
Screenshot: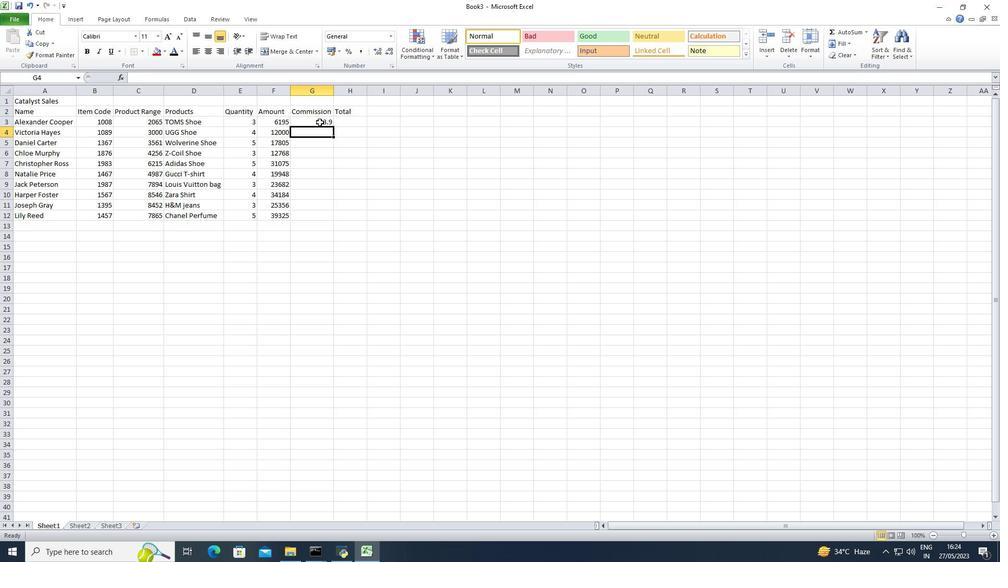 
Action: Mouse pressed left at (318, 121)
Screenshot: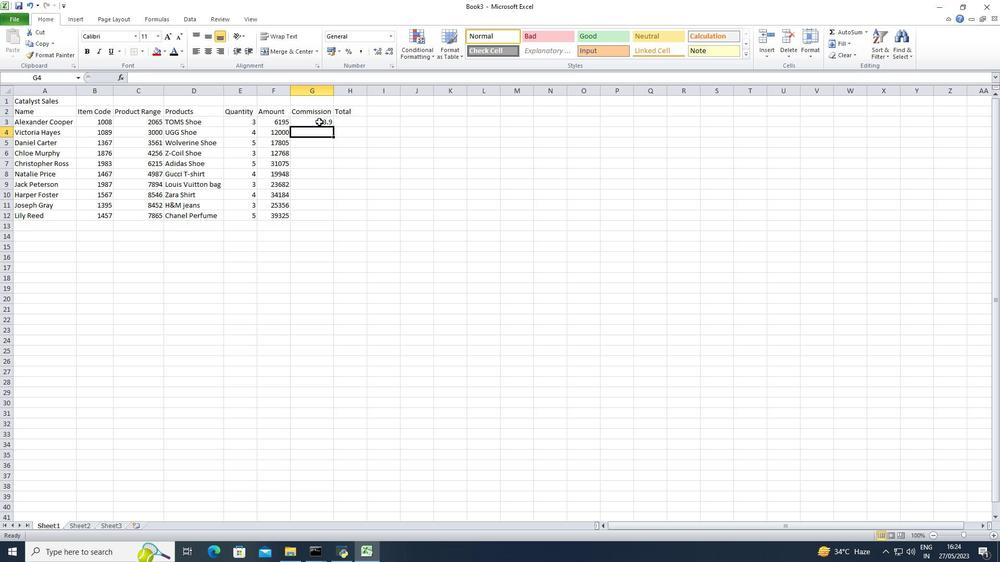 
Action: Mouse moved to (334, 127)
Screenshot: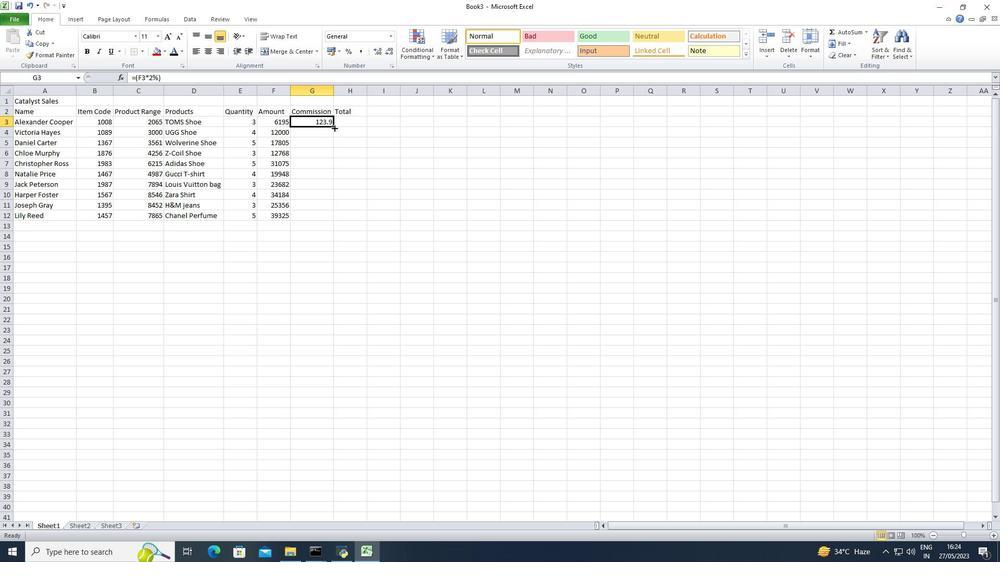 
Action: Mouse pressed left at (334, 127)
Screenshot: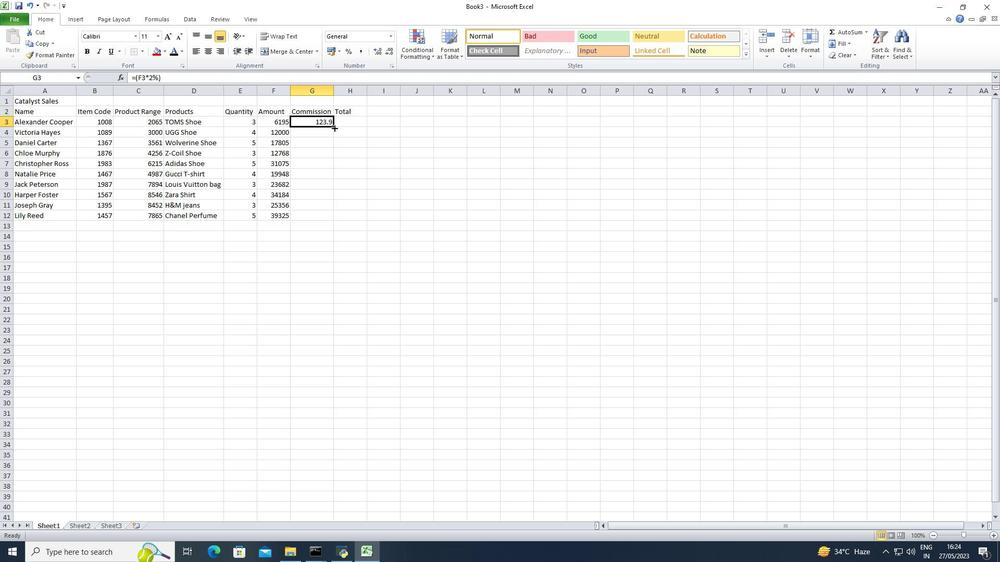 
Action: Mouse moved to (345, 123)
Screenshot: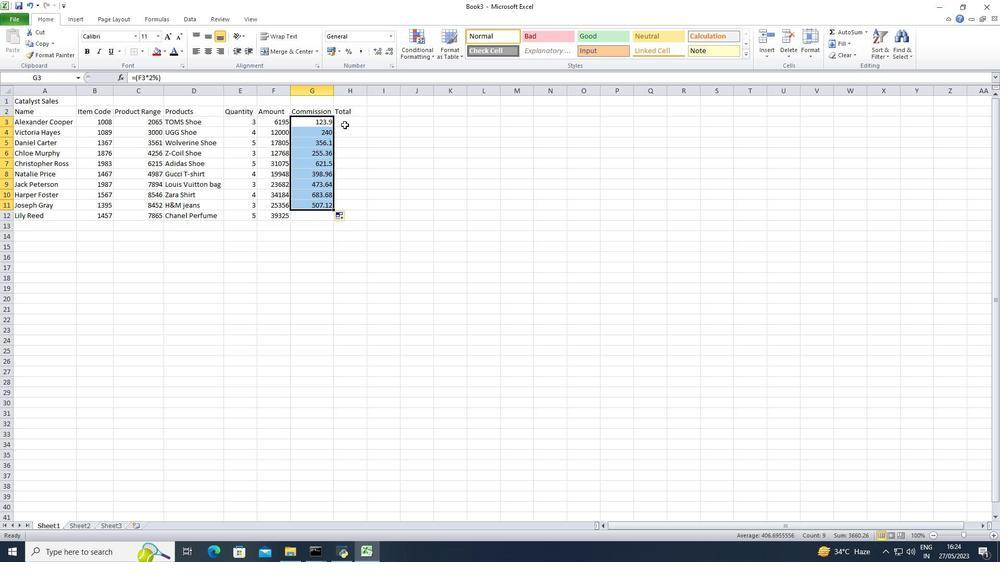 
Action: Mouse pressed left at (345, 123)
Screenshot: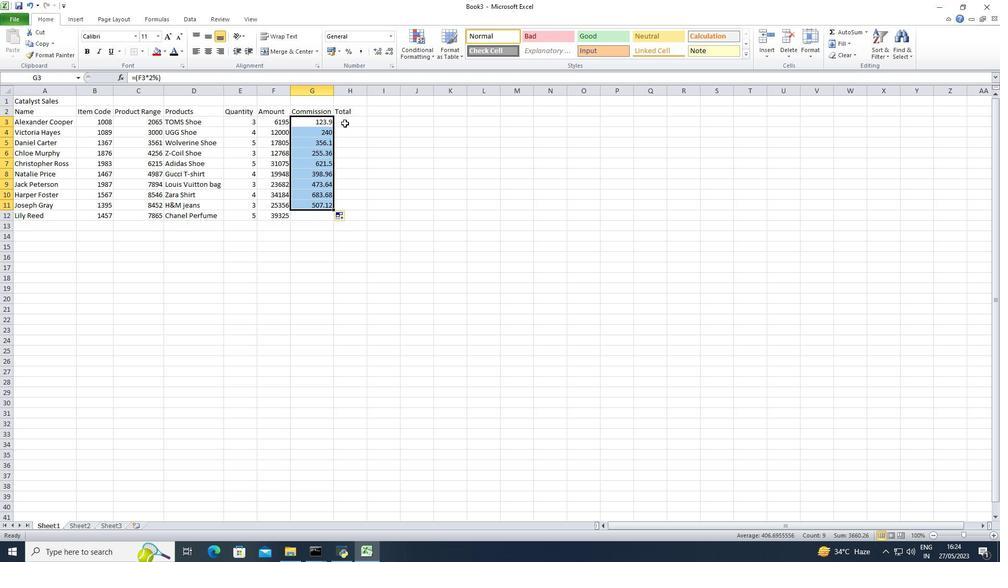 
Action: Key pressed =
Screenshot: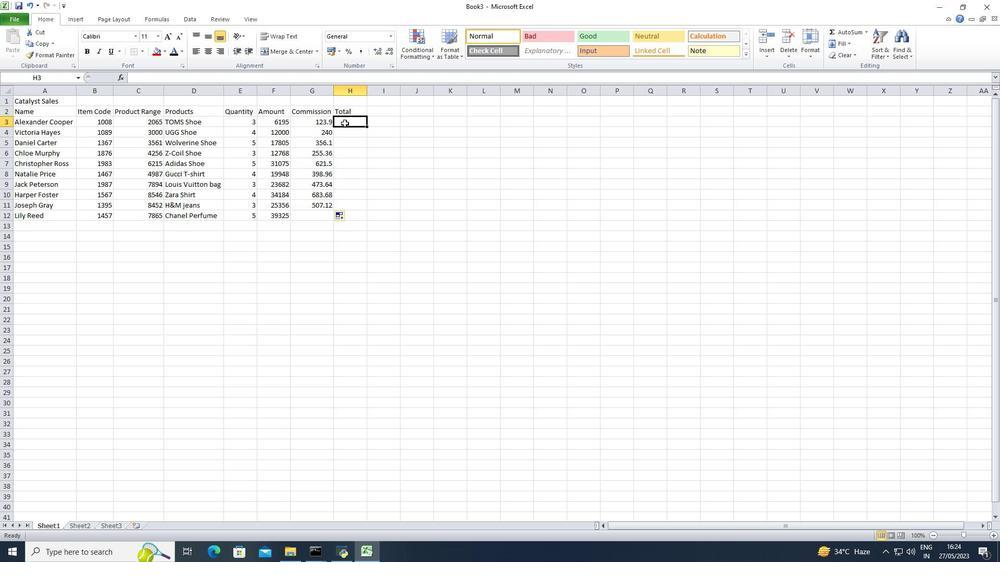 
Action: Mouse moved to (344, 123)
Screenshot: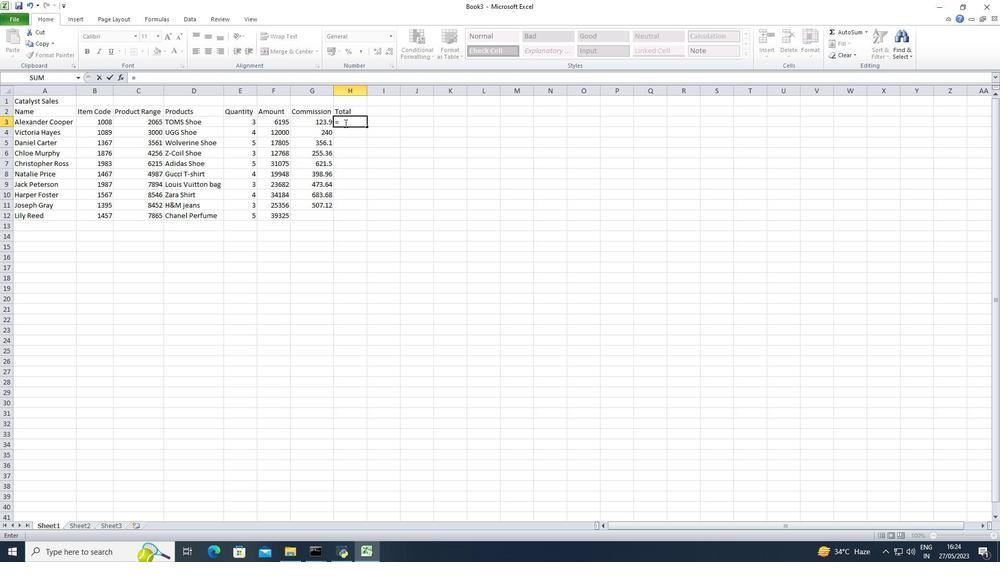 
Action: Key pressed <Key.shift><Key.shift><Key.shift><Key.shift><Key.shift>(
Screenshot: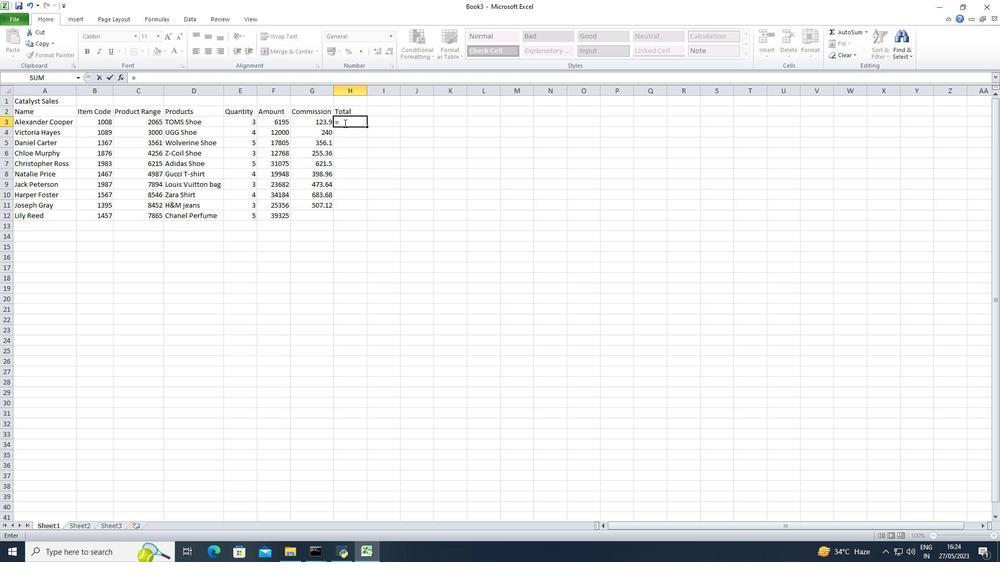 
Action: Mouse moved to (272, 123)
Screenshot: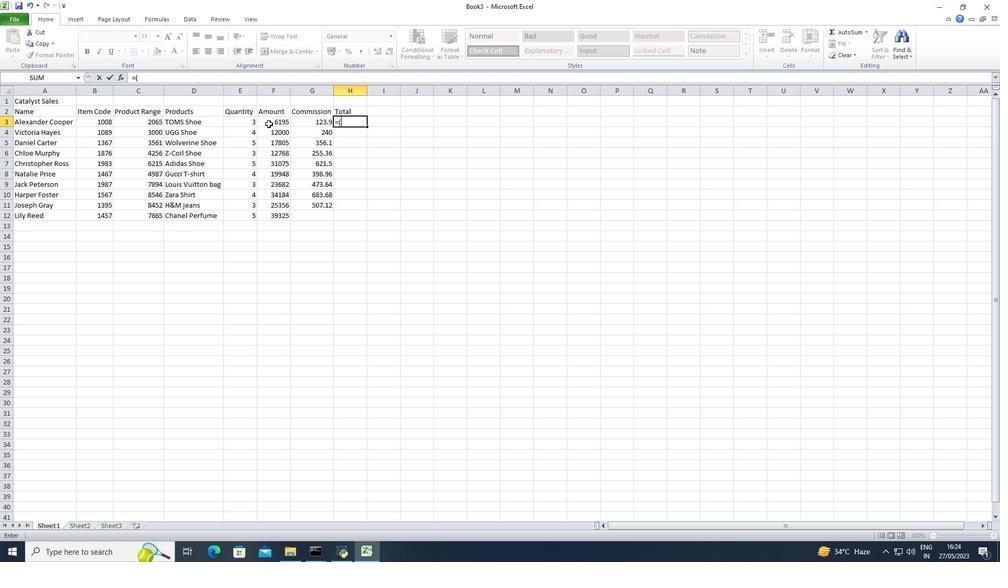 
Action: Mouse pressed left at (272, 123)
Screenshot: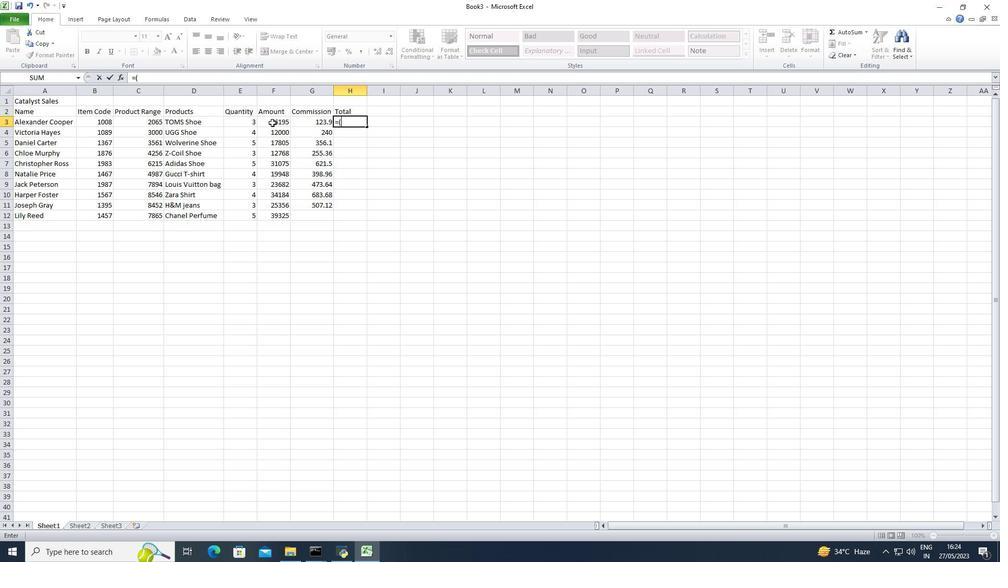 
Action: Key pressed <Key.shift><Key.shift><Key.shift><Key.shift><Key.shift><Key.shift><Key.shift><Key.shift><Key.shift><Key.shift><Key.shift><Key.shift><Key.shift><Key.shift><Key.shift><Key.shift><Key.shift><Key.shift><Key.shift><Key.shift><Key.shift><Key.shift><Key.shift><Key.shift><Key.shift><Key.shift><Key.shift><Key.shift><Key.shift><Key.shift><Key.shift><Key.shift><Key.shift><Key.shift><Key.shift><Key.shift><Key.shift><Key.shift><Key.shift><Key.shift><Key.shift>+
Screenshot: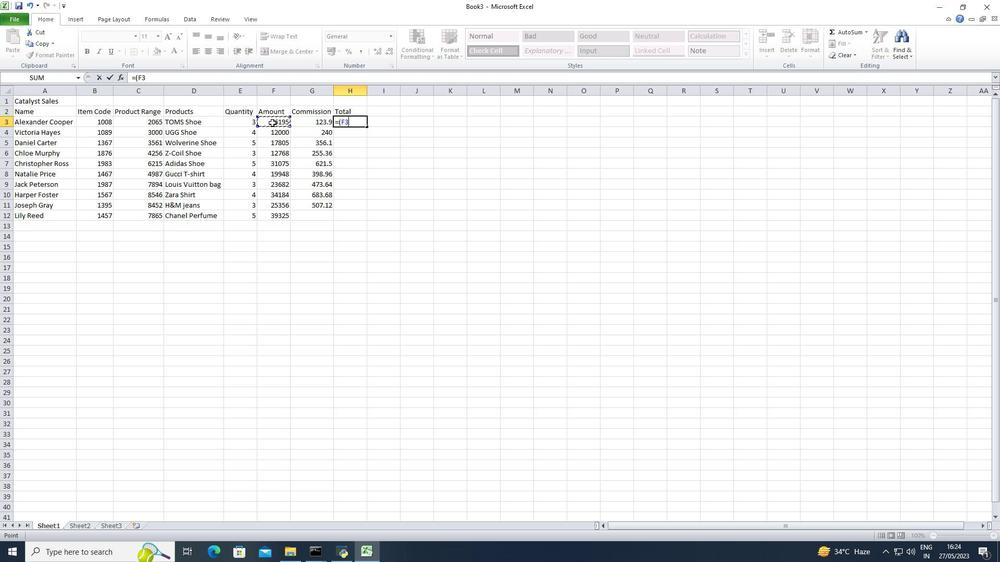 
Action: Mouse moved to (312, 124)
Screenshot: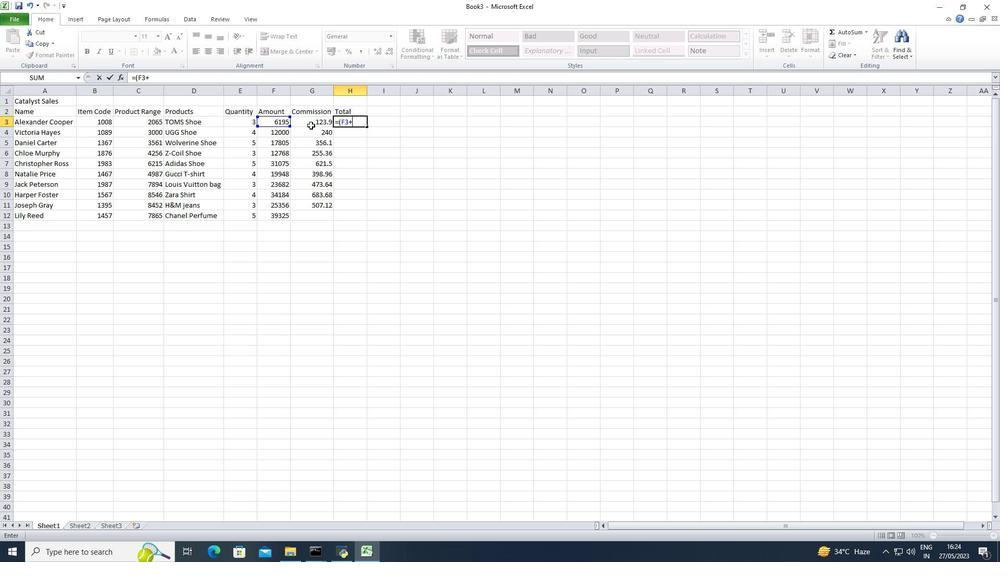 
Action: Mouse pressed left at (312, 124)
Screenshot: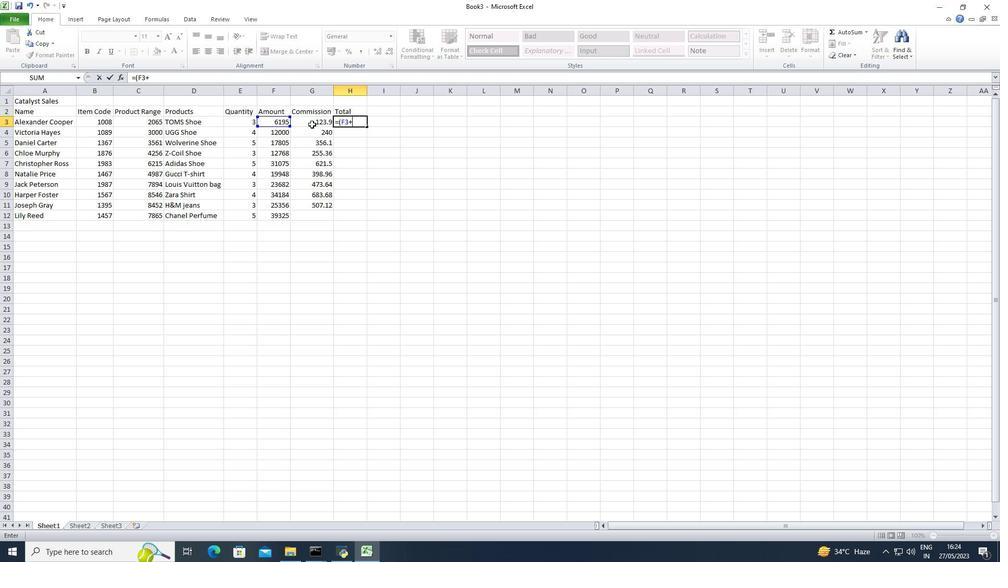 
Action: Key pressed <Key.shift><Key.shift><Key.shift><Key.shift><Key.shift>)<Key.enter>
Screenshot: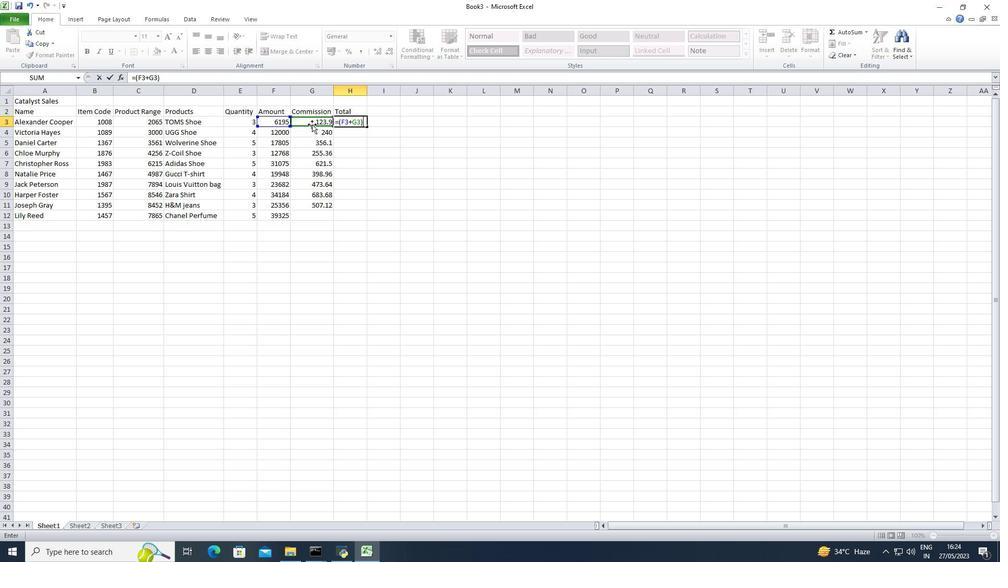 
Action: Mouse moved to (351, 122)
Screenshot: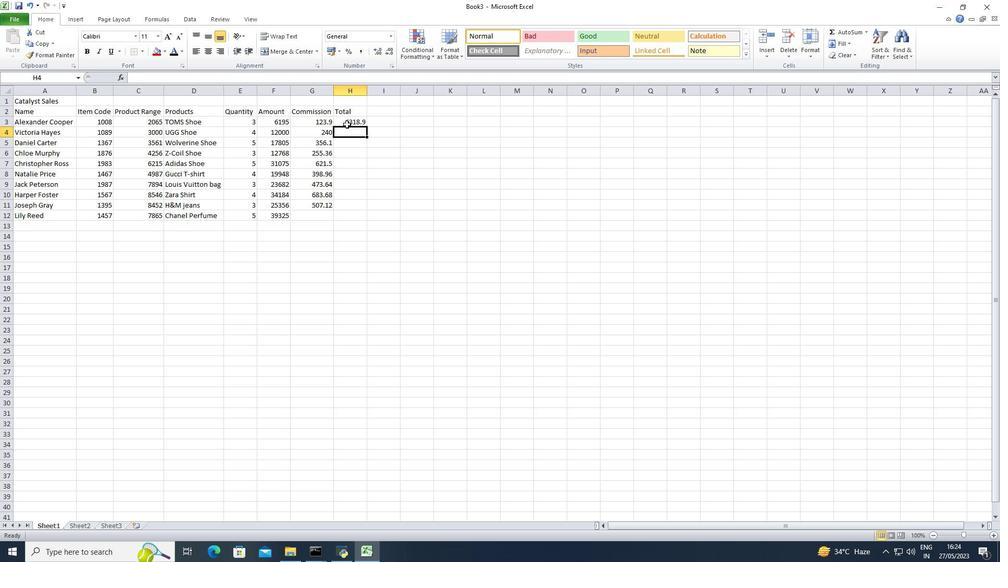 
Action: Mouse pressed left at (351, 122)
Screenshot: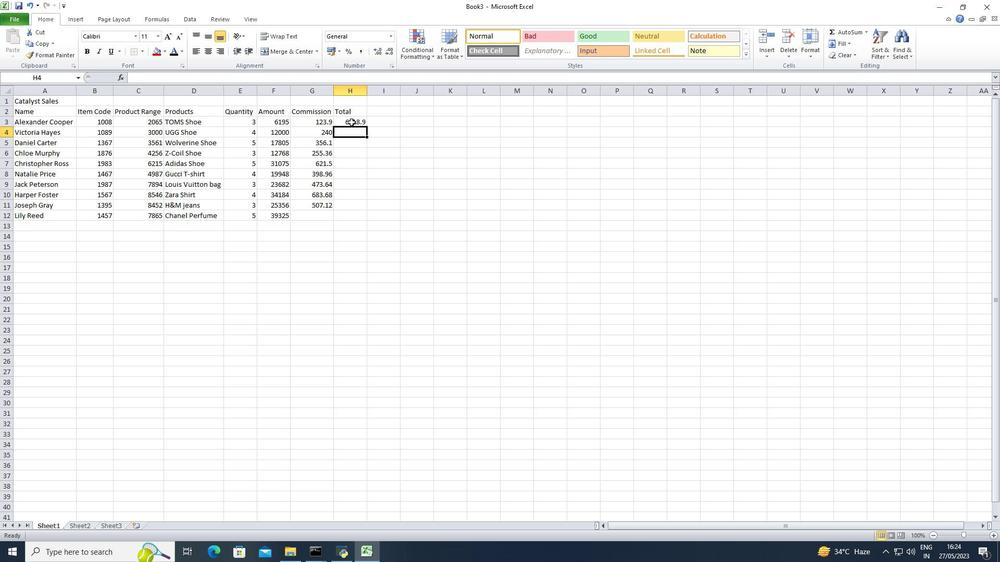 
Action: Mouse moved to (366, 127)
Screenshot: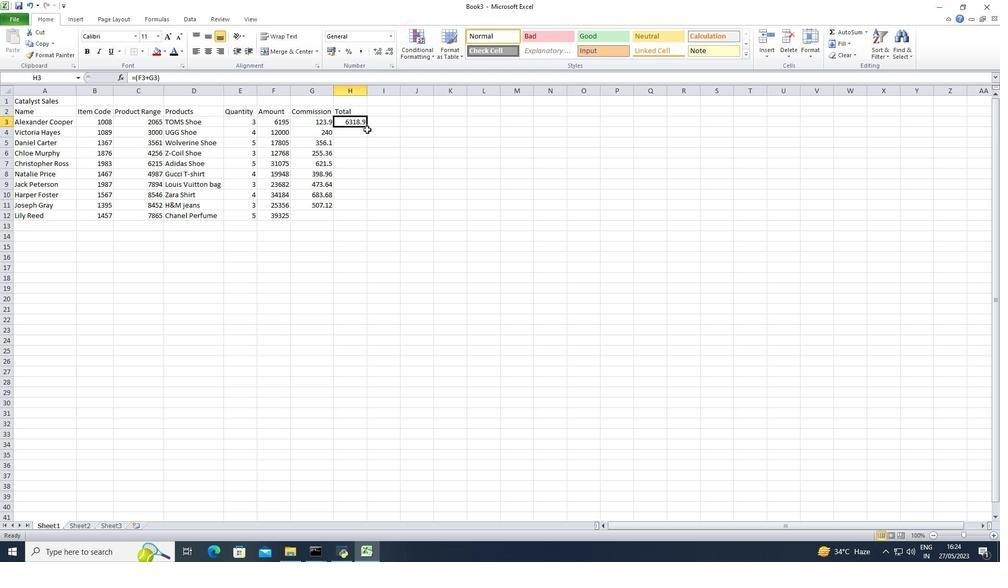 
Action: Mouse pressed left at (366, 127)
Screenshot: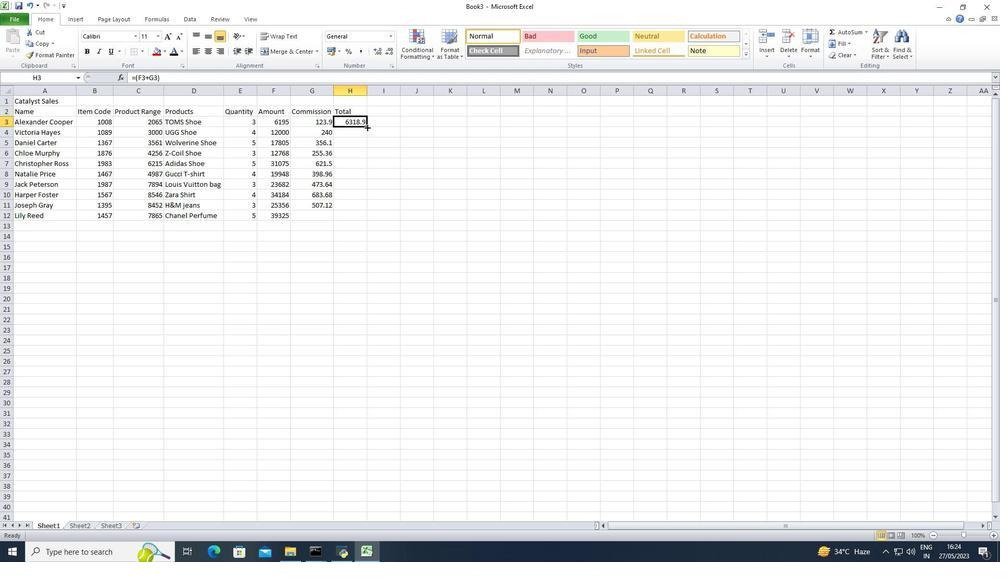 
Action: Mouse moved to (315, 206)
Screenshot: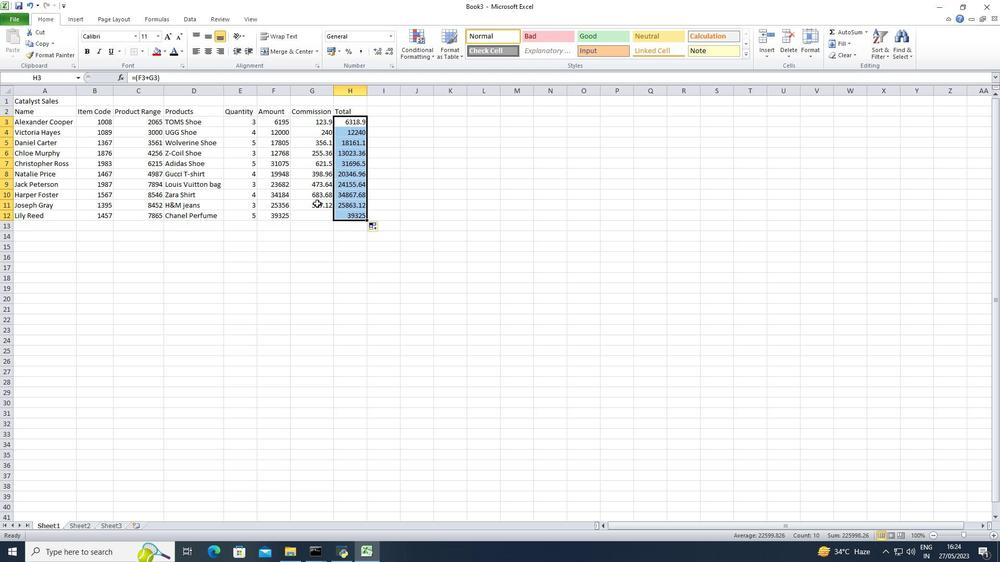 
Action: Mouse pressed left at (315, 206)
Screenshot: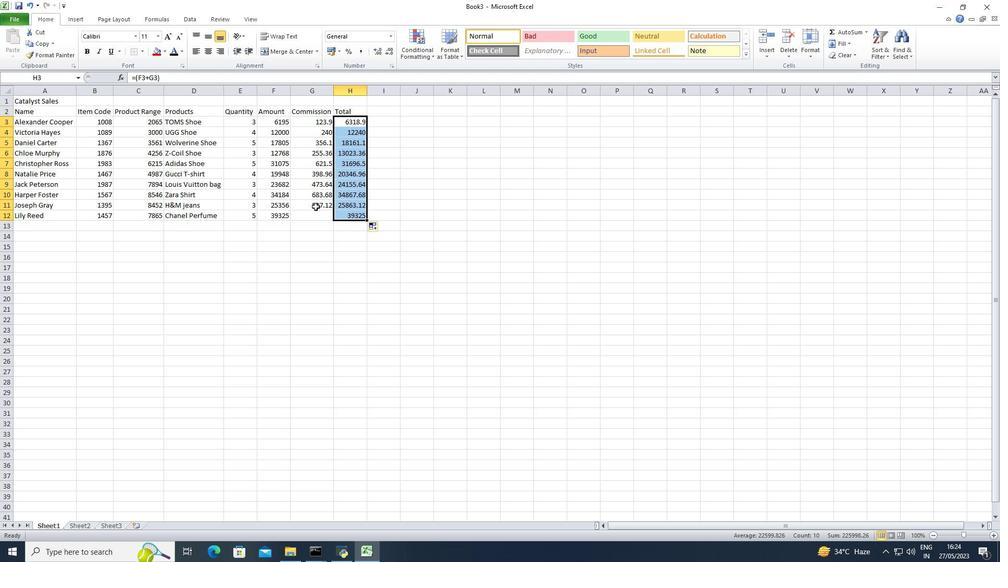 
Action: Mouse moved to (334, 211)
Screenshot: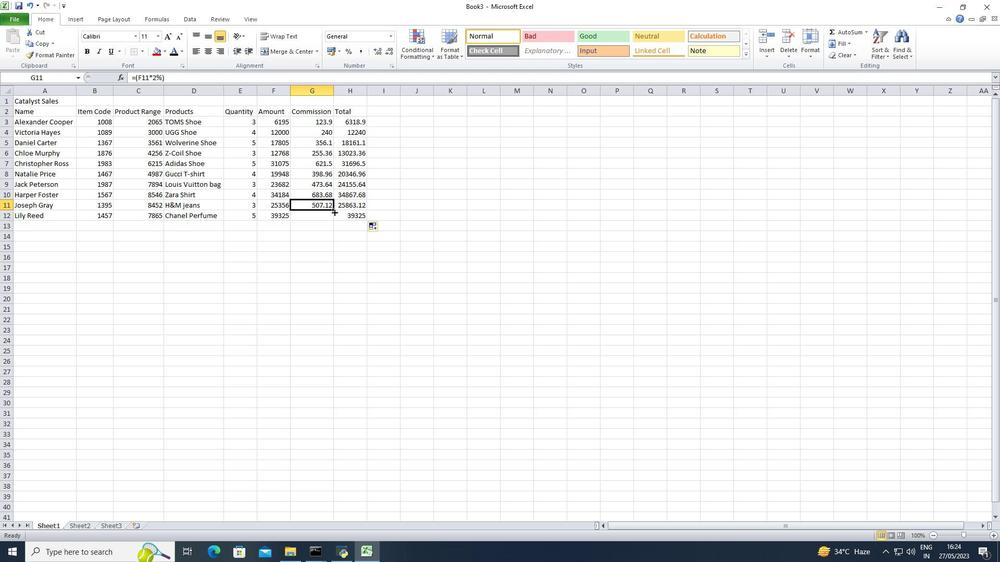 
Action: Mouse pressed left at (334, 211)
Screenshot: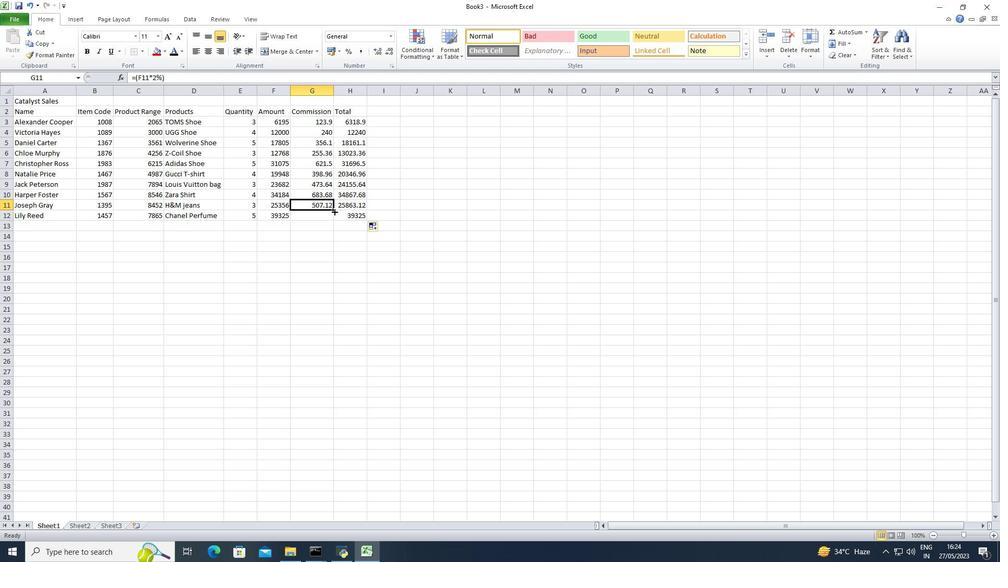 
Action: Mouse moved to (359, 227)
Screenshot: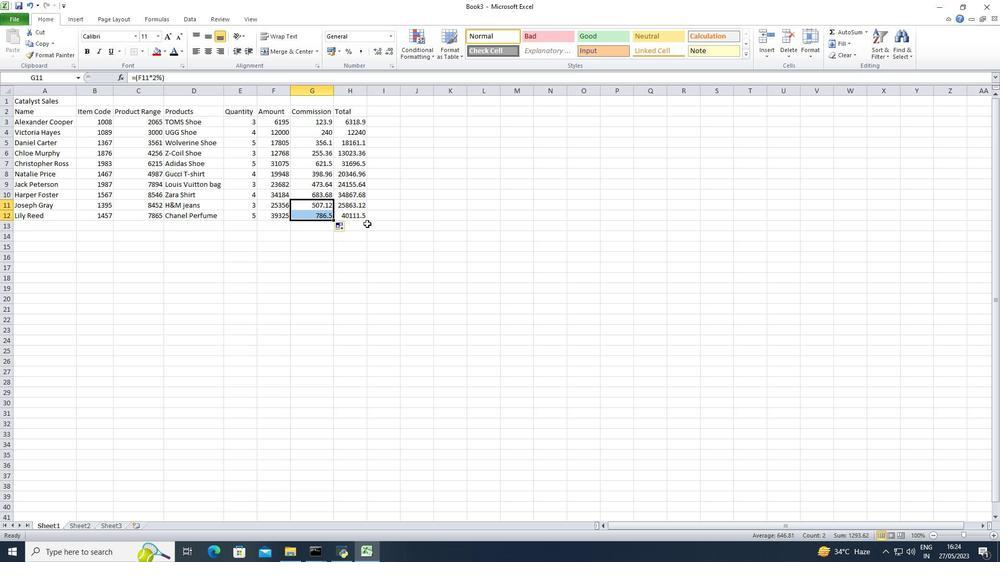 
Action: Mouse pressed left at (359, 227)
Screenshot: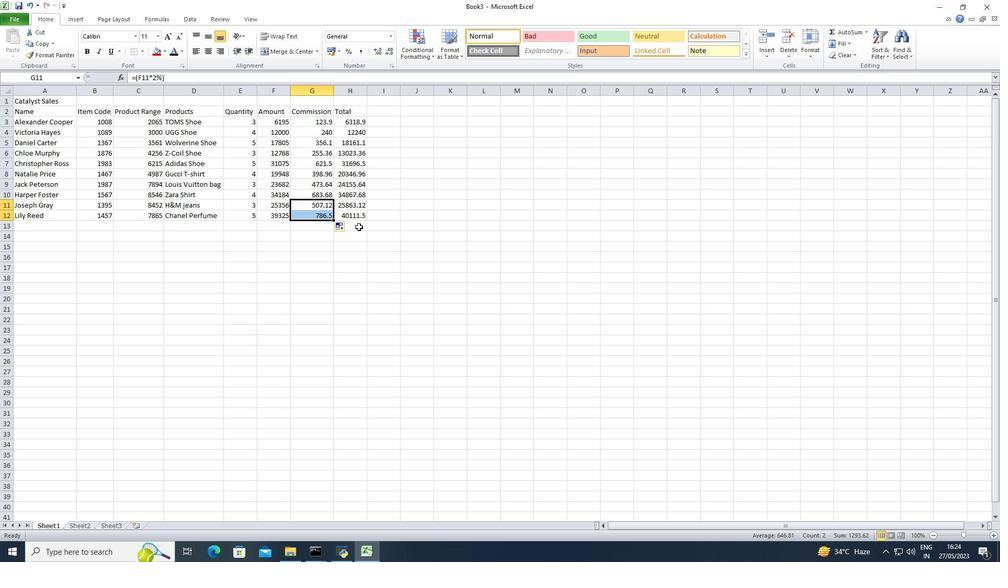 
Action: Mouse moved to (393, 211)
Screenshot: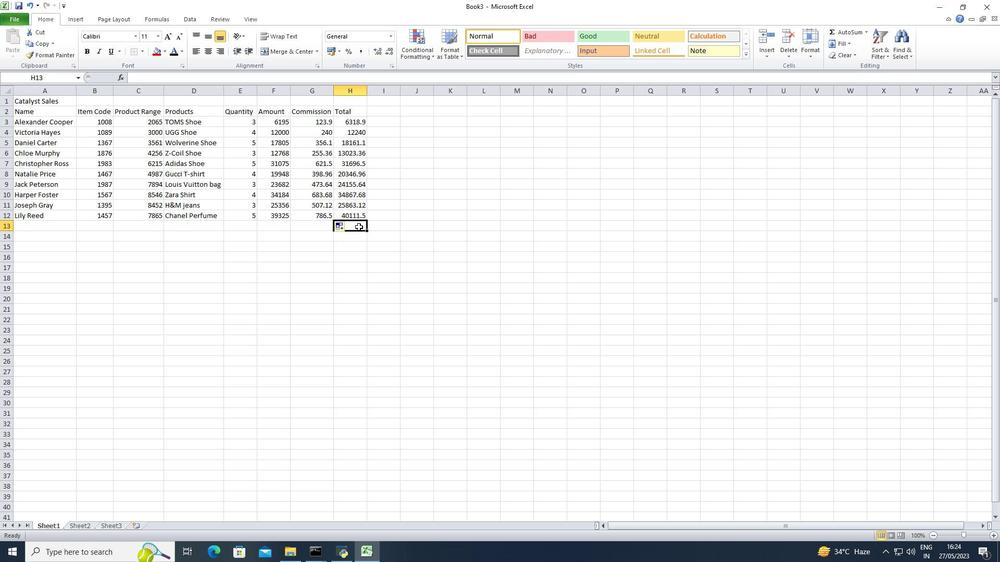 
Action: Mouse pressed left at (393, 211)
Screenshot: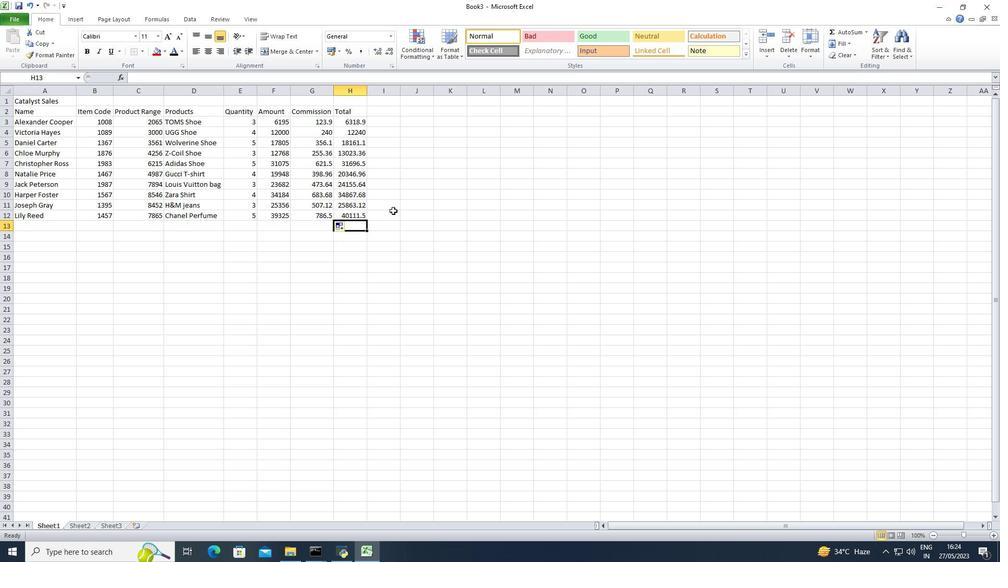 
Action: Mouse moved to (412, 143)
Screenshot: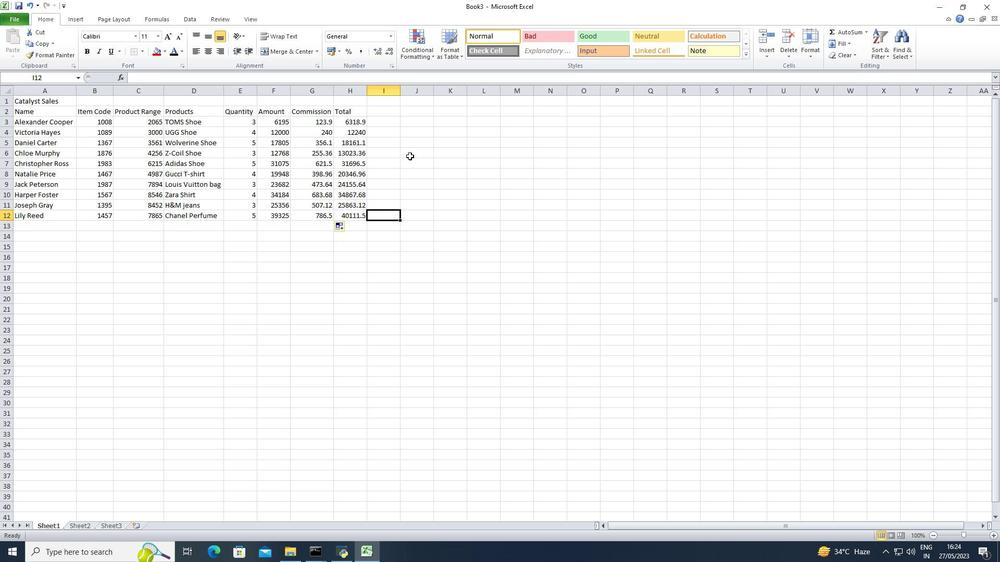 
Action: Mouse pressed left at (412, 143)
Screenshot: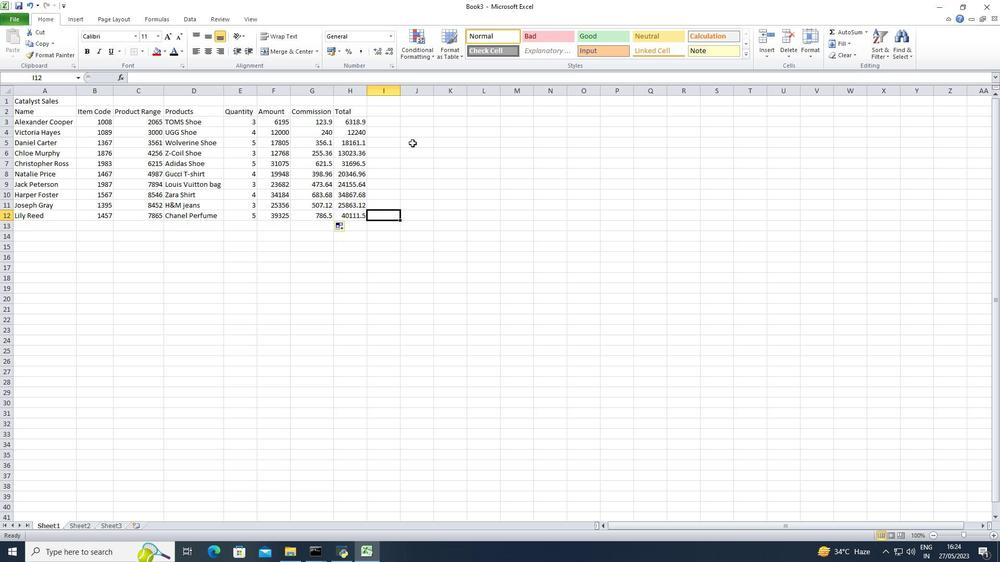 
Action: Mouse moved to (21, 17)
Screenshot: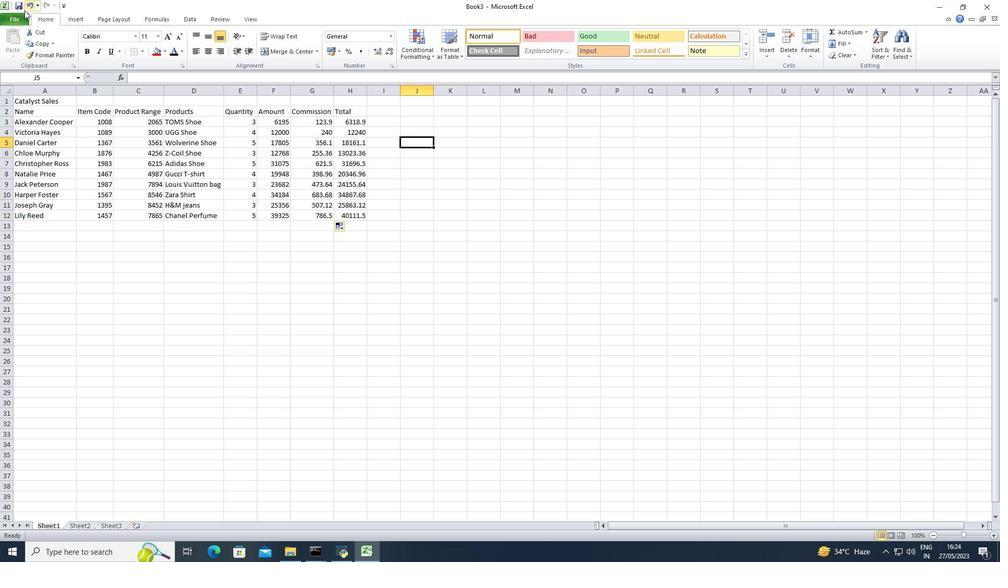 
Action: Mouse pressed left at (21, 17)
Screenshot: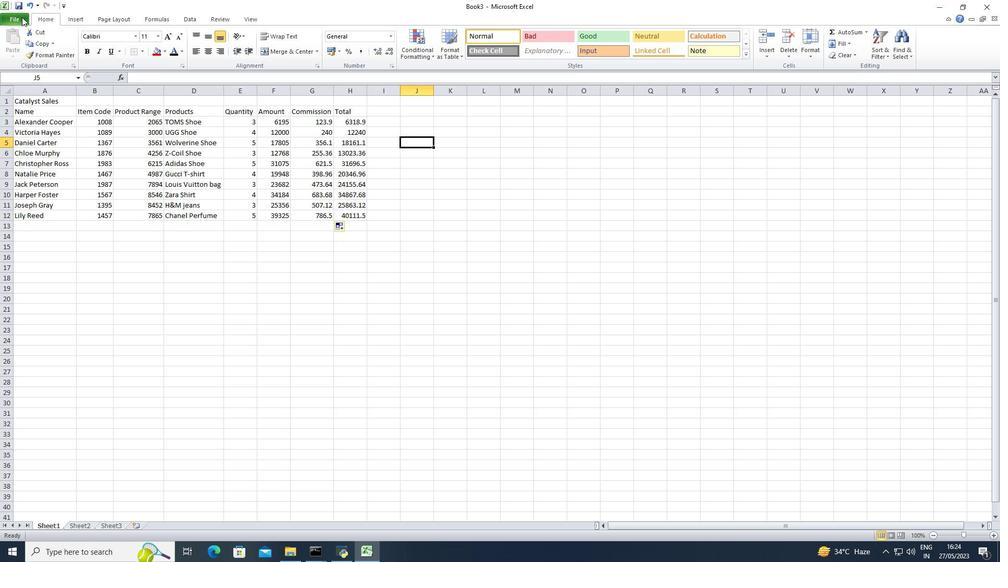 
Action: Mouse moved to (44, 40)
Screenshot: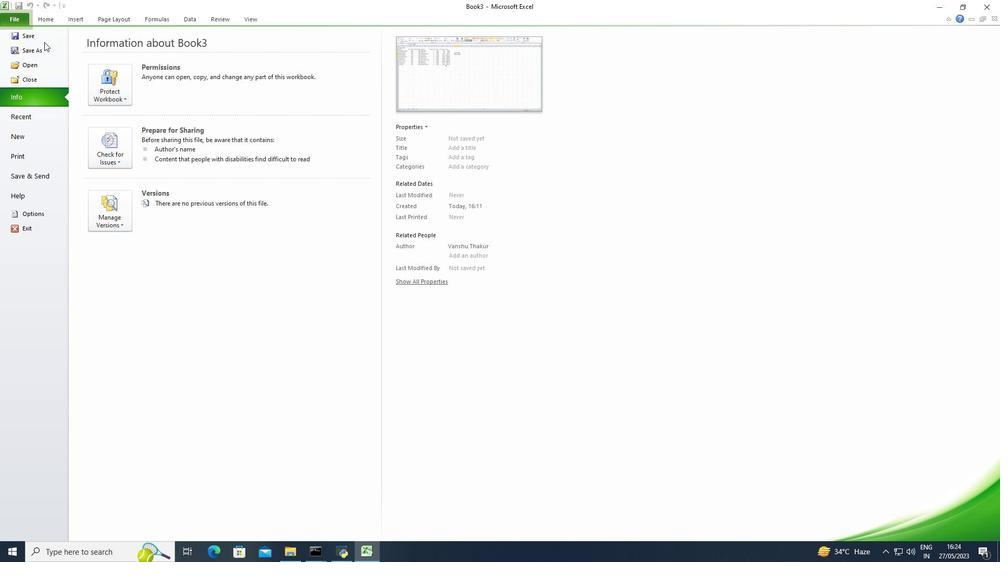 
Action: Mouse pressed left at (44, 40)
Screenshot: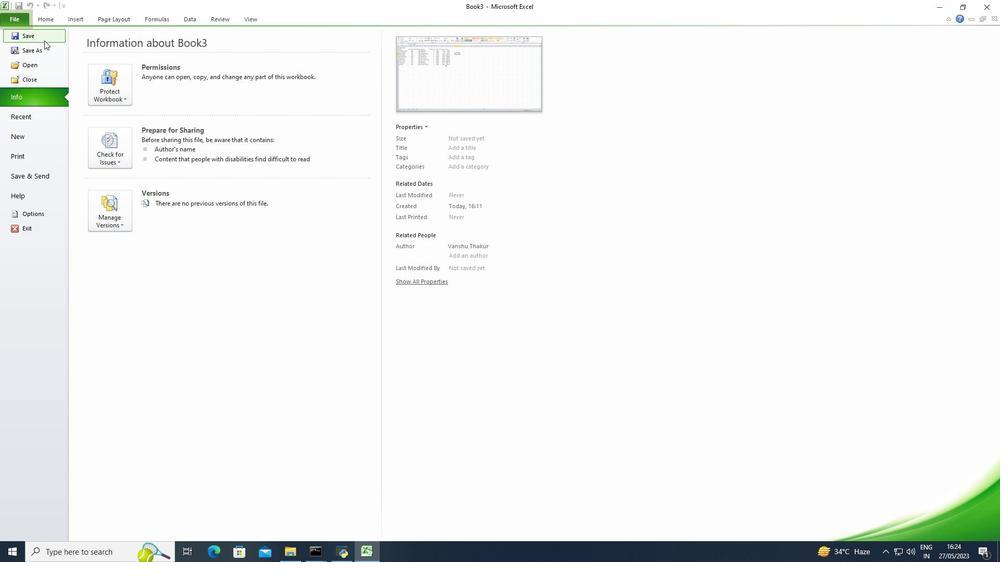 
Action: Mouse moved to (44, 40)
Screenshot: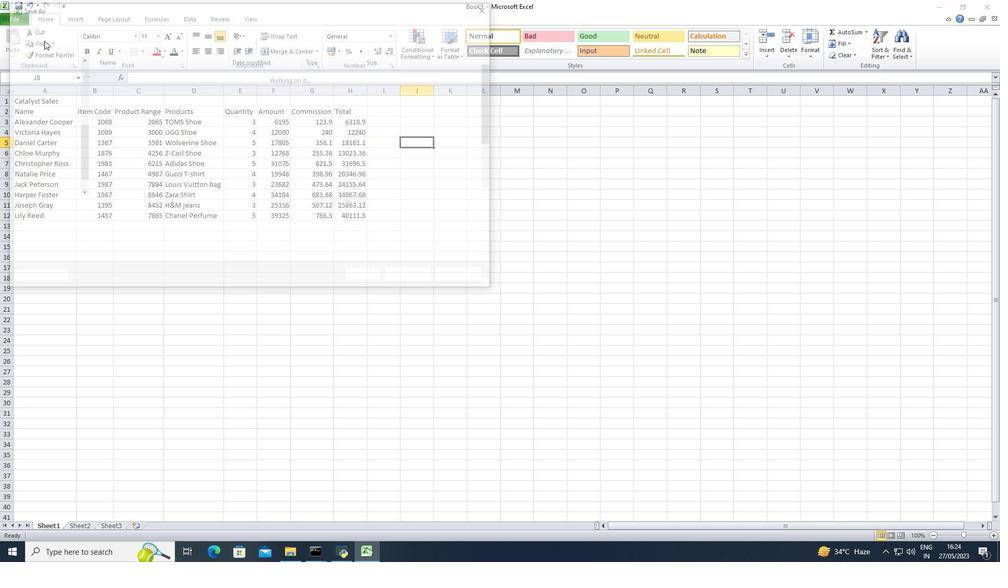 
Action: Key pressed <Key.shift>Catalyst<Key.space><Key.shift>Sales<Key.space><Key.shift>Log<Key.space><Key.shift><Key.shift><Key.shift><Key.shift><Key.shift><Key.shift>Book
Screenshot: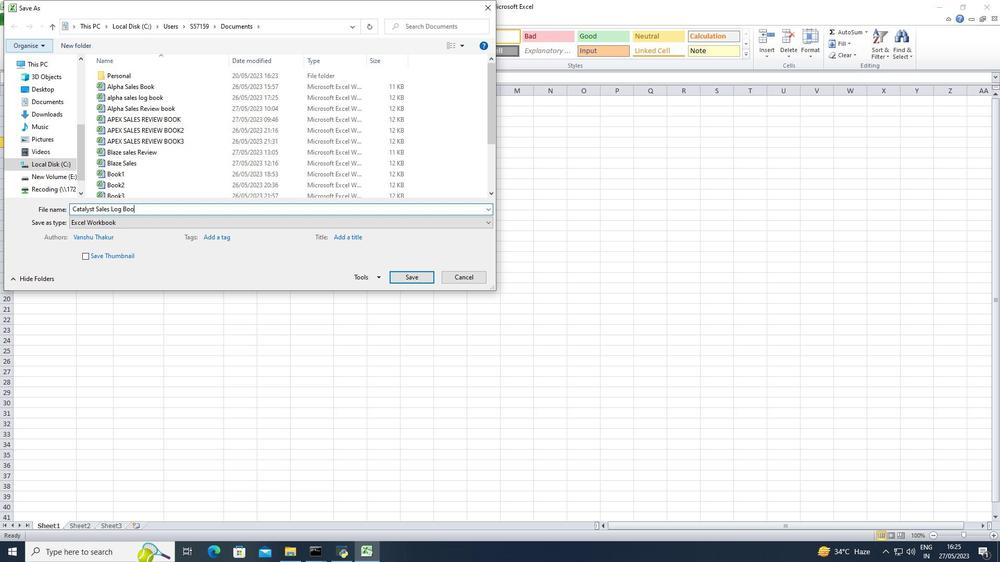 
Action: Mouse moved to (427, 274)
Screenshot: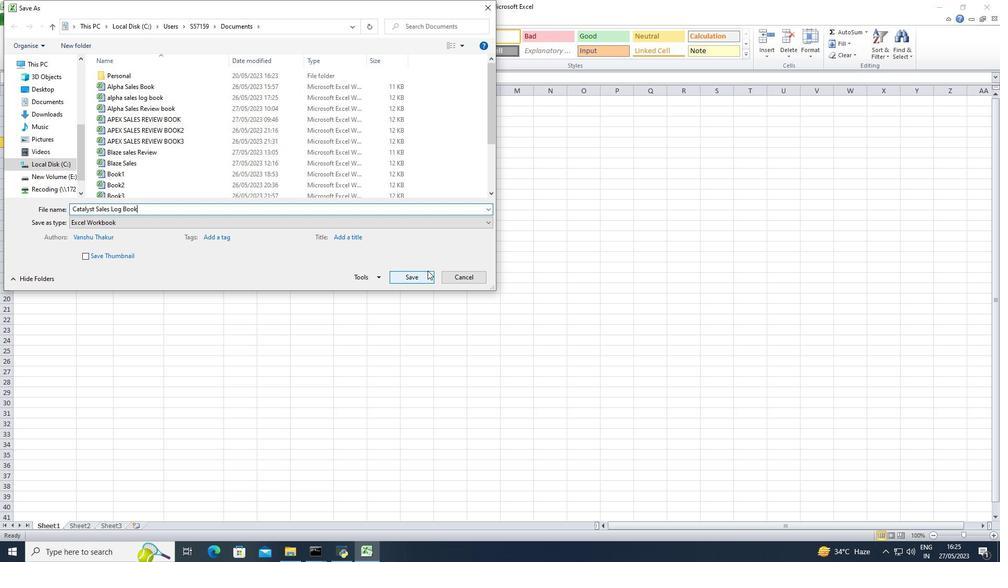 
Action: Mouse pressed left at (427, 274)
Screenshot: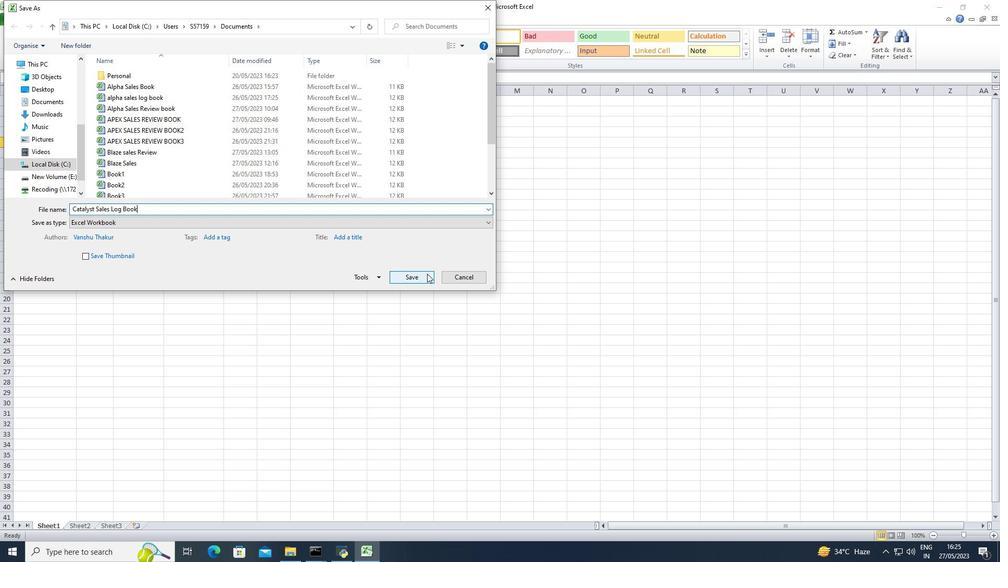 
Action: Mouse moved to (422, 274)
Screenshot: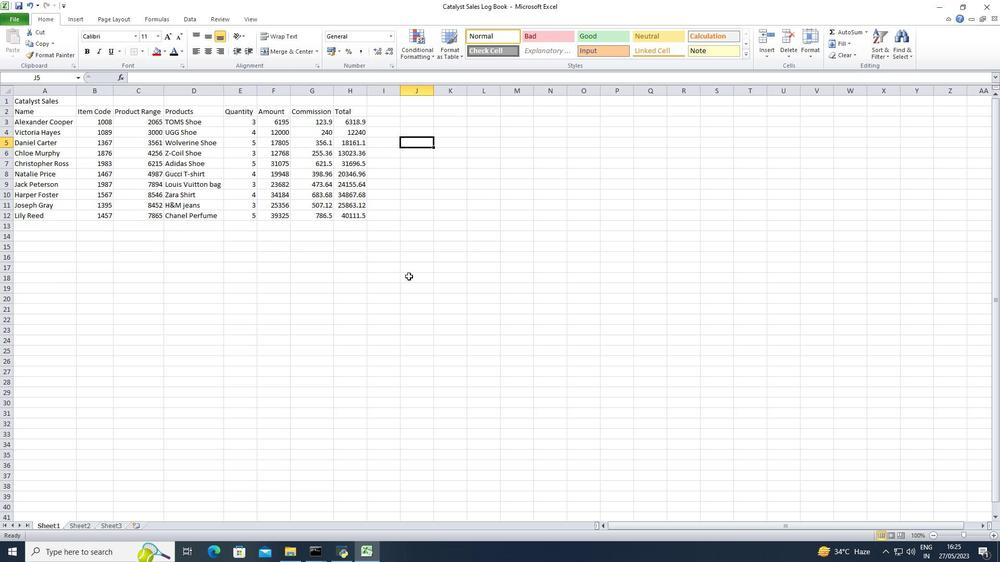 
Action: Mouse pressed left at (422, 274)
Screenshot: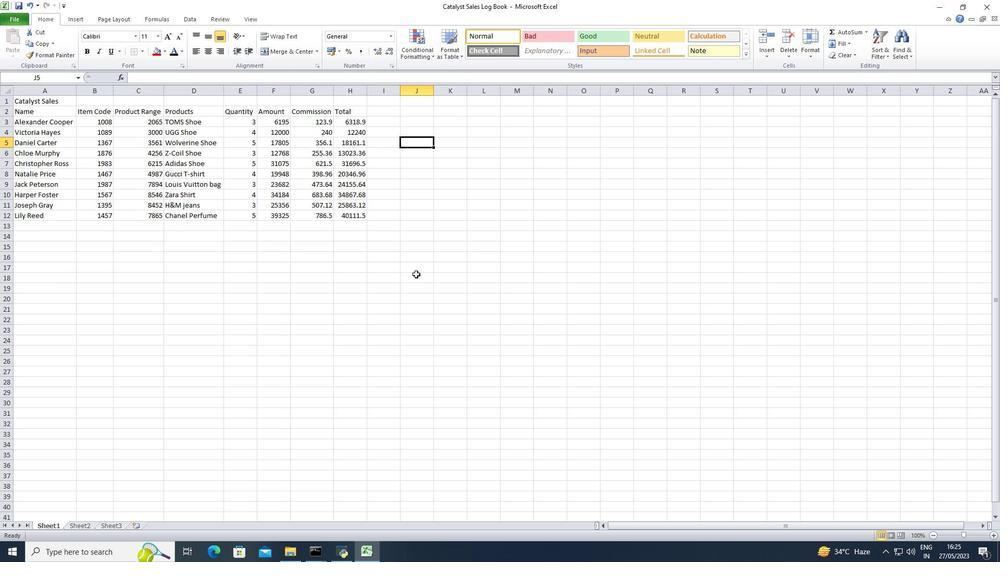 
Action: Mouse moved to (337, 285)
Screenshot: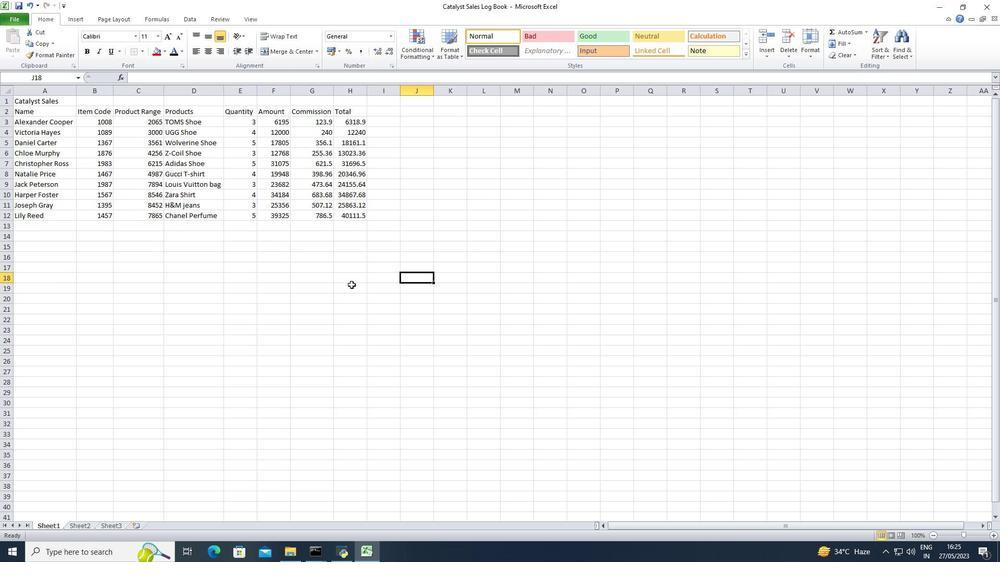 
Action: Mouse pressed left at (337, 285)
Screenshot: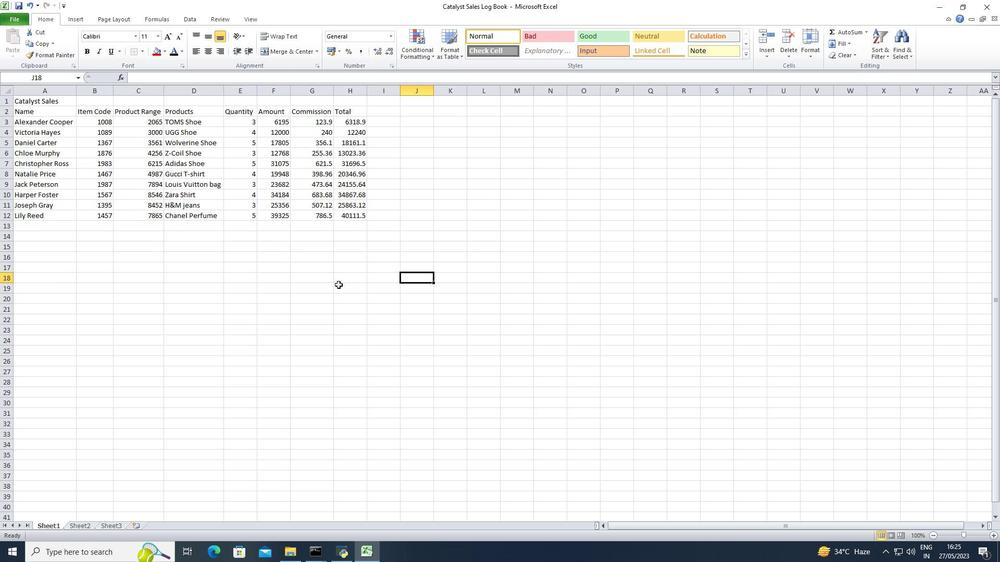 
